 Task: Look for space in Pelotas, Brazil from 9th August, 2023 to 12th August, 2023 for 1 adult in price range Rs.6000 to Rs.15000. Place can be entire place with 1  bedroom having 1 bed and 1 bathroom. Property type can be house, flat, guest house. Booking option can be shelf check-in. Required host language is Spanish.
Action: Mouse moved to (488, 136)
Screenshot: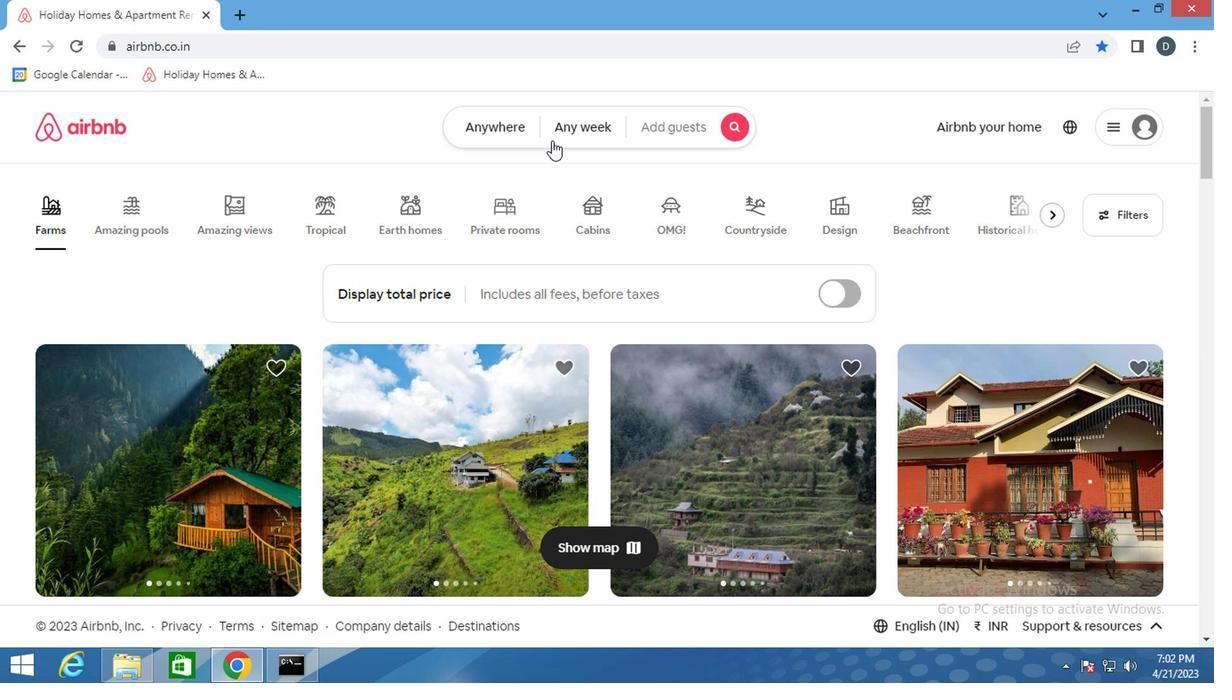 
Action: Mouse pressed left at (488, 136)
Screenshot: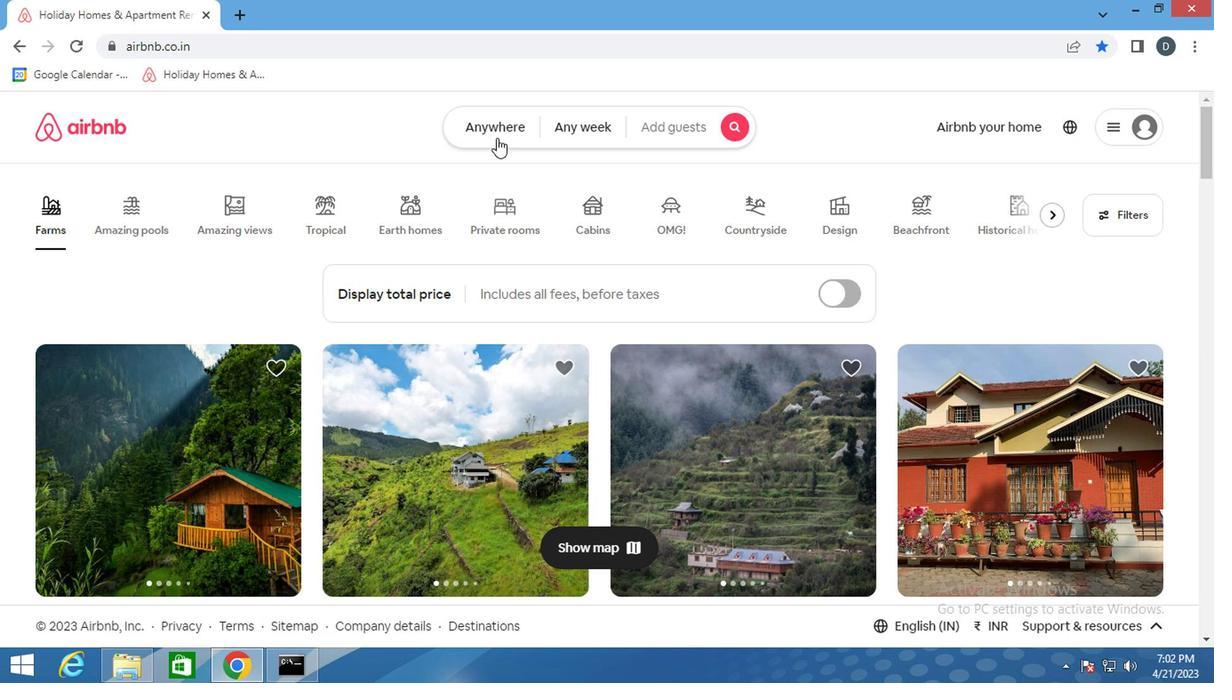 
Action: Mouse moved to (413, 194)
Screenshot: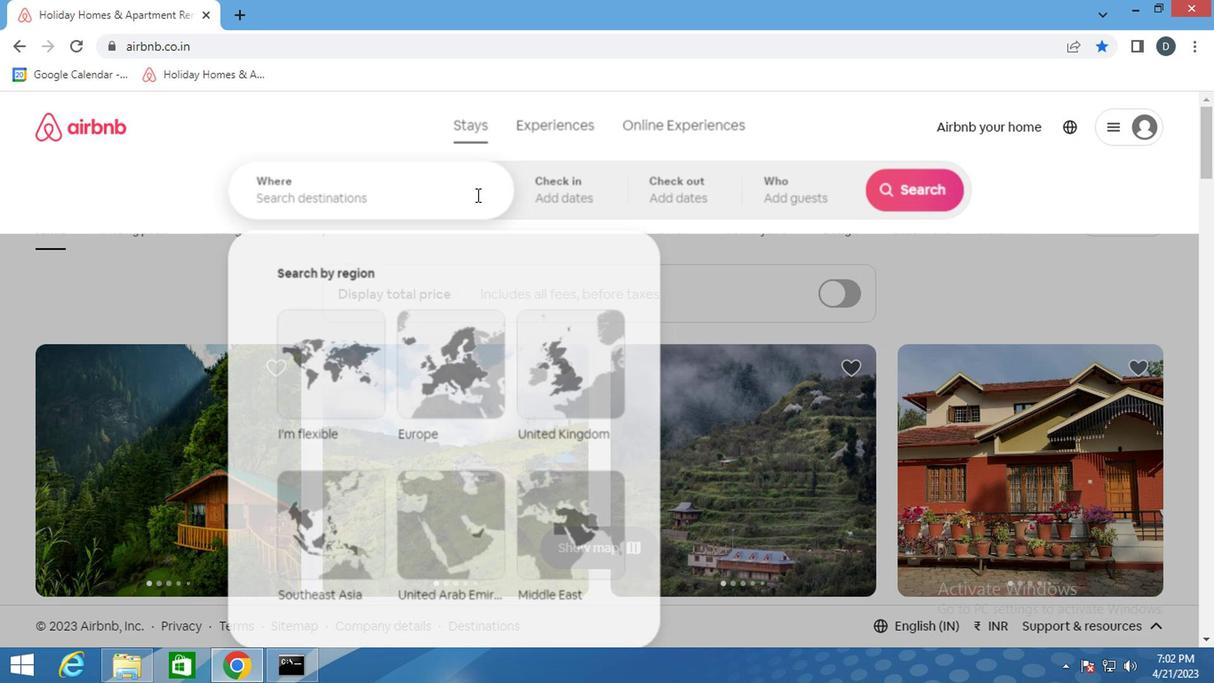 
Action: Mouse pressed left at (413, 194)
Screenshot: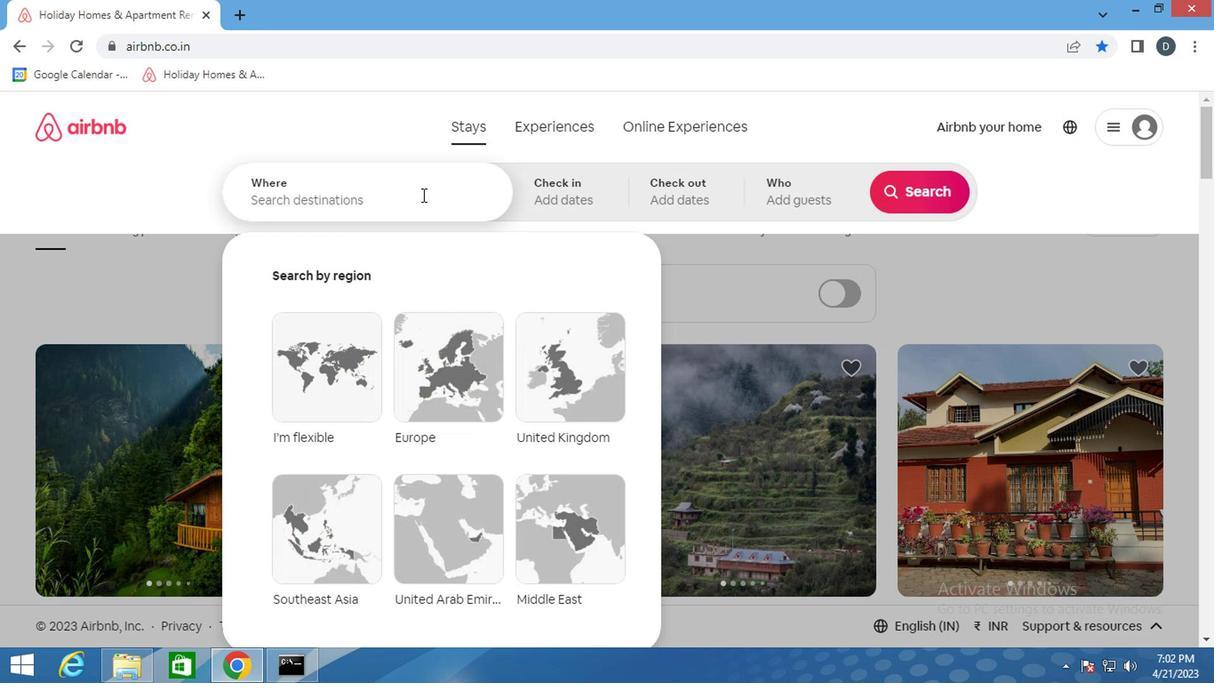 
Action: Key pressed <Key.shift>PELOTAS,<Key.shift>BRAZIL<Key.enter>
Screenshot: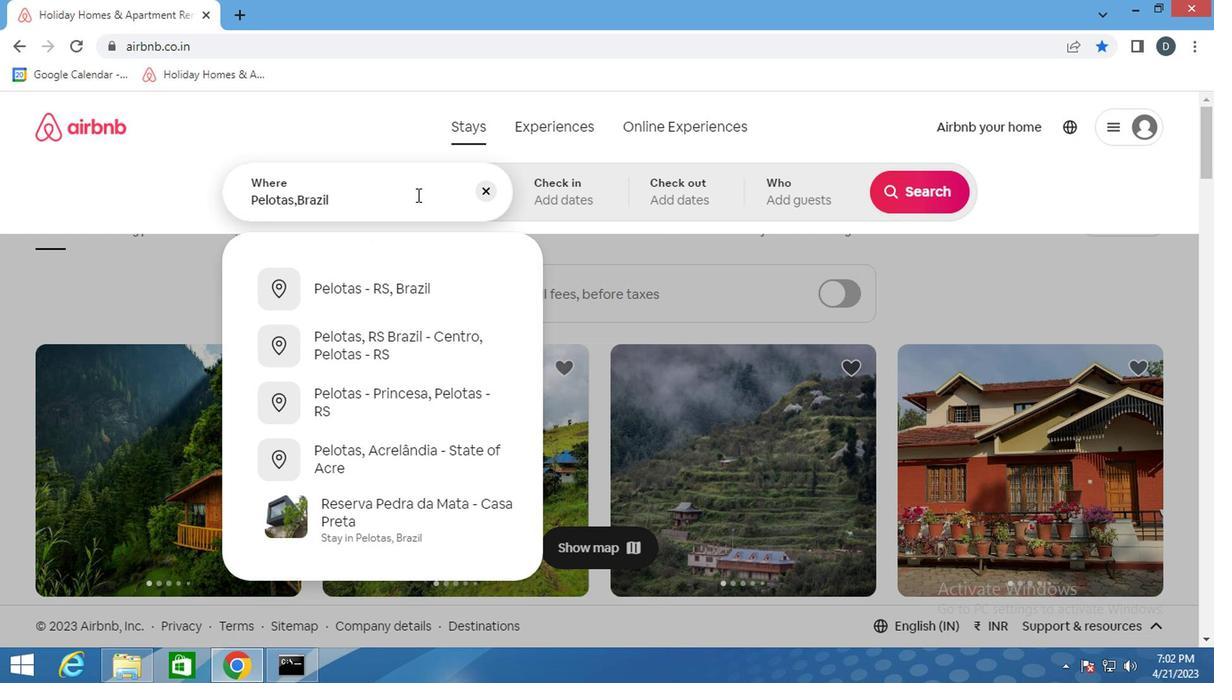 
Action: Mouse moved to (906, 341)
Screenshot: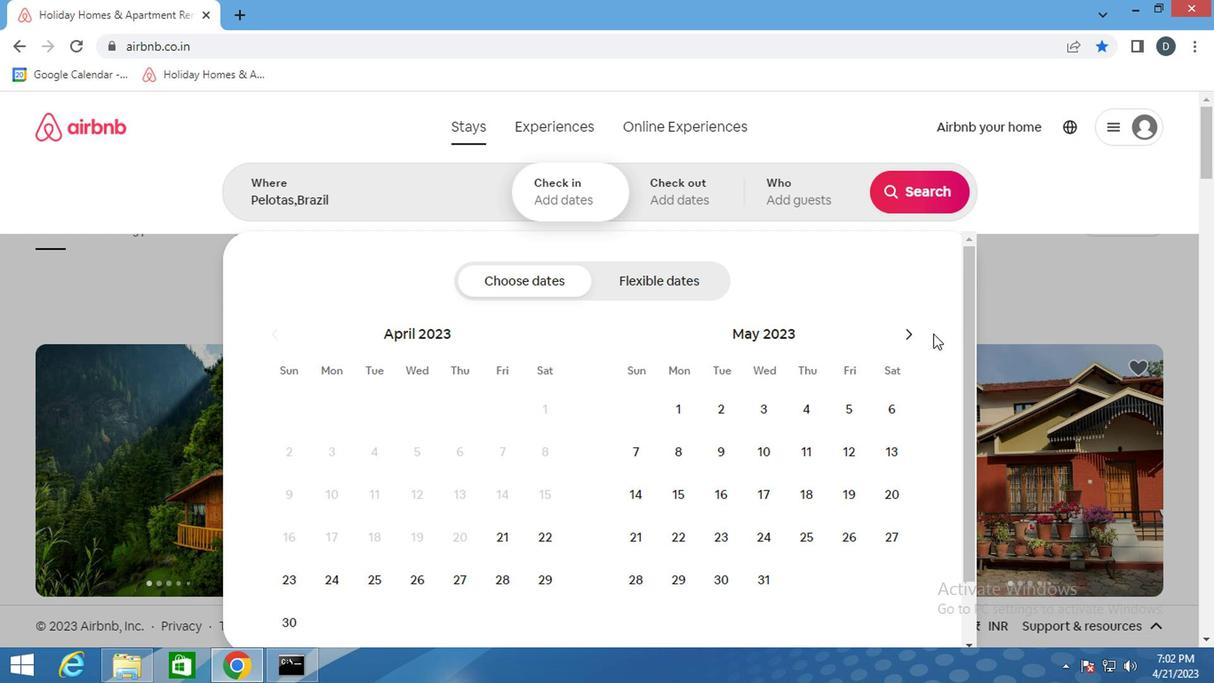 
Action: Mouse pressed left at (906, 341)
Screenshot: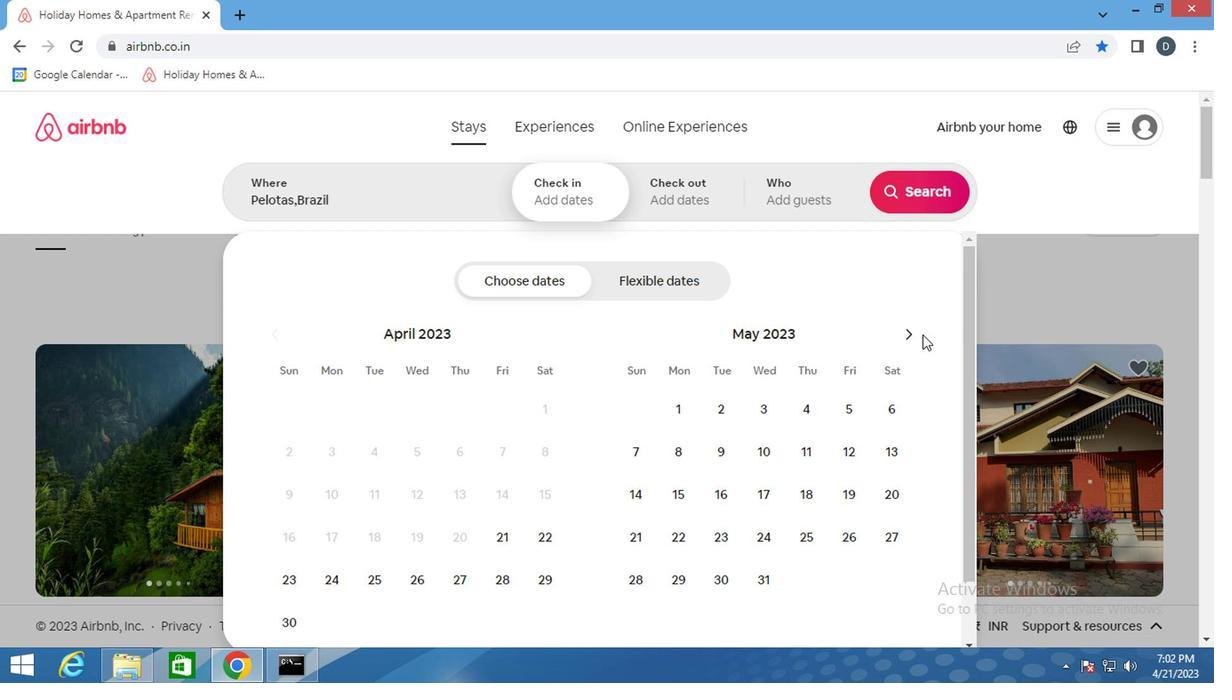 
Action: Mouse pressed left at (906, 341)
Screenshot: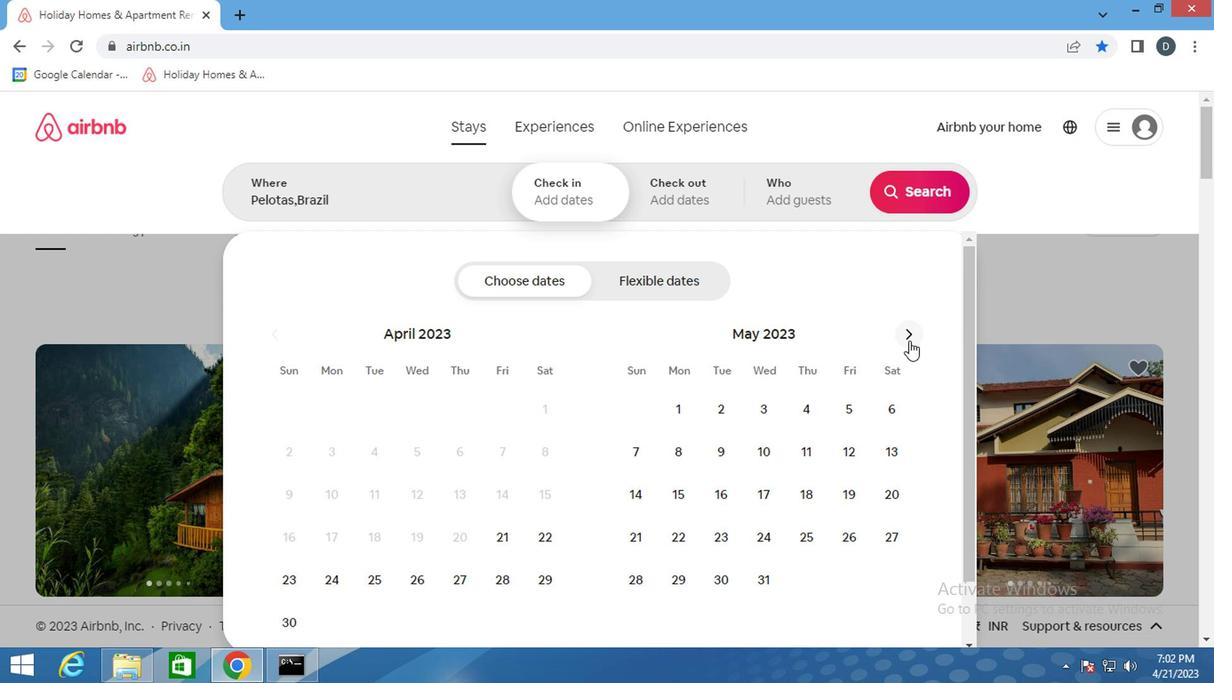 
Action: Mouse pressed left at (906, 341)
Screenshot: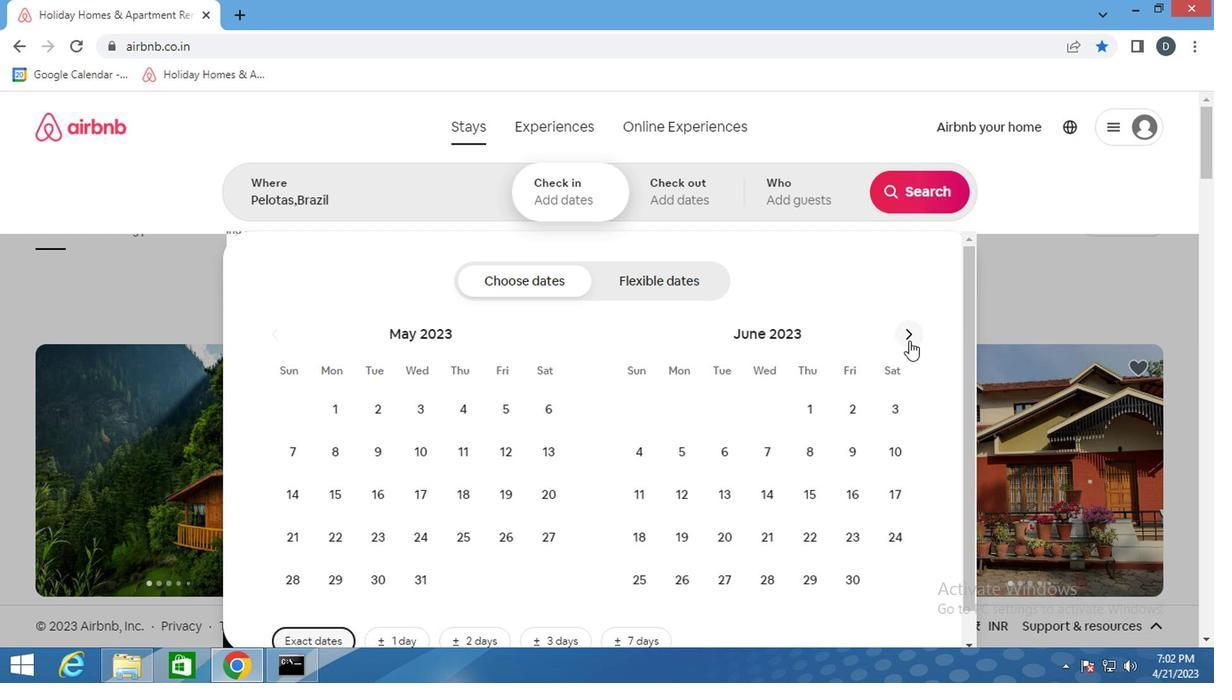 
Action: Mouse pressed left at (906, 341)
Screenshot: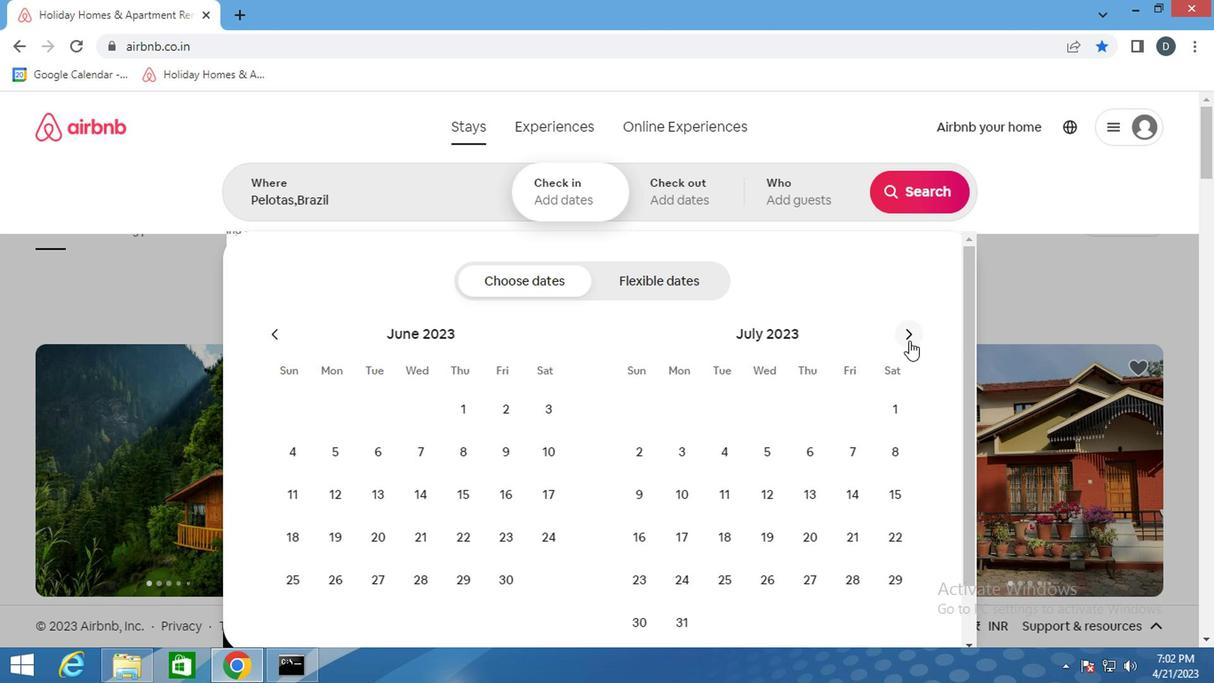 
Action: Mouse moved to (752, 451)
Screenshot: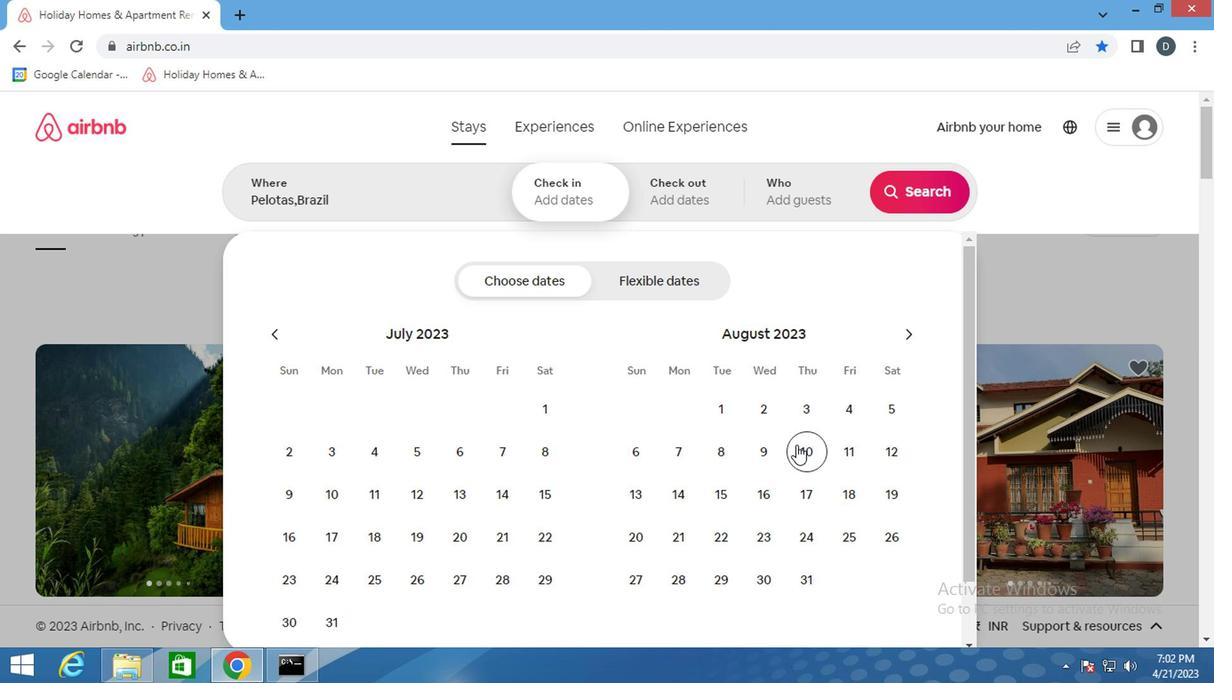 
Action: Mouse pressed left at (752, 451)
Screenshot: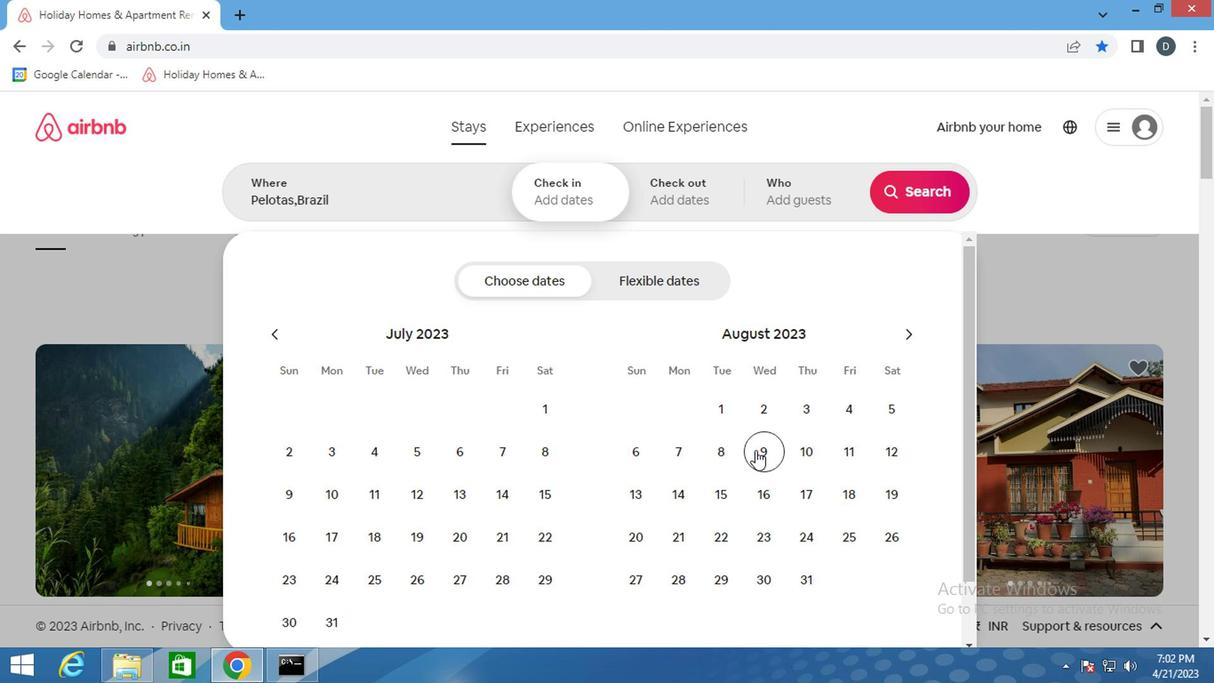 
Action: Mouse moved to (895, 453)
Screenshot: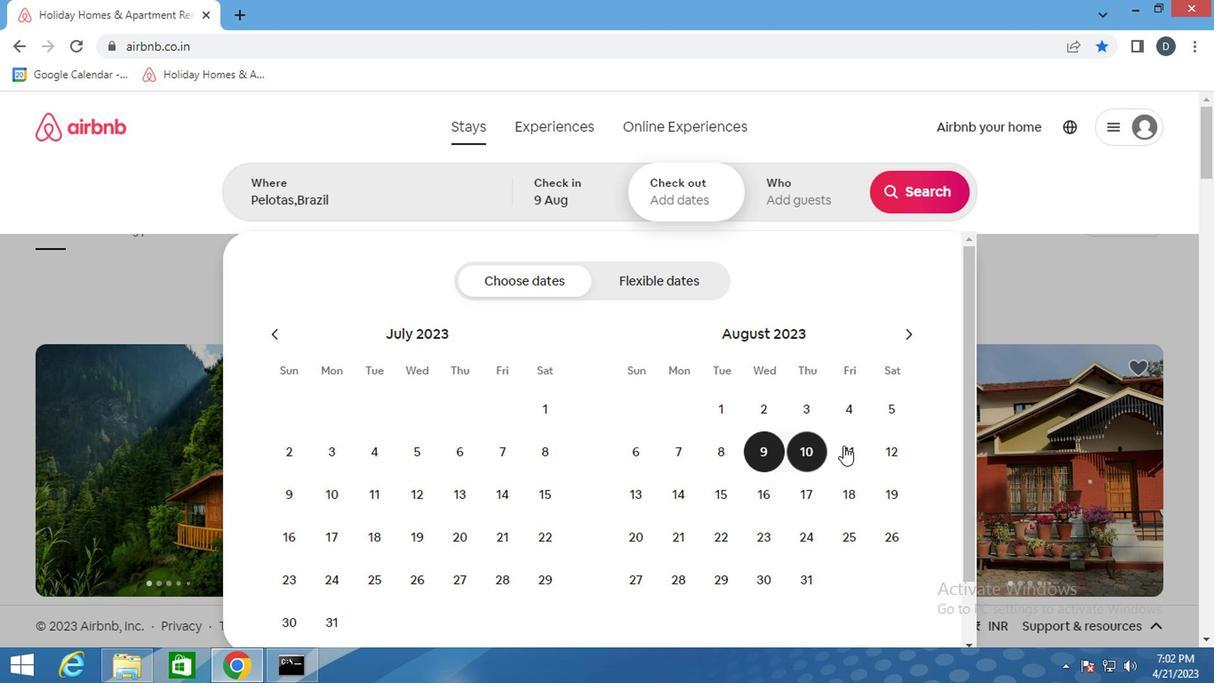 
Action: Mouse pressed left at (895, 453)
Screenshot: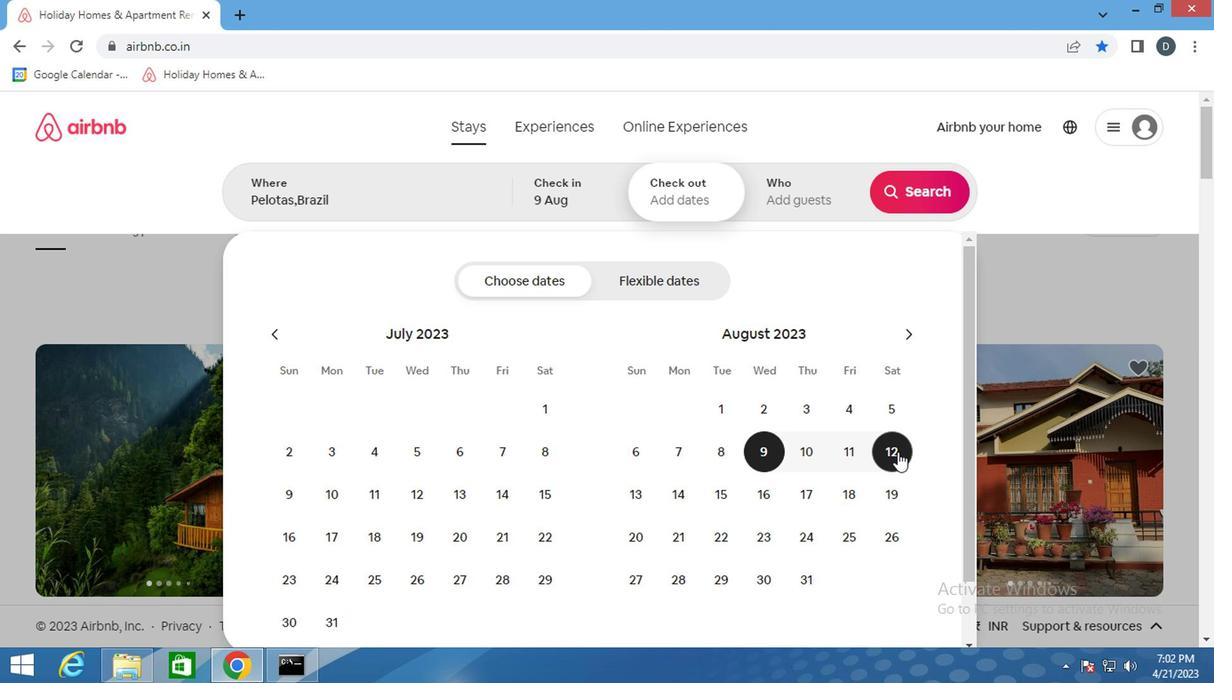
Action: Mouse moved to (763, 193)
Screenshot: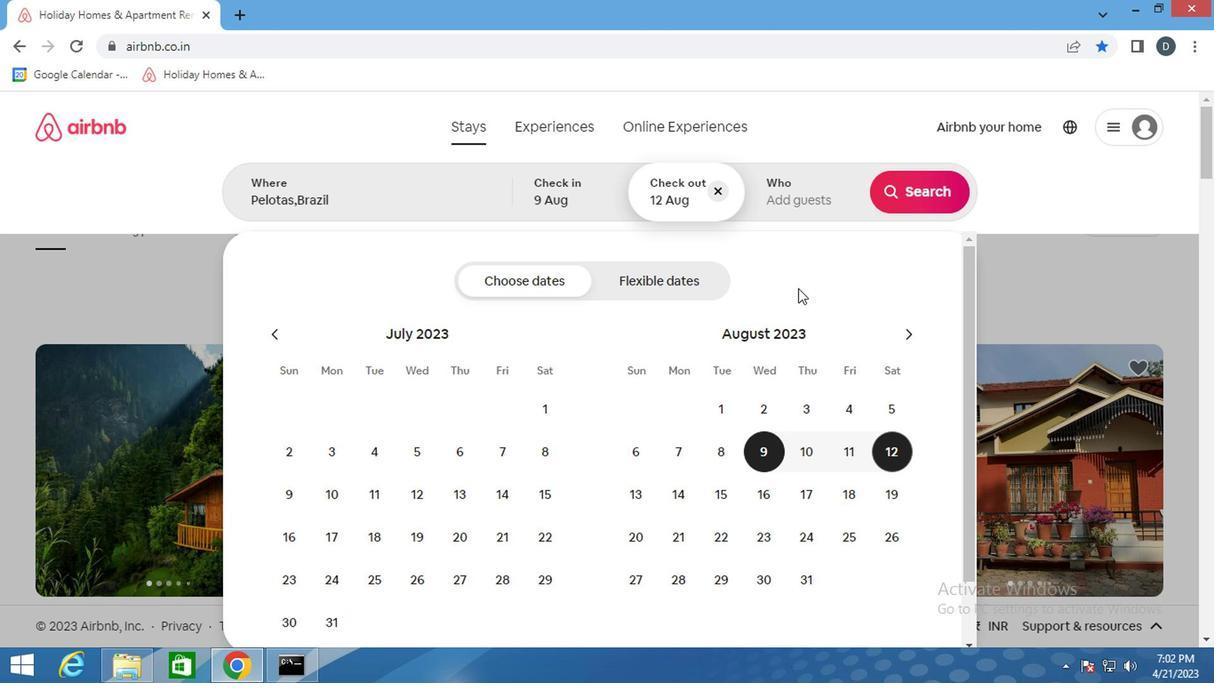 
Action: Mouse pressed left at (763, 193)
Screenshot: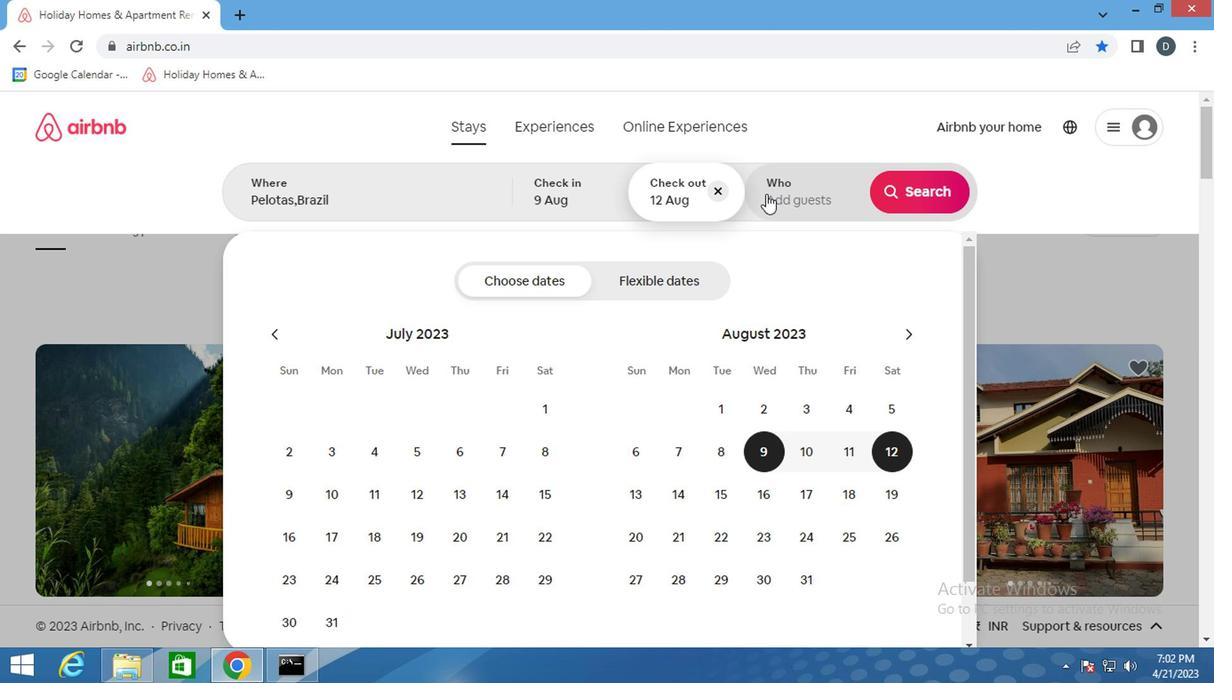 
Action: Mouse moved to (926, 283)
Screenshot: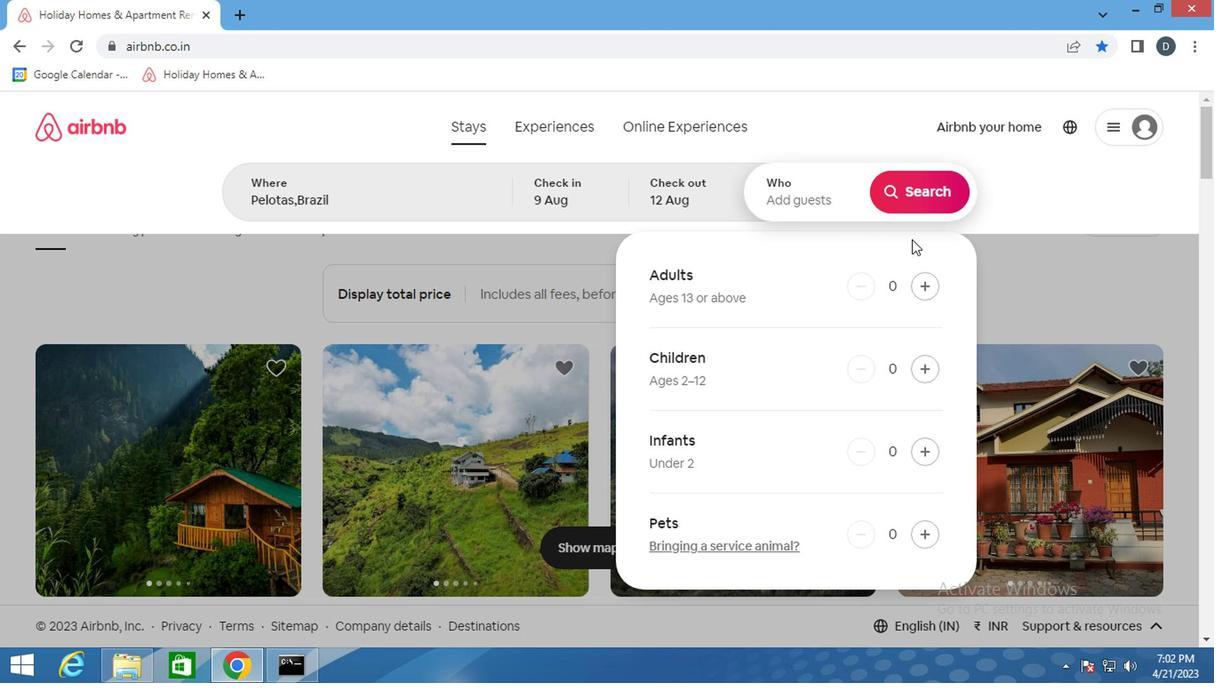 
Action: Mouse pressed left at (926, 283)
Screenshot: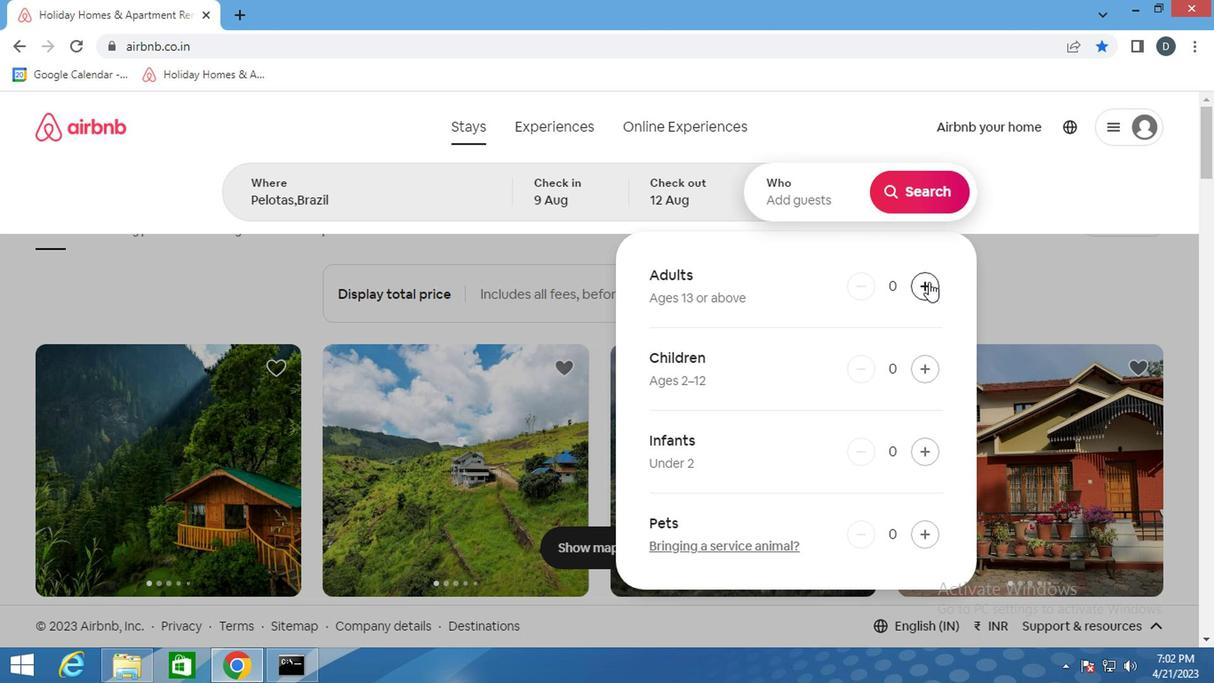 
Action: Mouse moved to (910, 195)
Screenshot: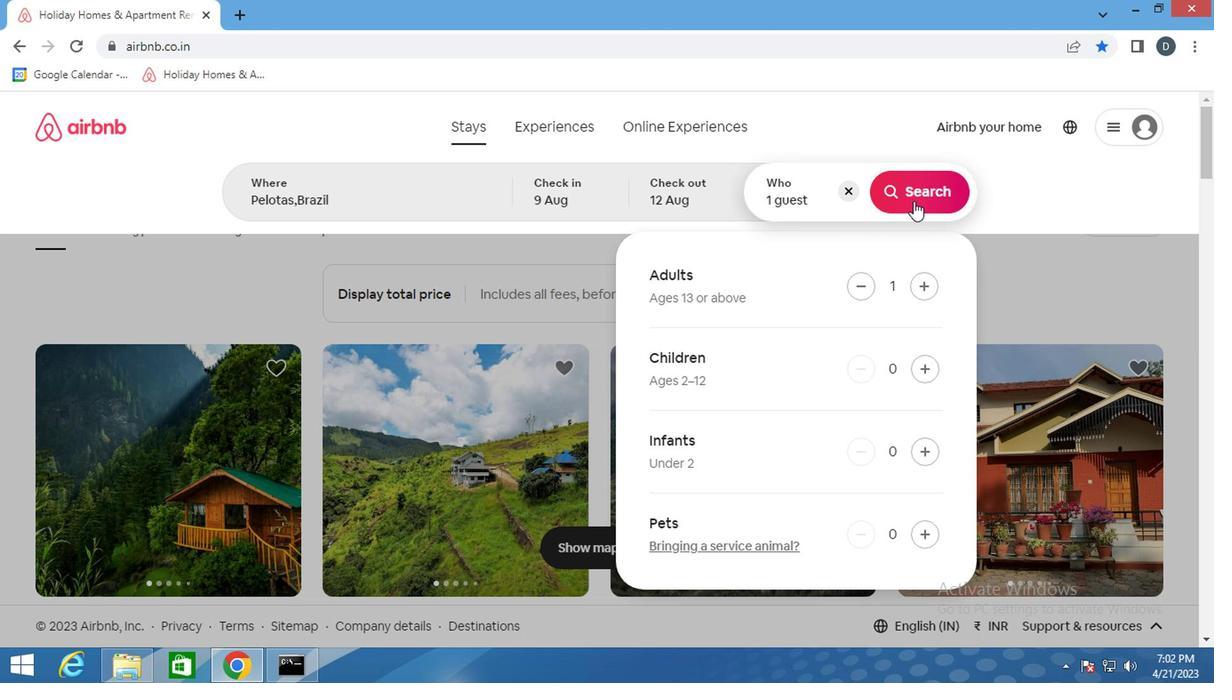 
Action: Mouse pressed left at (910, 195)
Screenshot: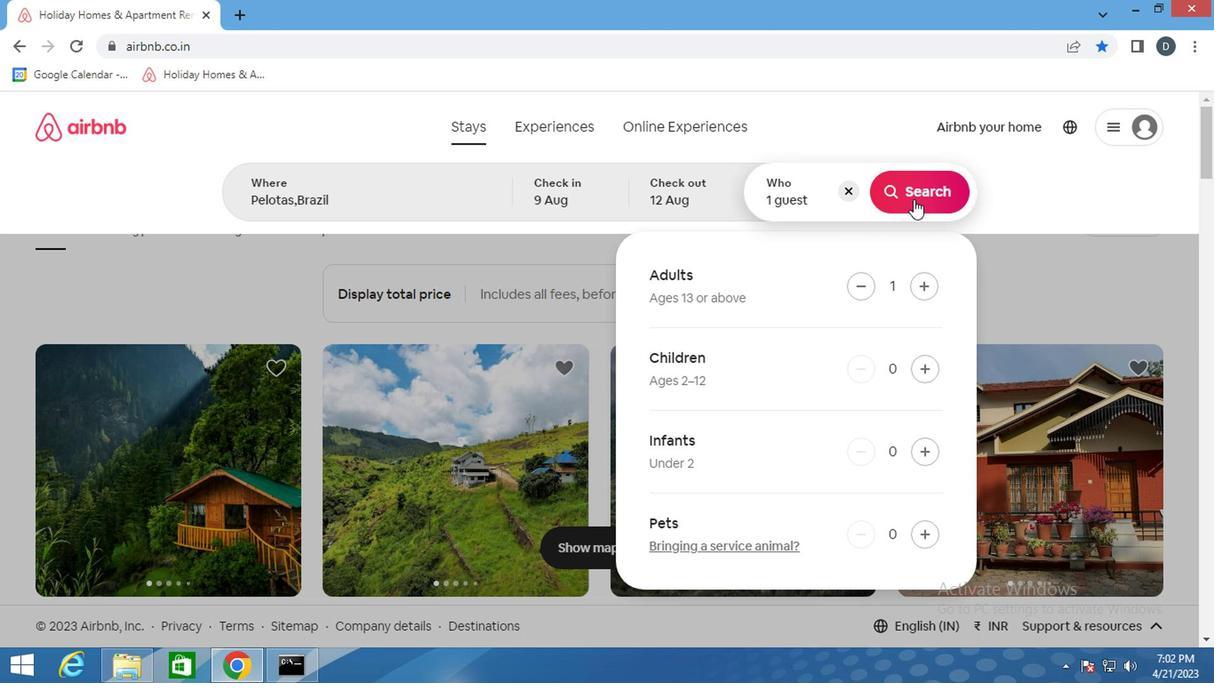 
Action: Mouse moved to (1118, 205)
Screenshot: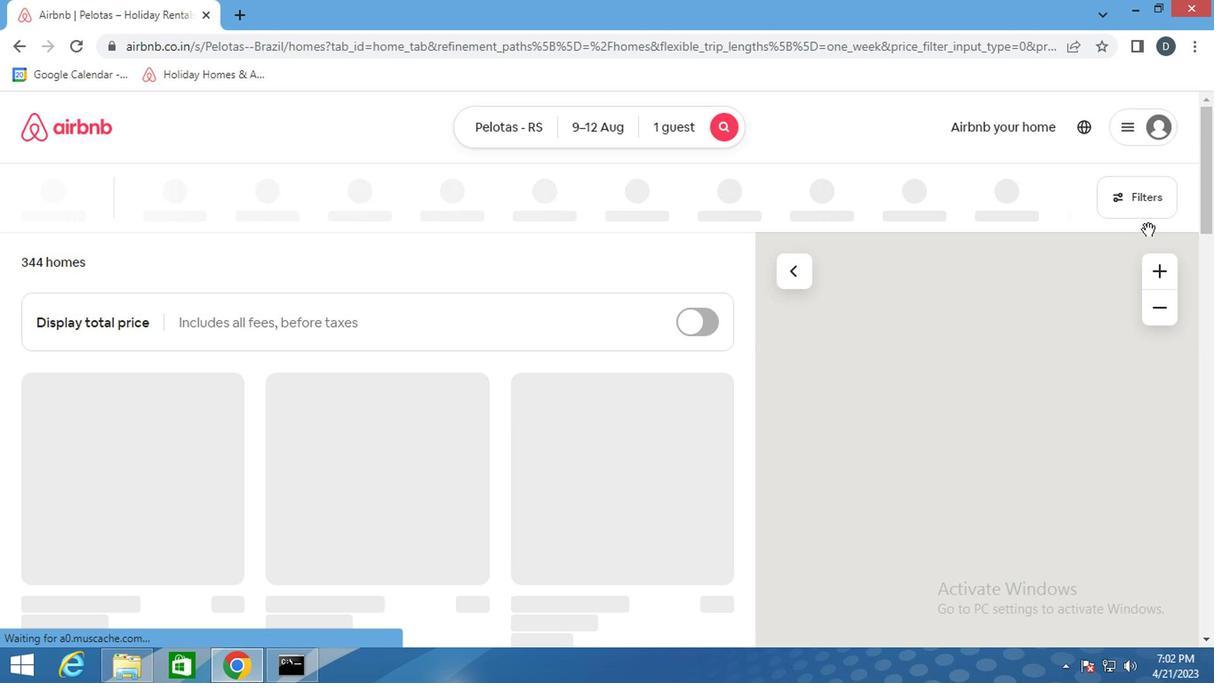
Action: Mouse pressed left at (1118, 205)
Screenshot: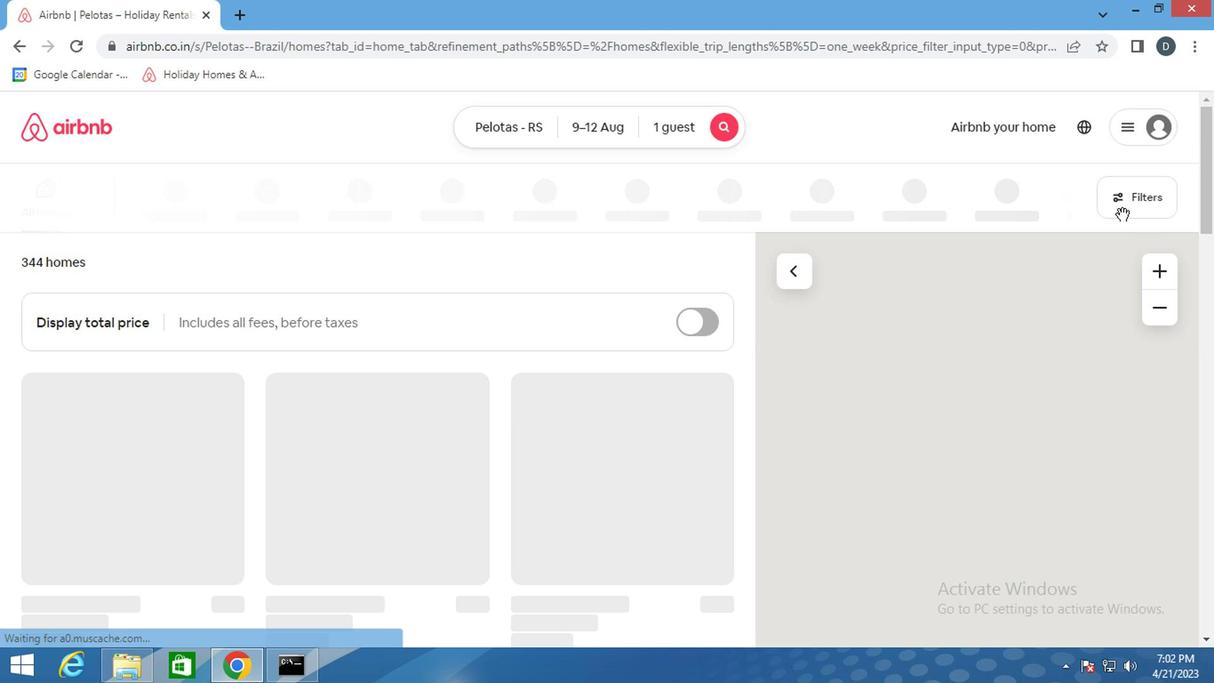 
Action: Mouse moved to (383, 421)
Screenshot: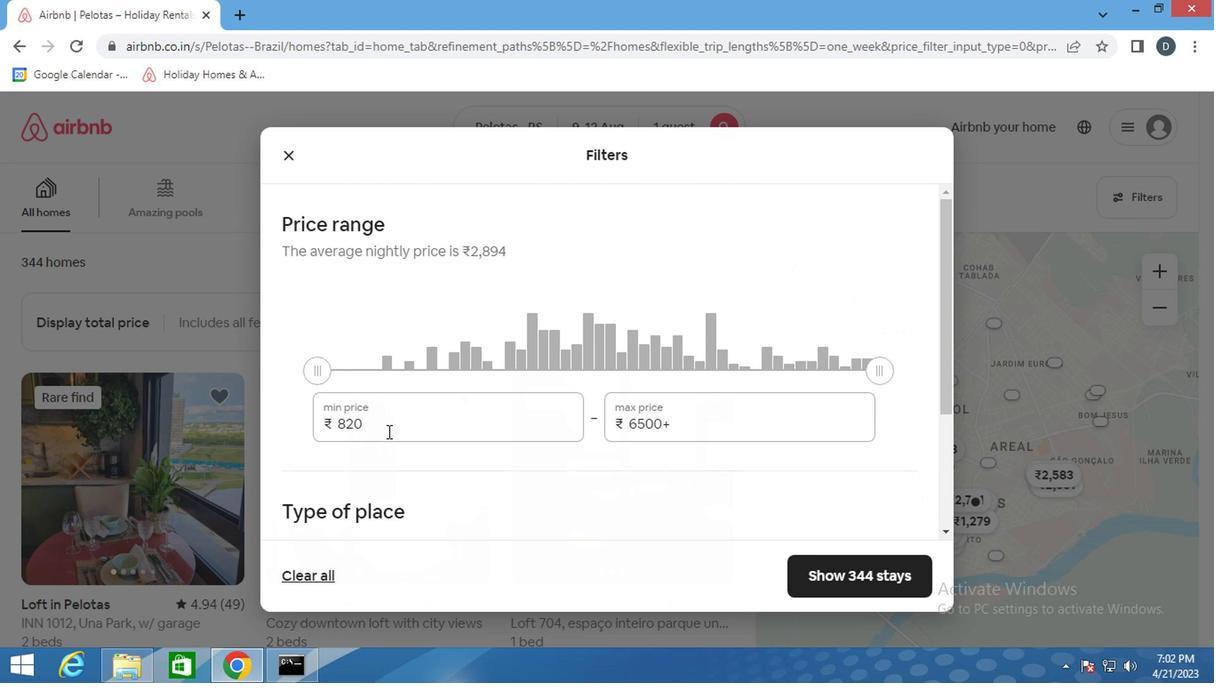 
Action: Mouse pressed left at (383, 421)
Screenshot: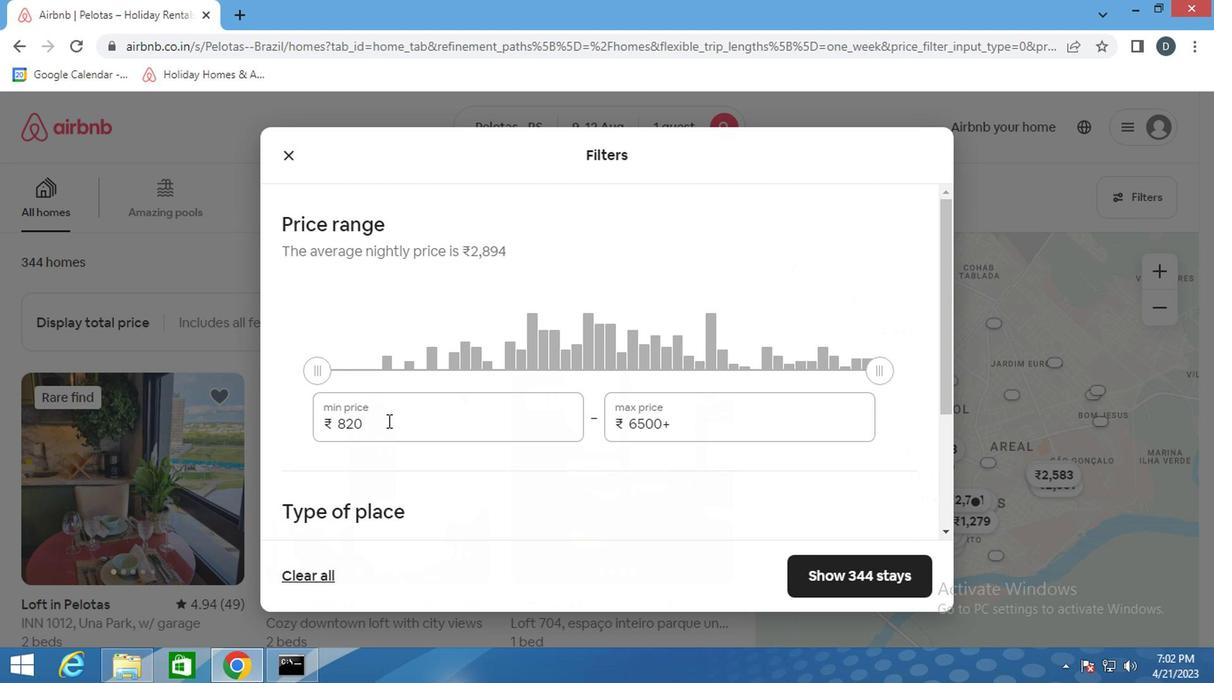 
Action: Mouse pressed left at (383, 421)
Screenshot: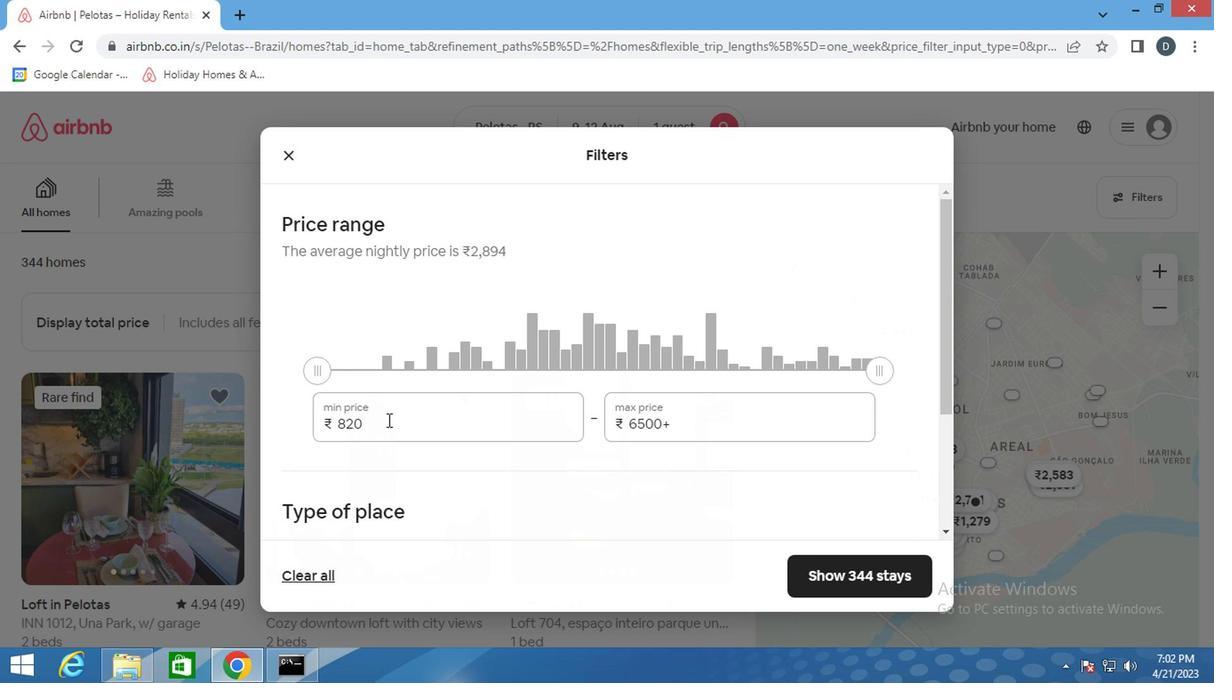 
Action: Key pressed 6000<Key.tab>ctrl+Actrl+12<Key.backspace>6<Key.backspace>500
Screenshot: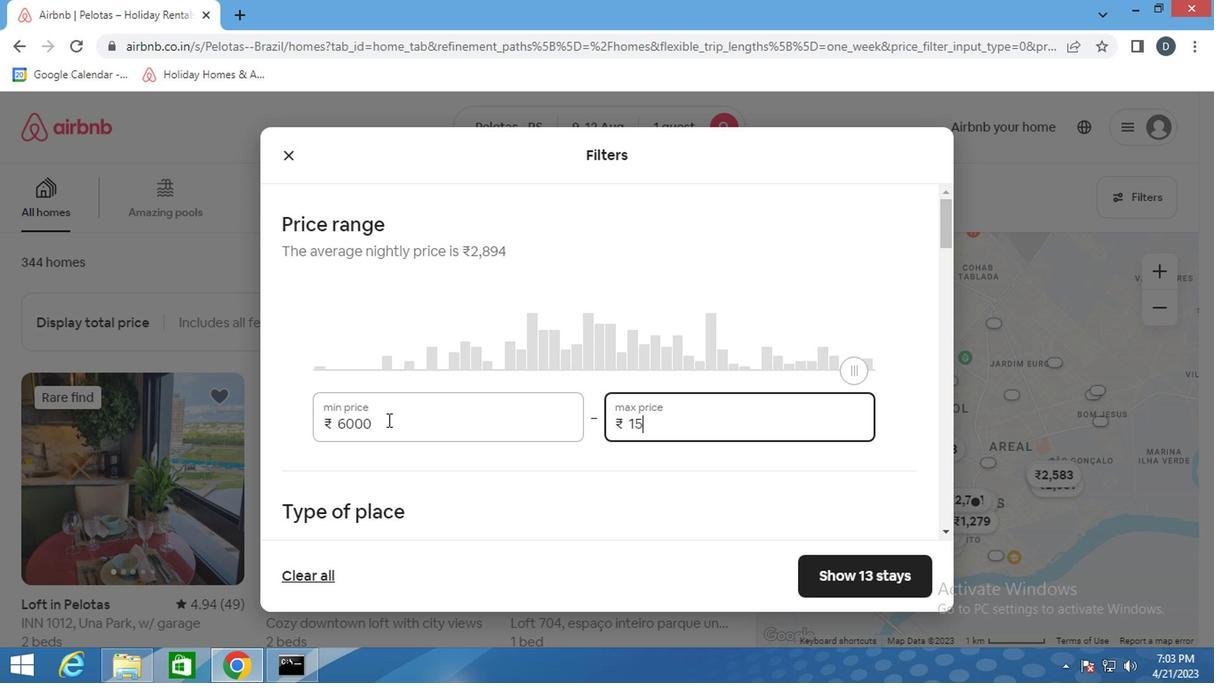 
Action: Mouse moved to (407, 423)
Screenshot: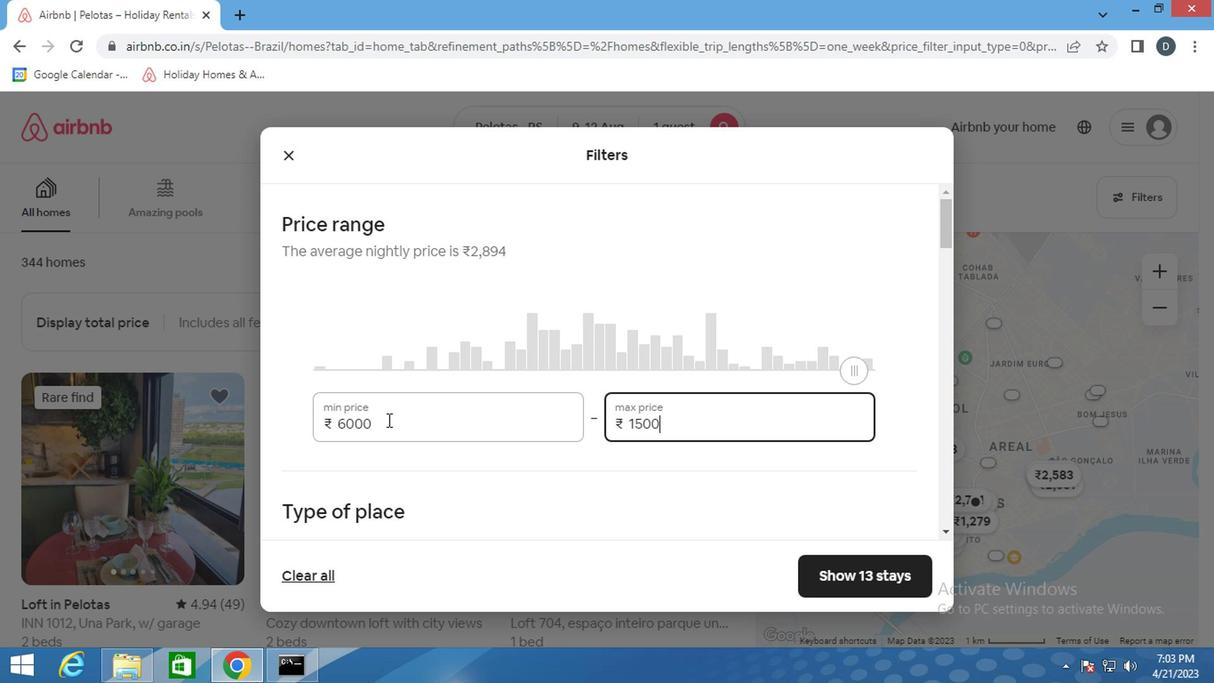 
Action: Key pressed 0
Screenshot: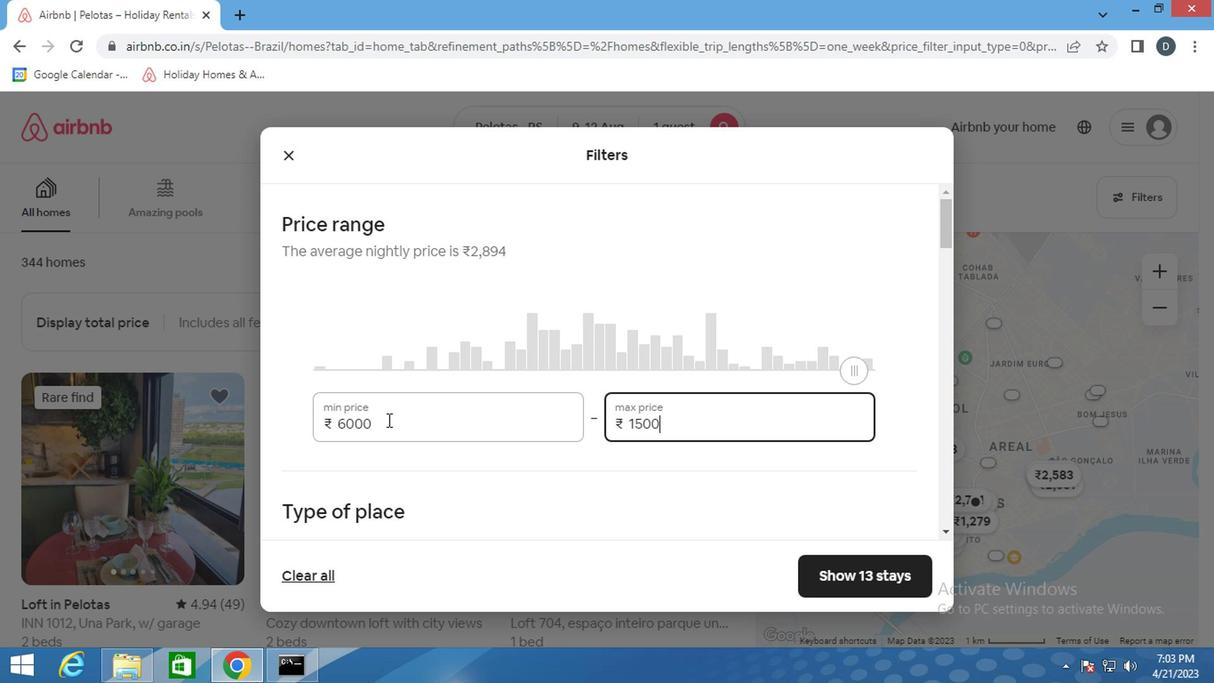 
Action: Mouse moved to (585, 423)
Screenshot: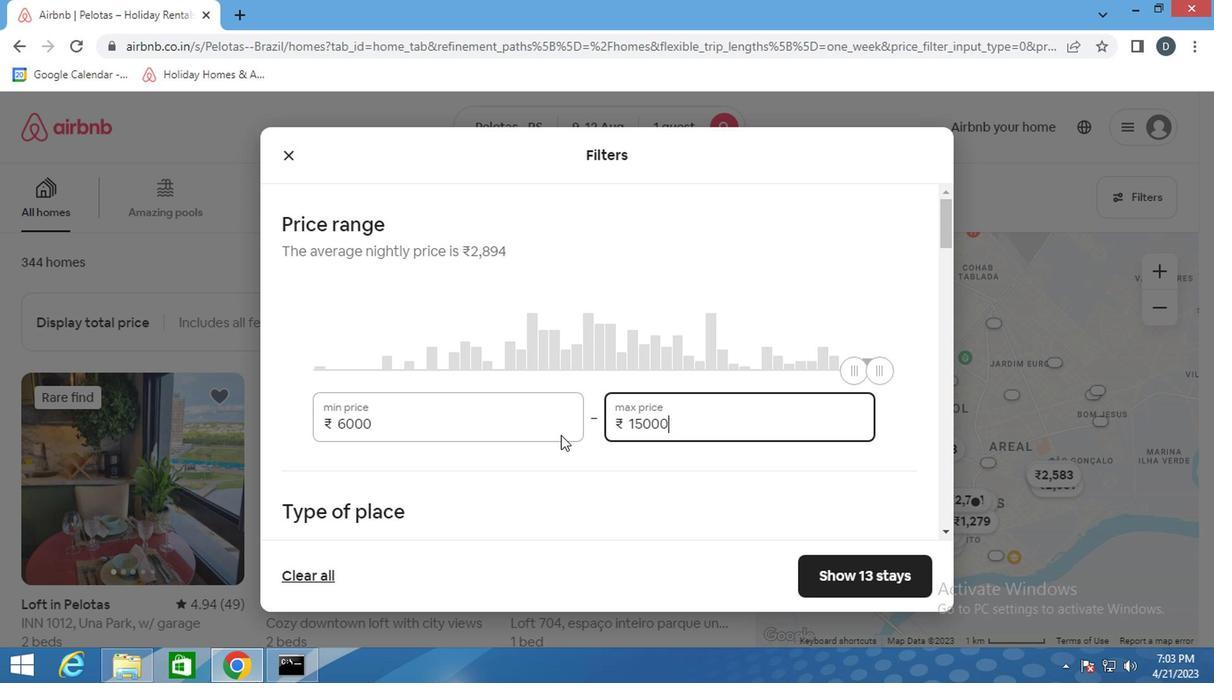 
Action: Mouse scrolled (585, 423) with delta (0, 0)
Screenshot: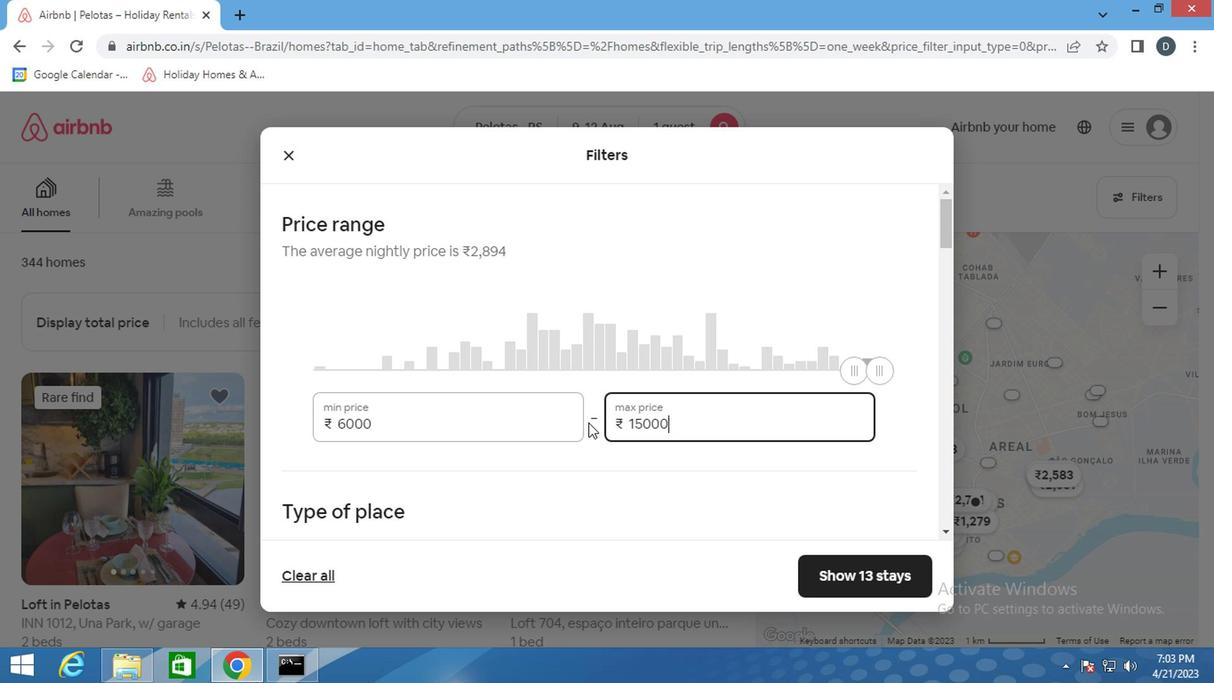 
Action: Mouse scrolled (585, 423) with delta (0, 0)
Screenshot: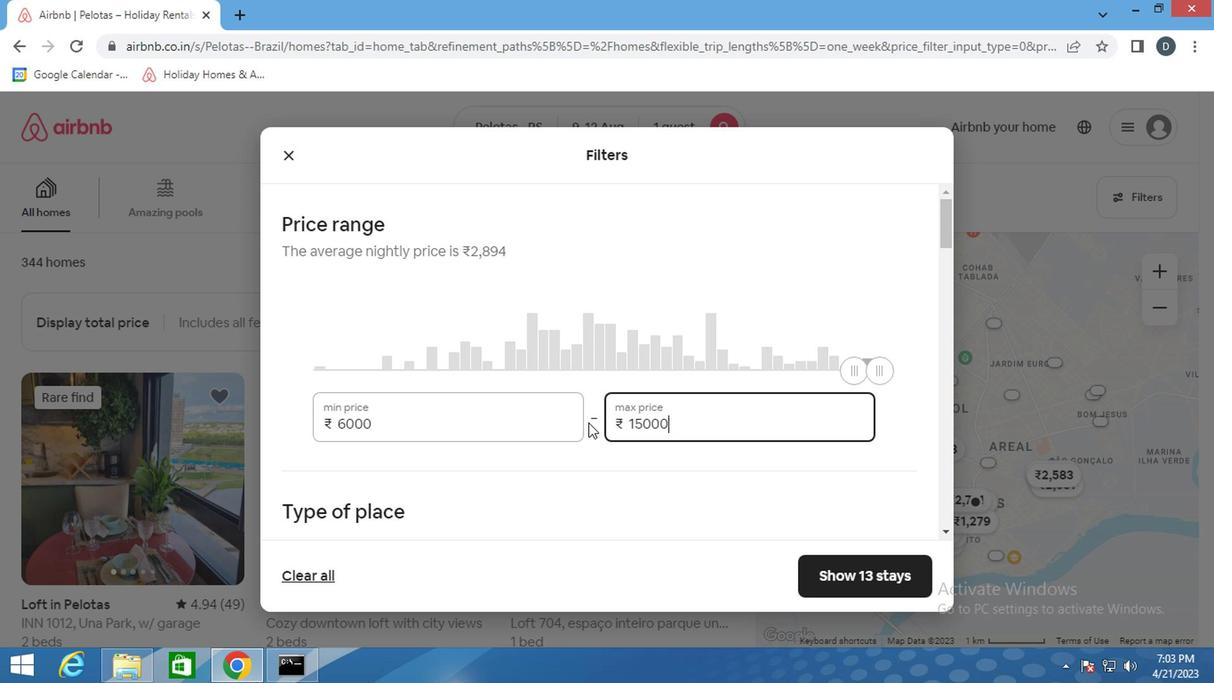 
Action: Mouse scrolled (585, 423) with delta (0, 0)
Screenshot: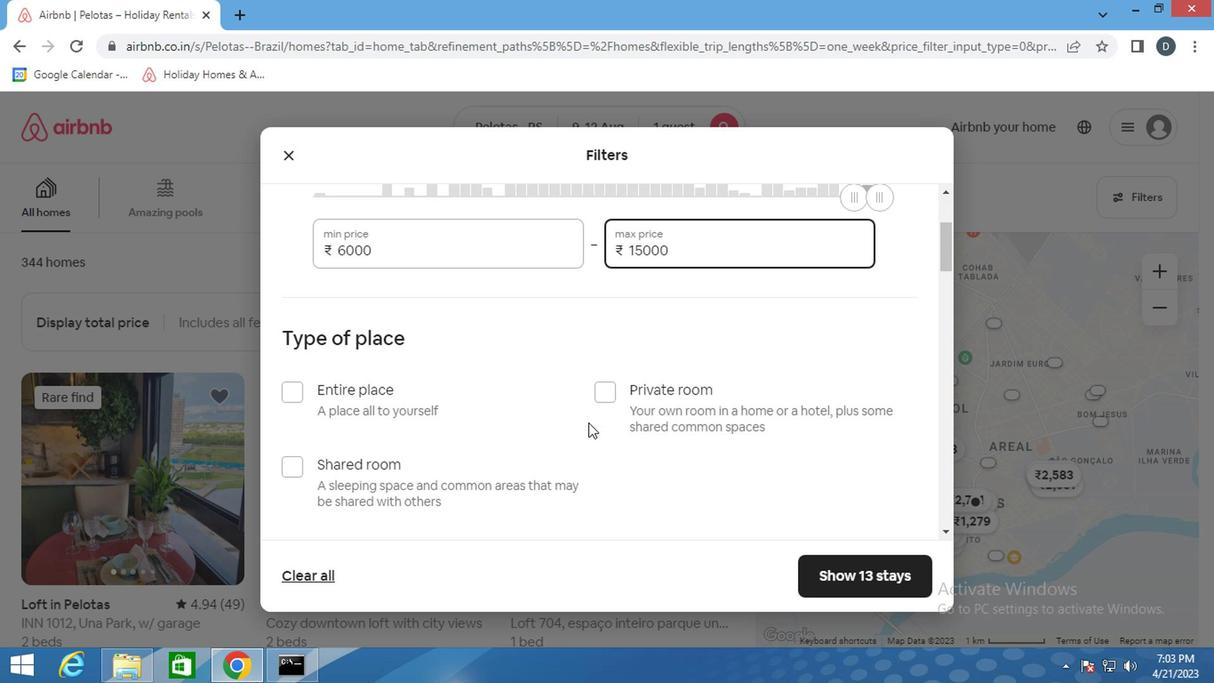 
Action: Mouse moved to (359, 302)
Screenshot: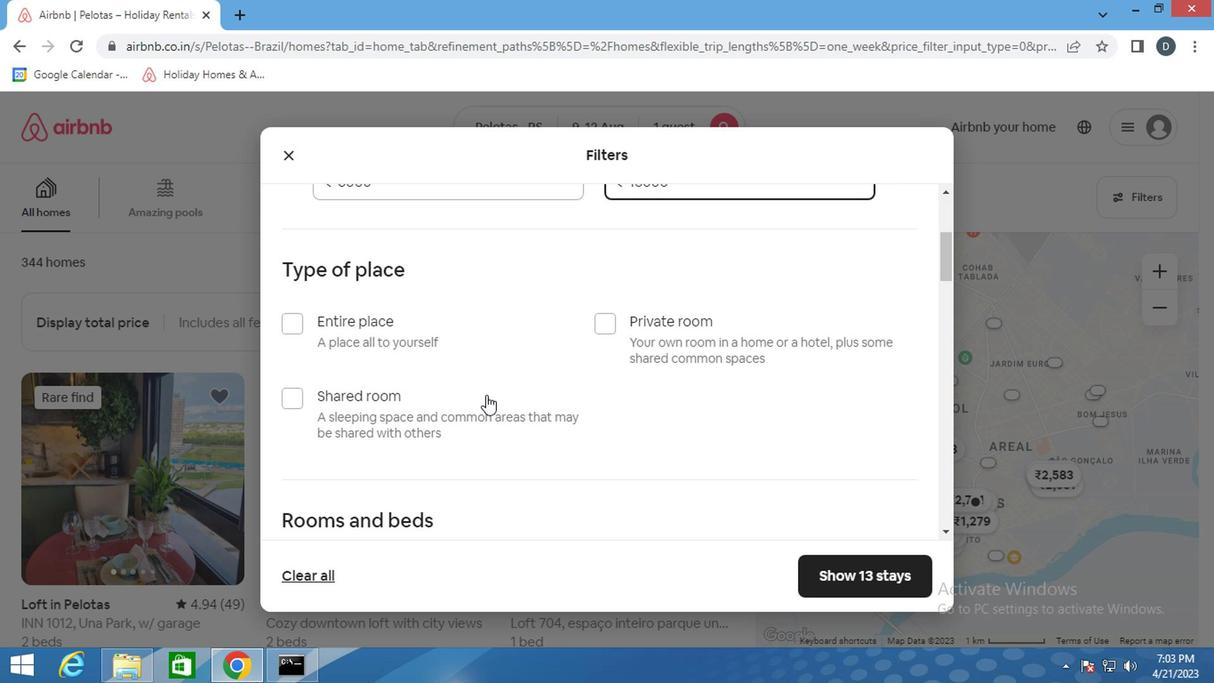 
Action: Mouse pressed left at (359, 302)
Screenshot: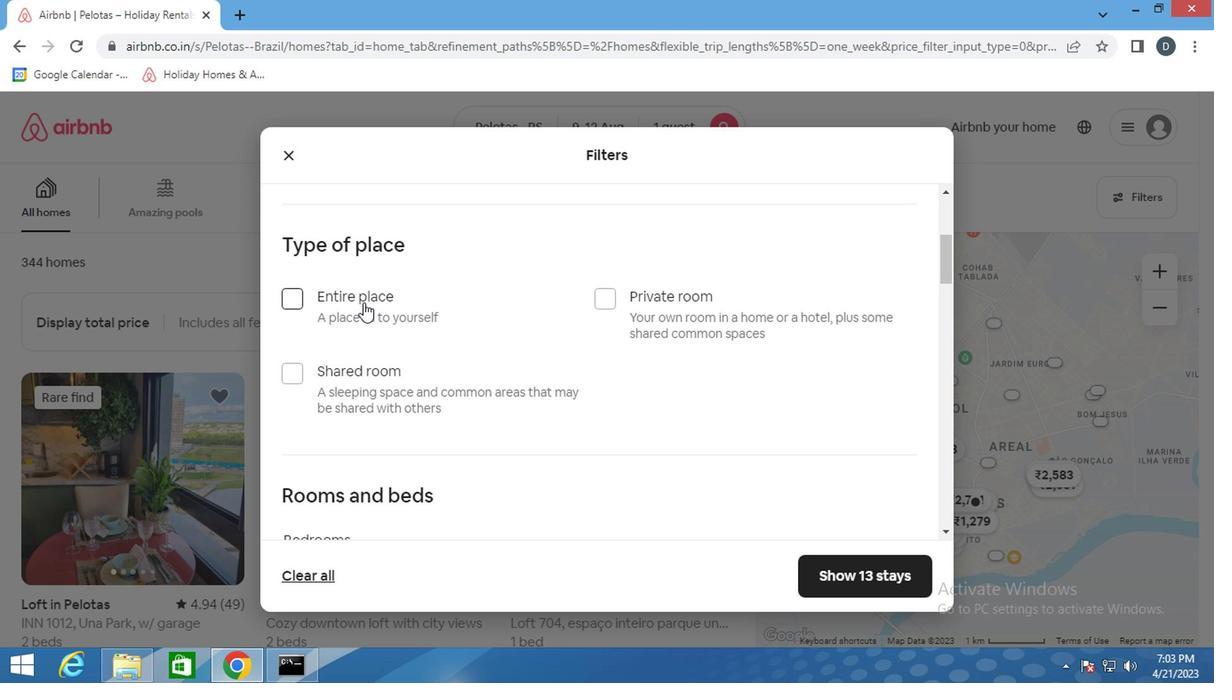 
Action: Mouse moved to (471, 348)
Screenshot: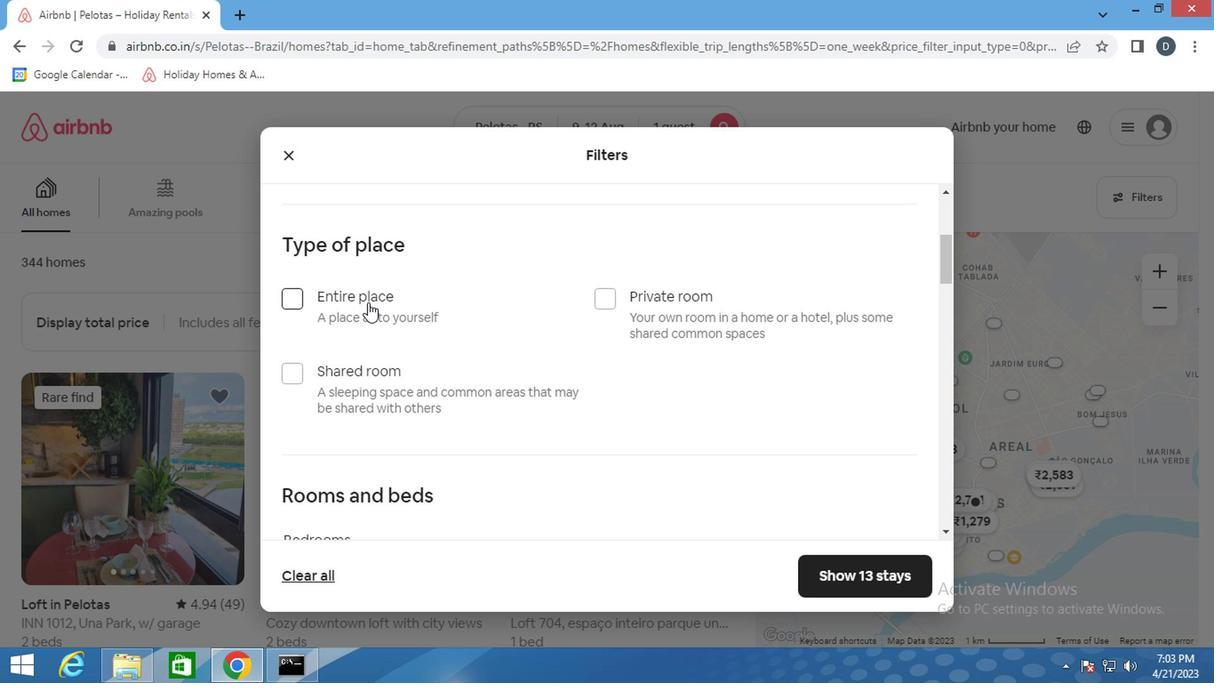 
Action: Mouse scrolled (471, 347) with delta (0, 0)
Screenshot: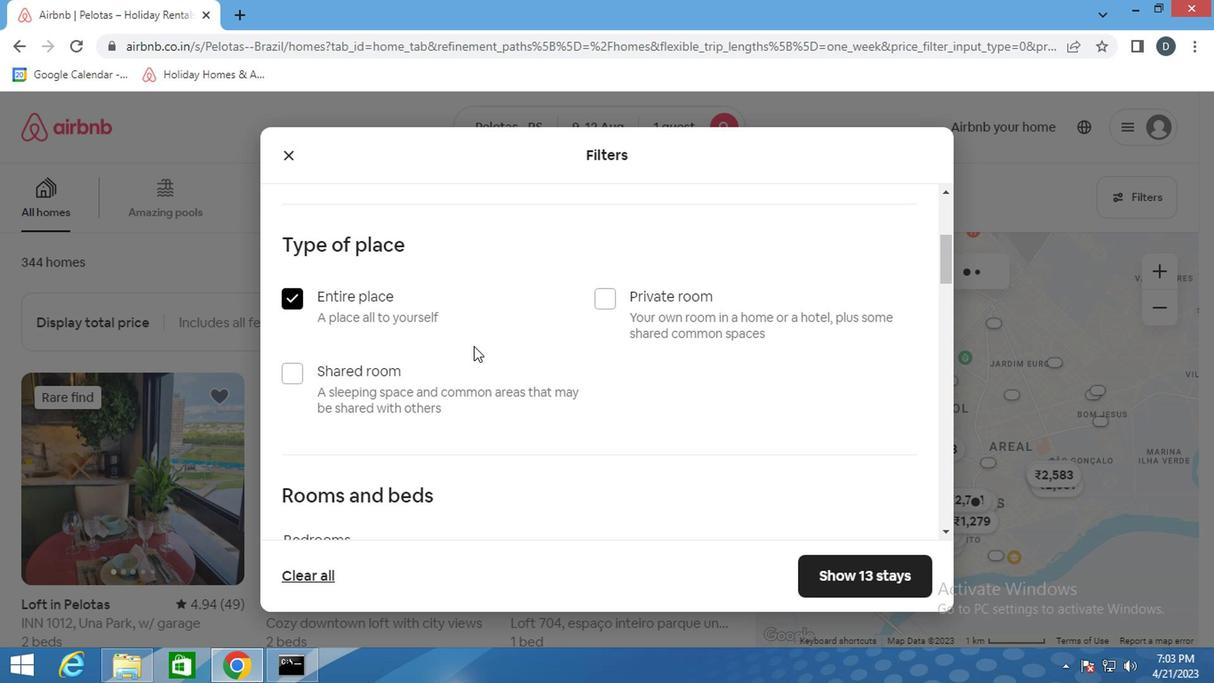 
Action: Mouse scrolled (471, 347) with delta (0, 0)
Screenshot: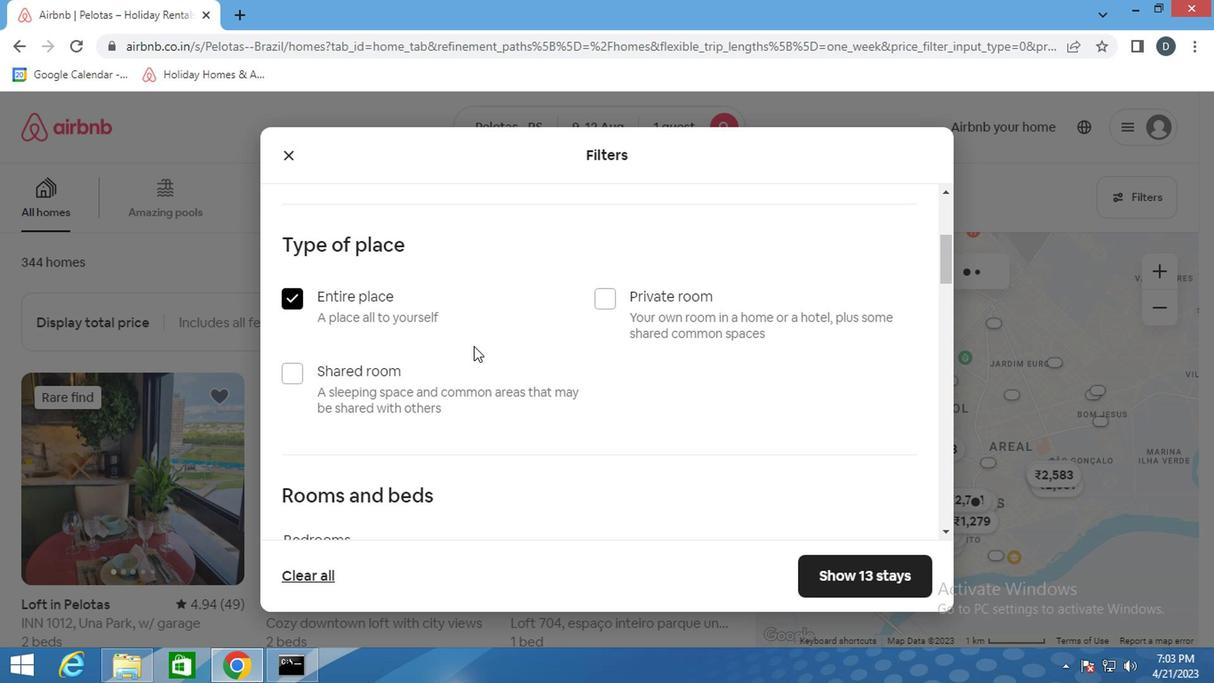 
Action: Mouse scrolled (471, 347) with delta (0, 0)
Screenshot: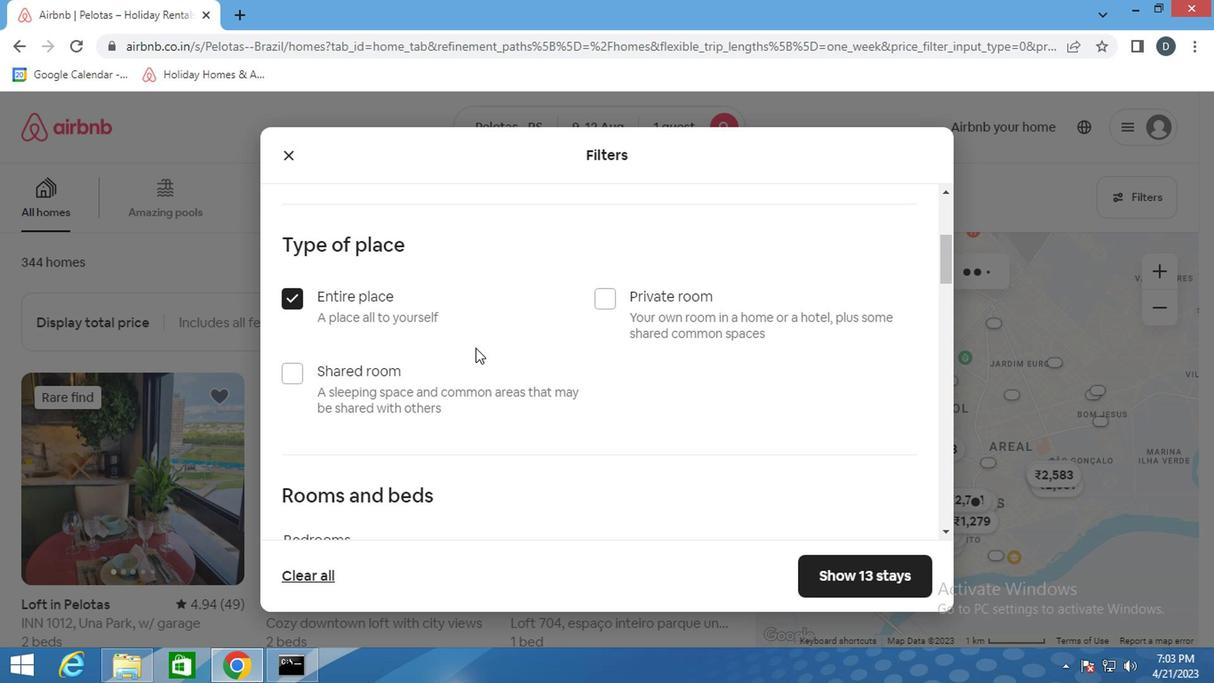 
Action: Mouse moved to (469, 346)
Screenshot: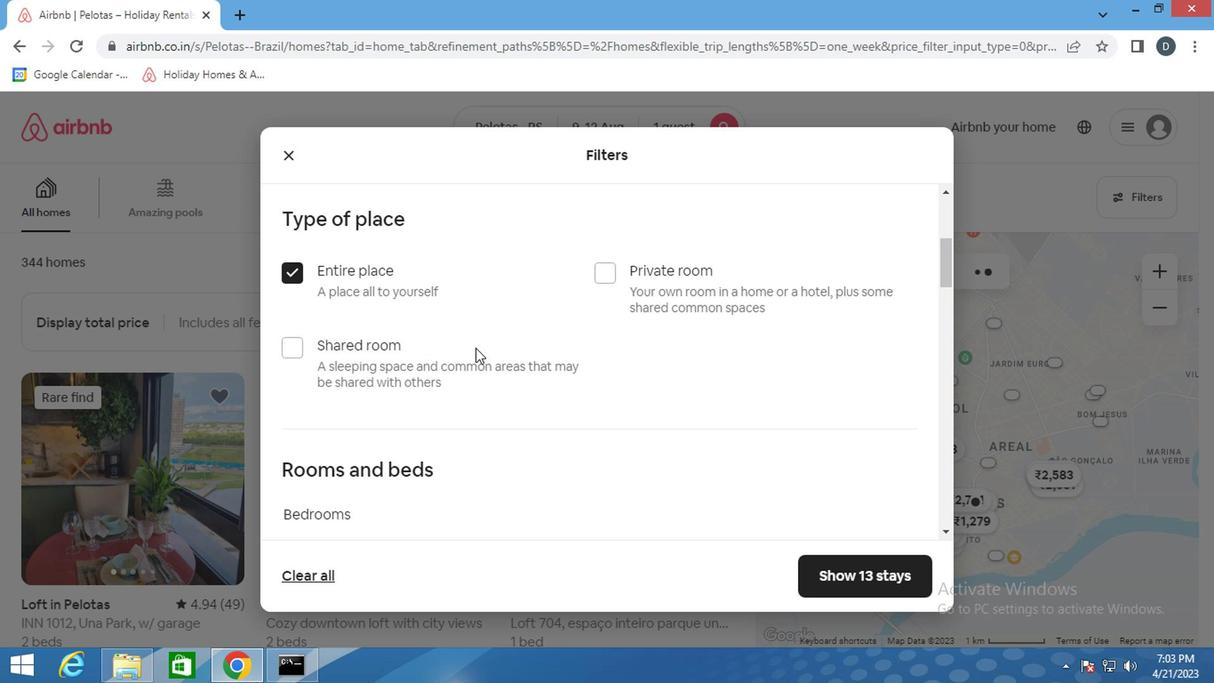 
Action: Mouse scrolled (469, 345) with delta (0, 0)
Screenshot: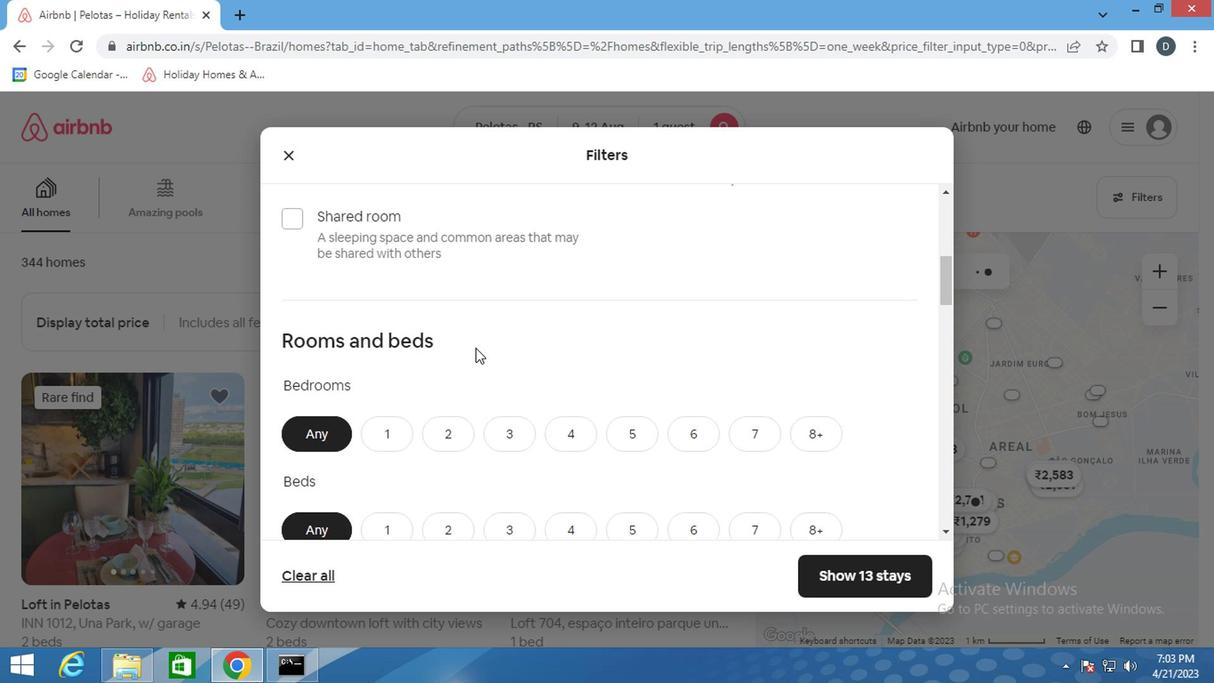 
Action: Mouse moved to (382, 237)
Screenshot: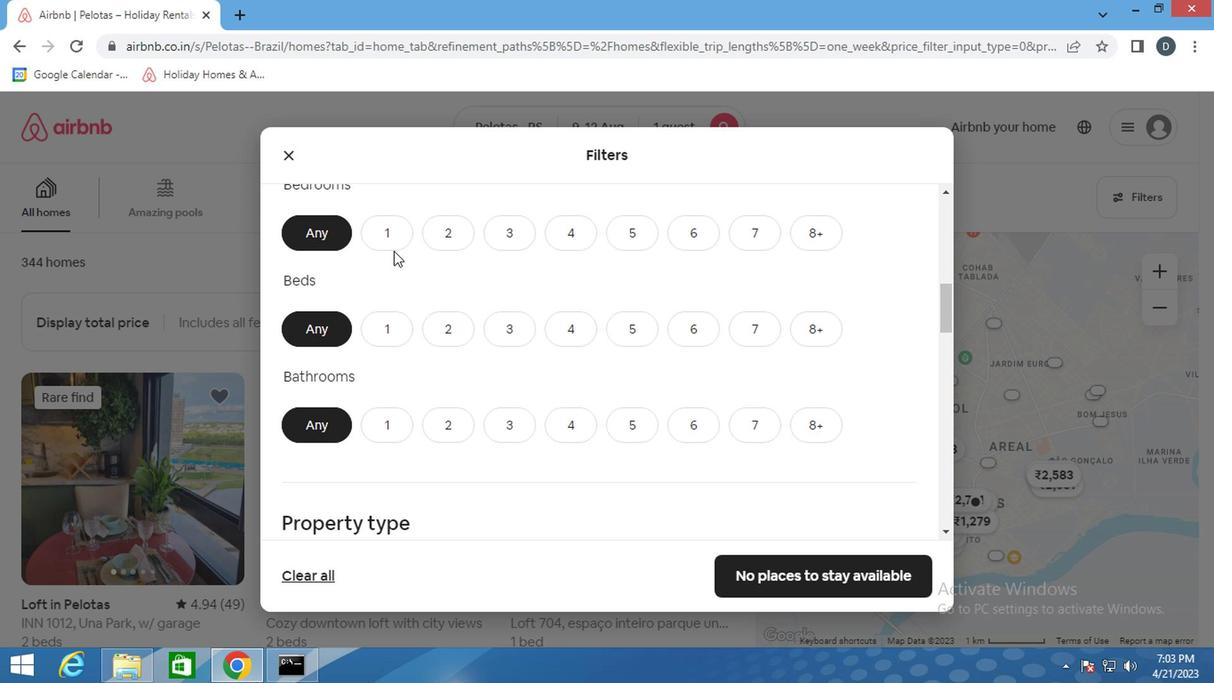 
Action: Mouse pressed left at (382, 237)
Screenshot: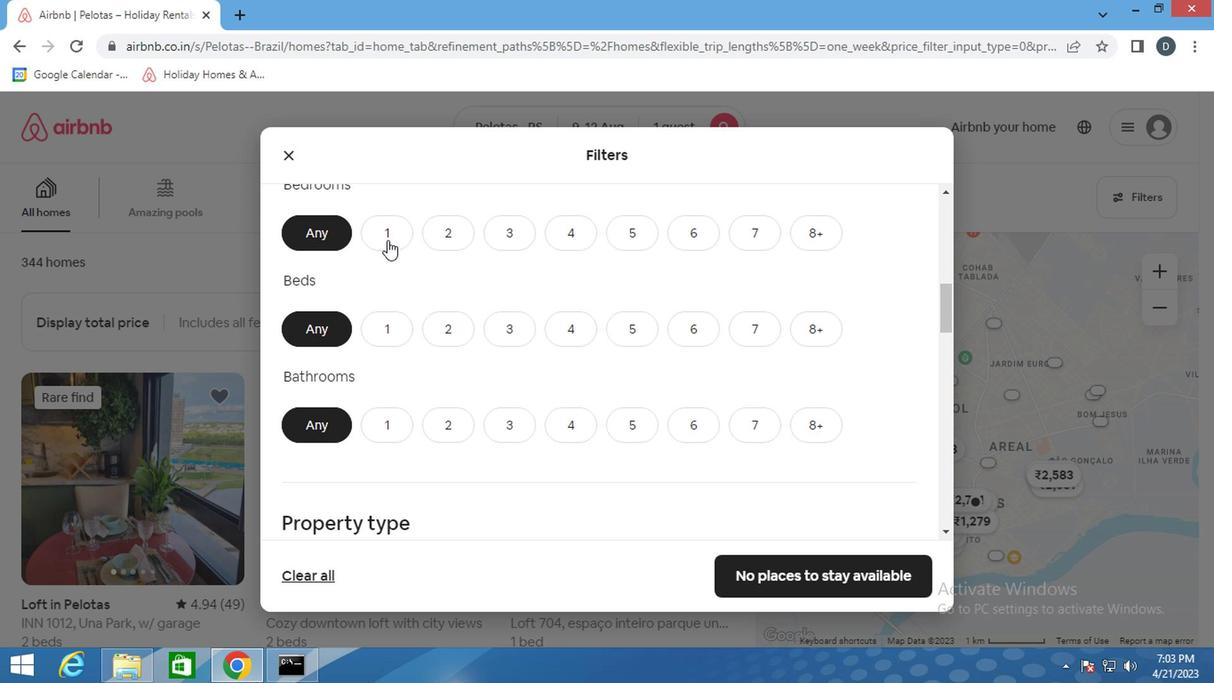
Action: Mouse moved to (388, 337)
Screenshot: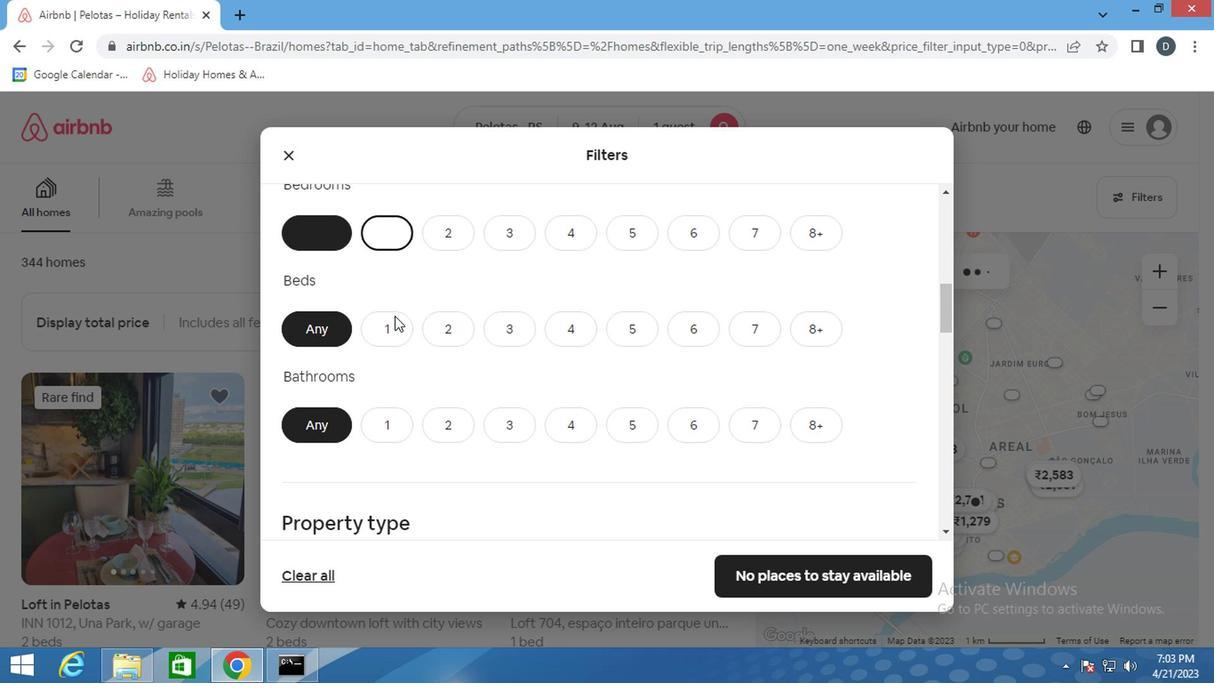 
Action: Mouse pressed left at (388, 337)
Screenshot: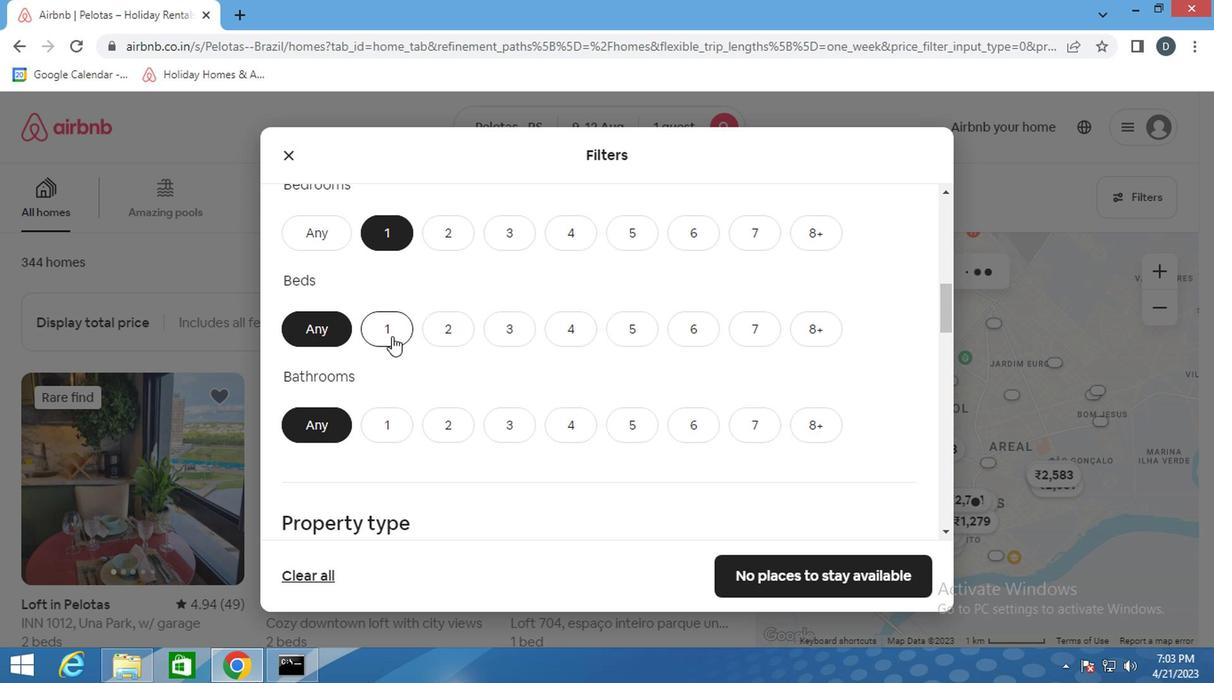 
Action: Mouse moved to (392, 423)
Screenshot: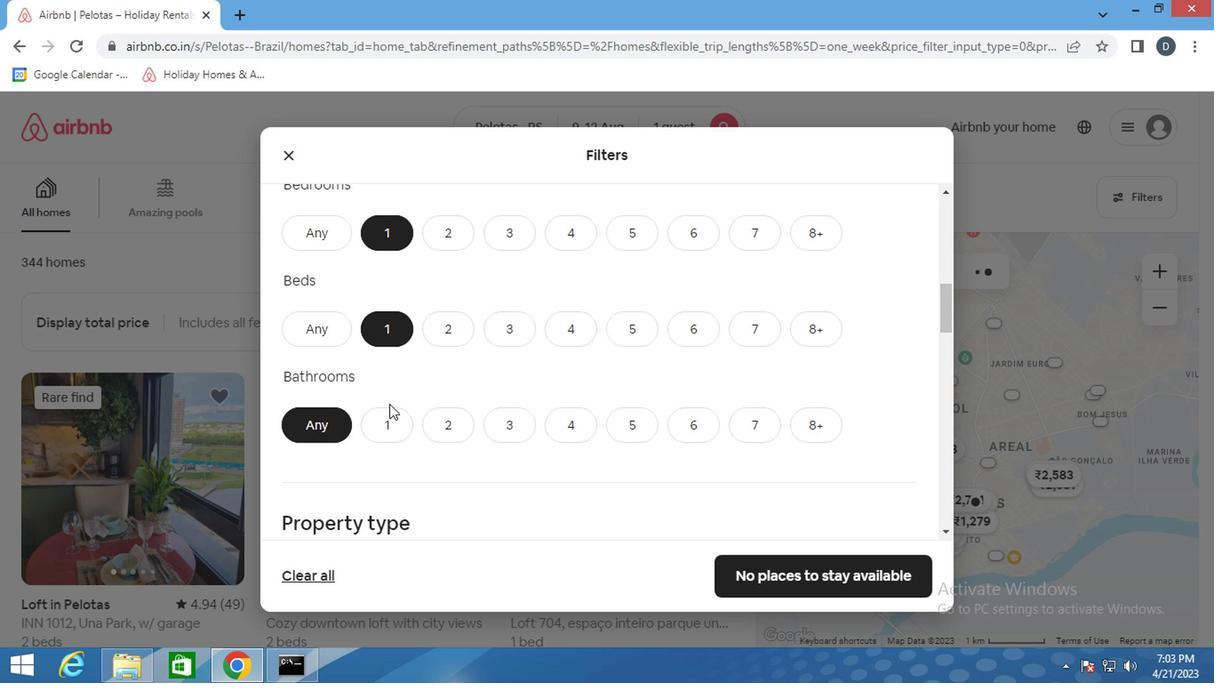 
Action: Mouse pressed left at (392, 423)
Screenshot: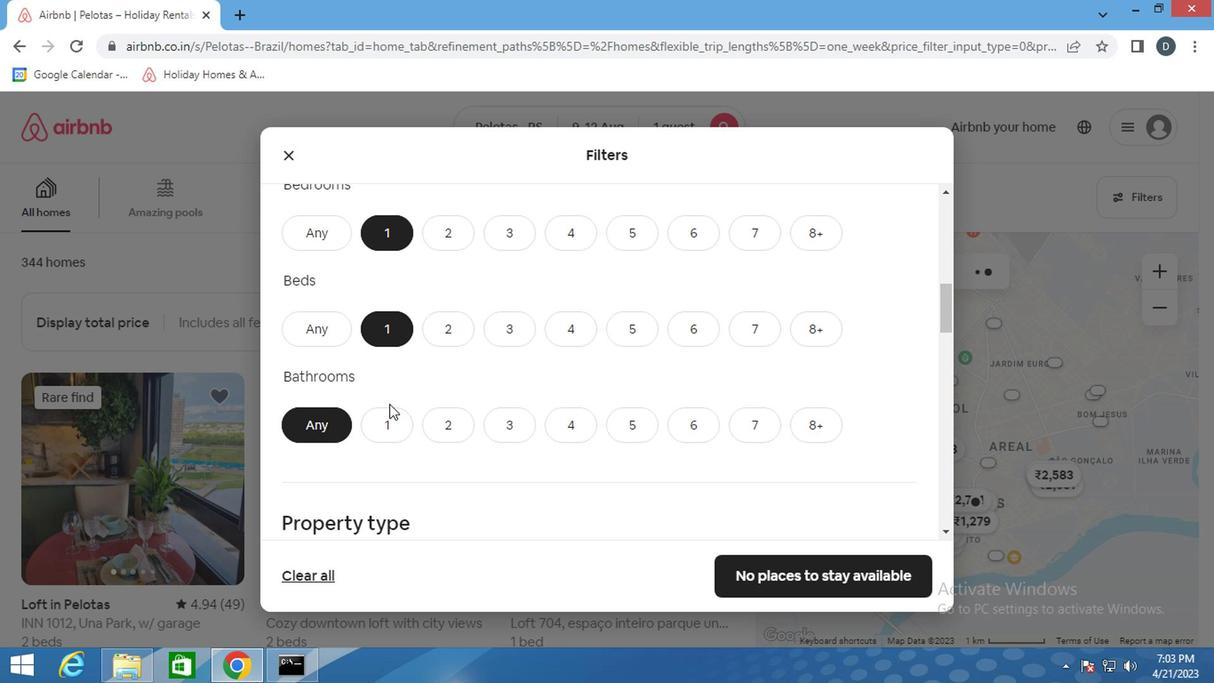 
Action: Mouse scrolled (392, 421) with delta (0, -1)
Screenshot: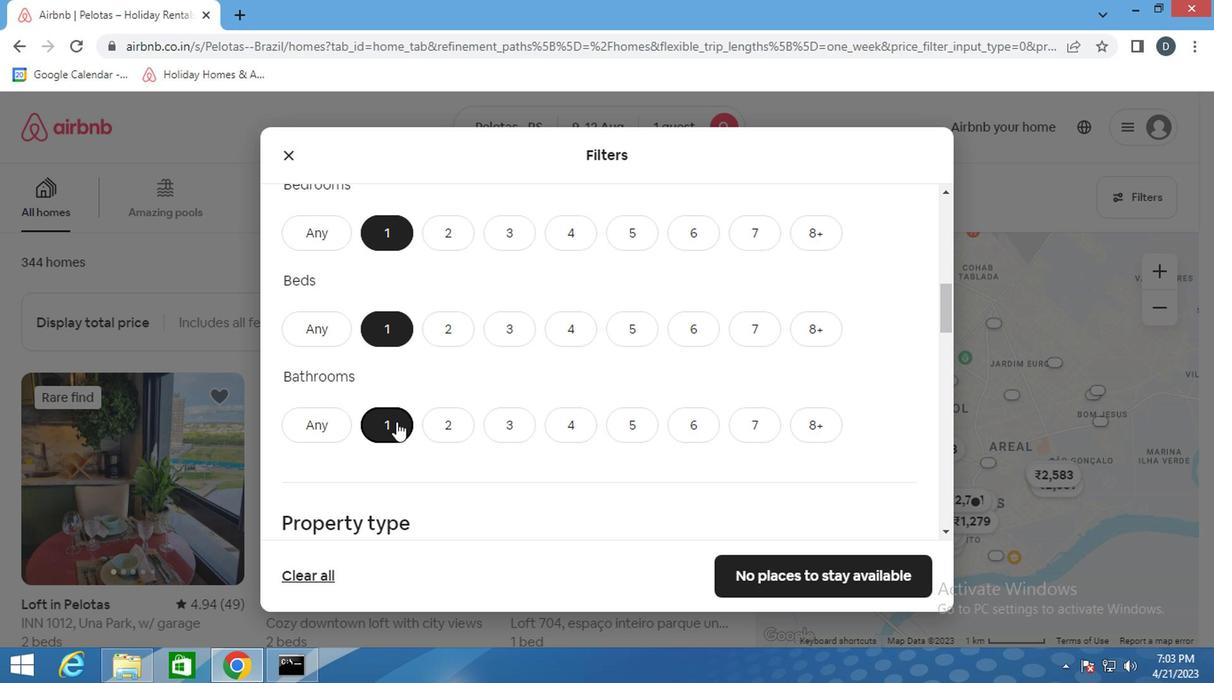
Action: Mouse scrolled (392, 421) with delta (0, -1)
Screenshot: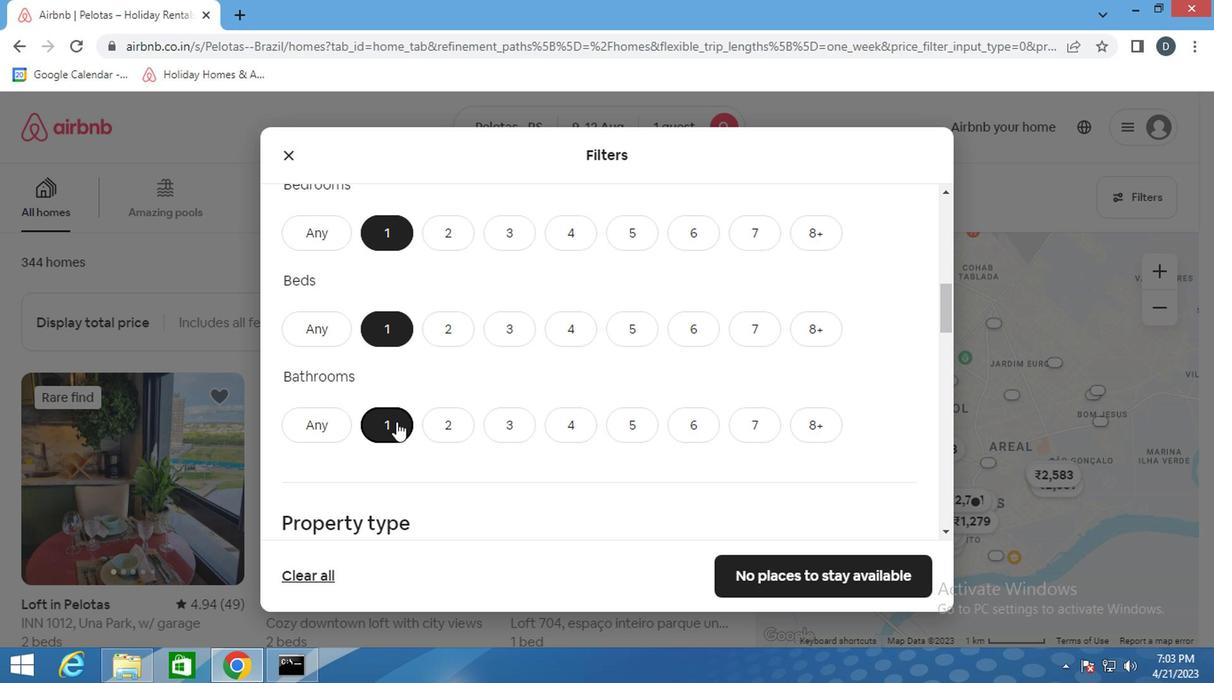 
Action: Mouse scrolled (392, 421) with delta (0, -1)
Screenshot: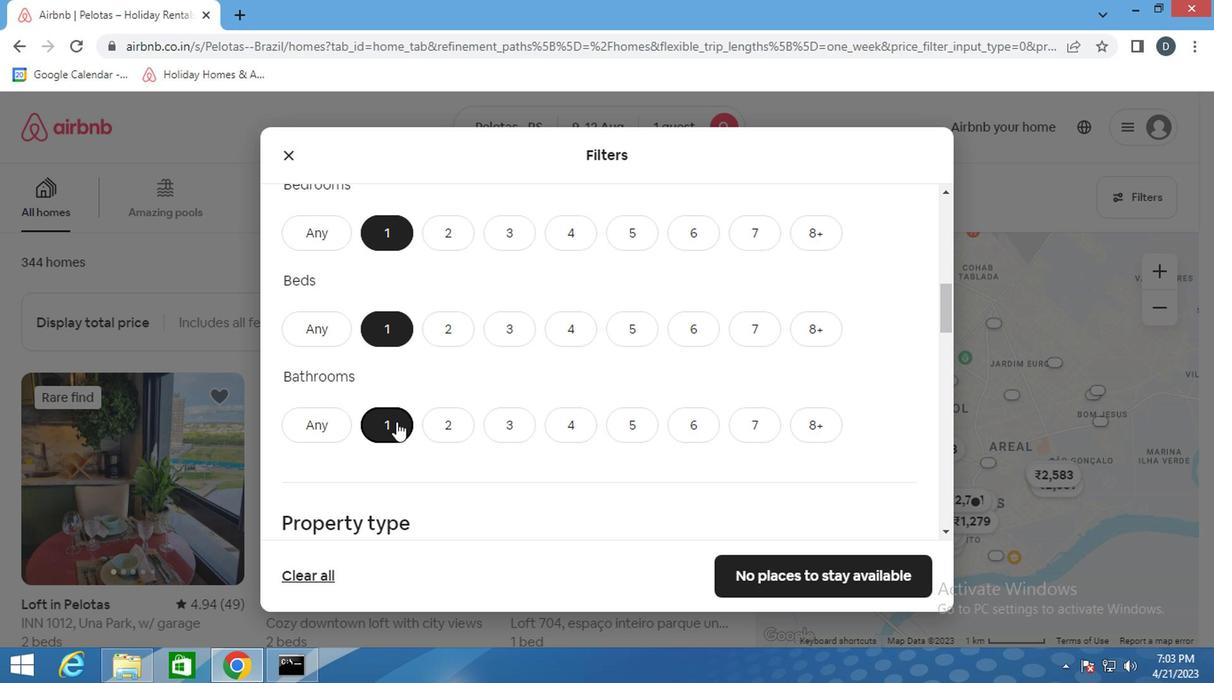 
Action: Mouse moved to (339, 366)
Screenshot: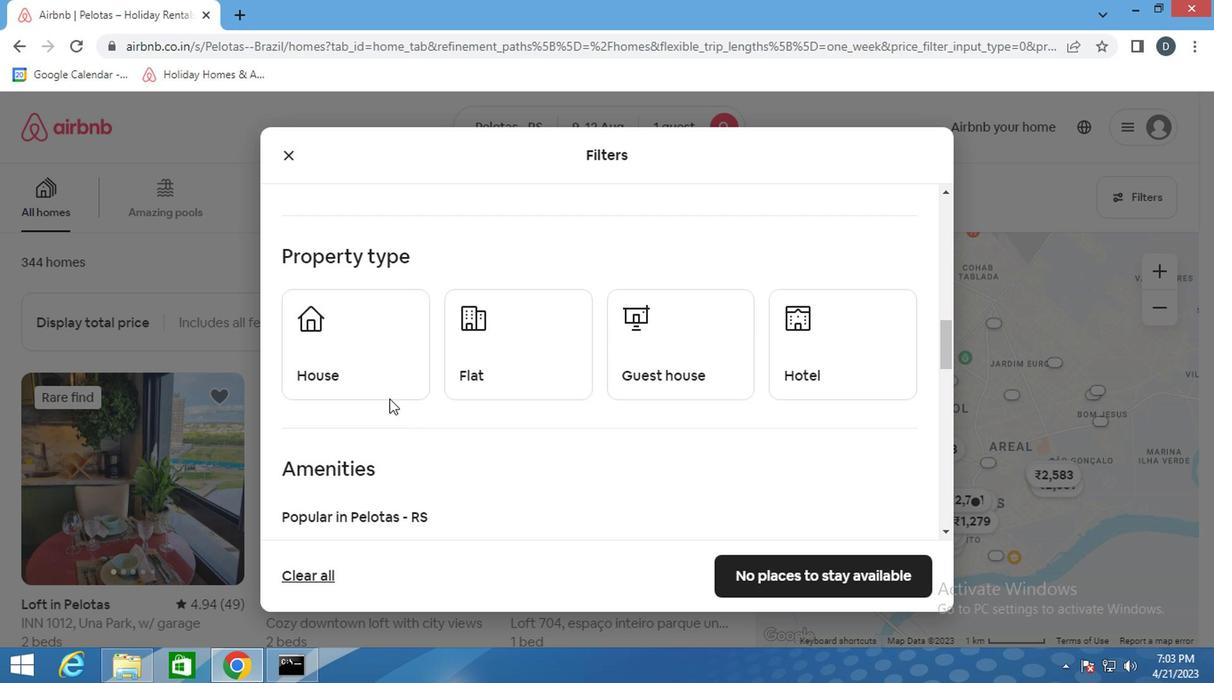 
Action: Mouse pressed left at (339, 366)
Screenshot: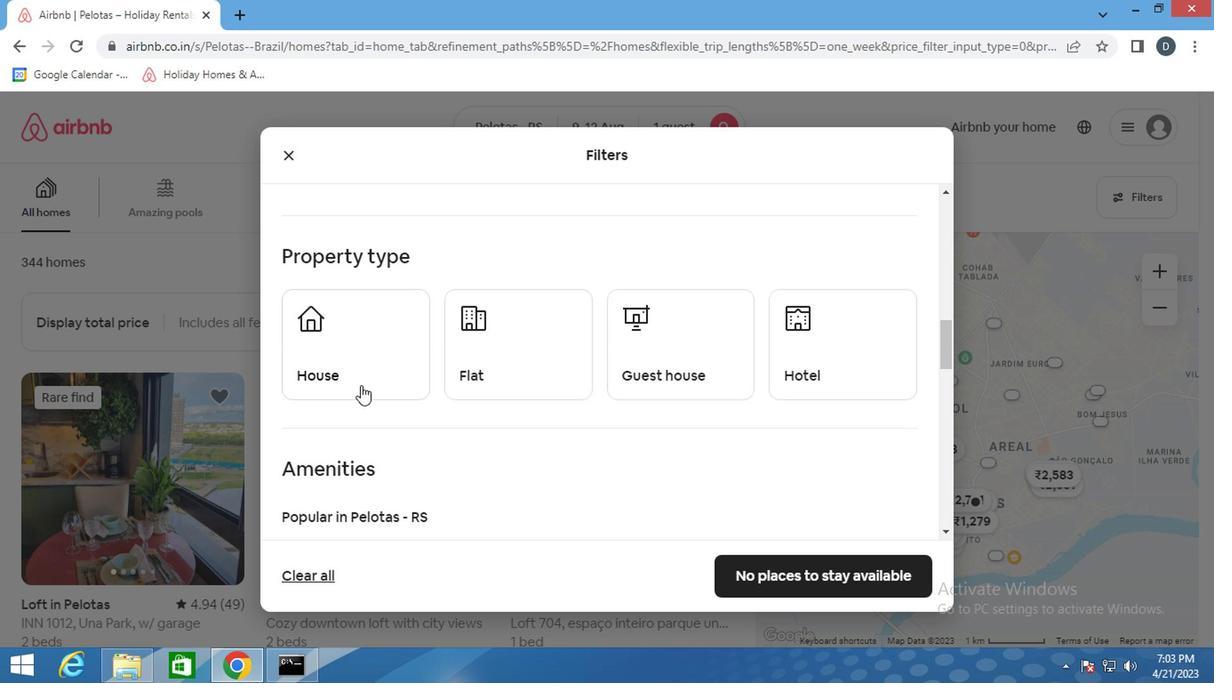 
Action: Mouse moved to (520, 350)
Screenshot: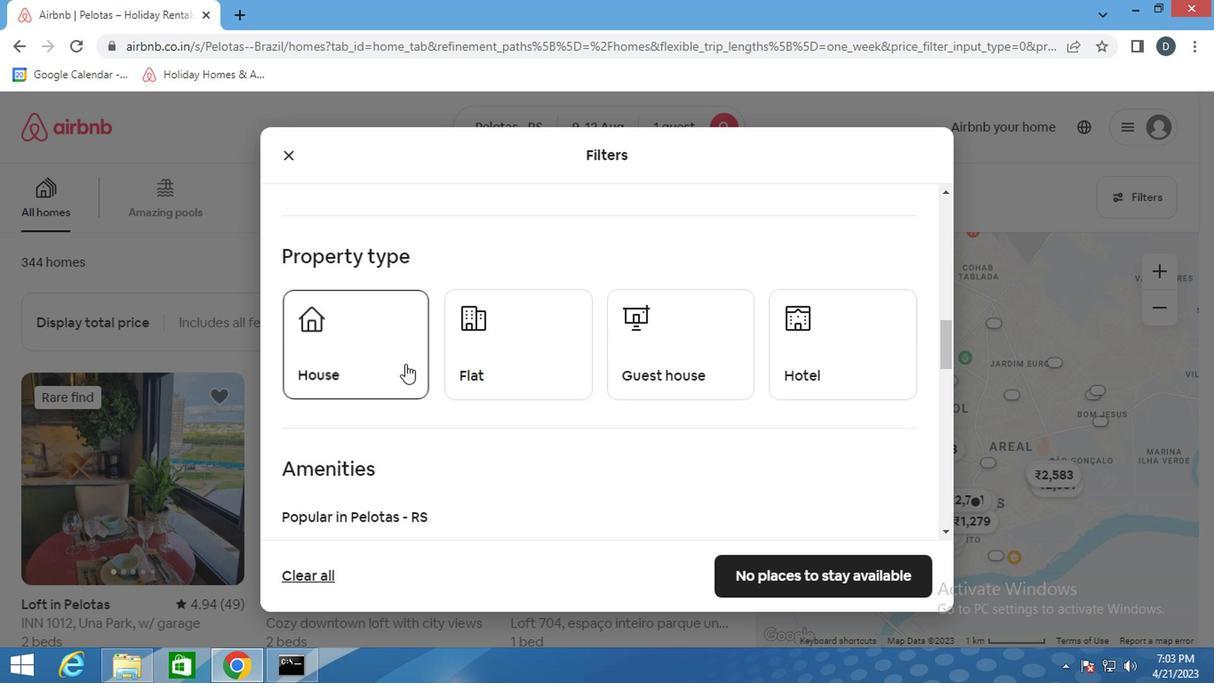 
Action: Mouse pressed left at (520, 350)
Screenshot: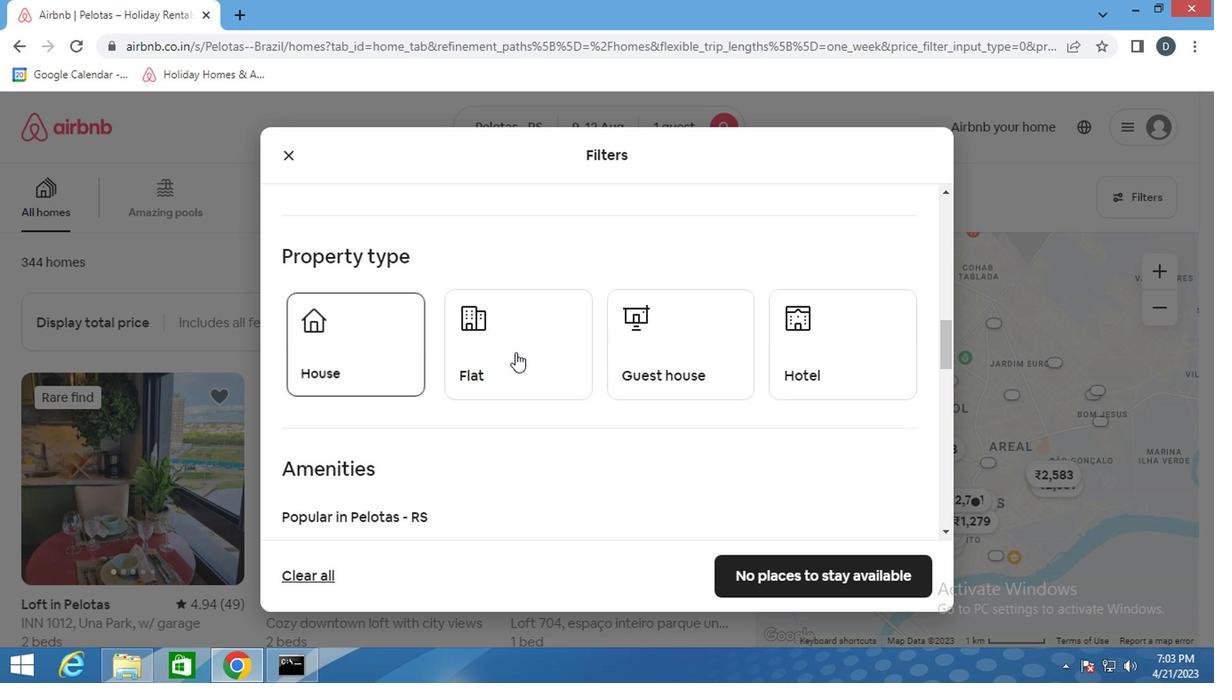 
Action: Mouse moved to (709, 335)
Screenshot: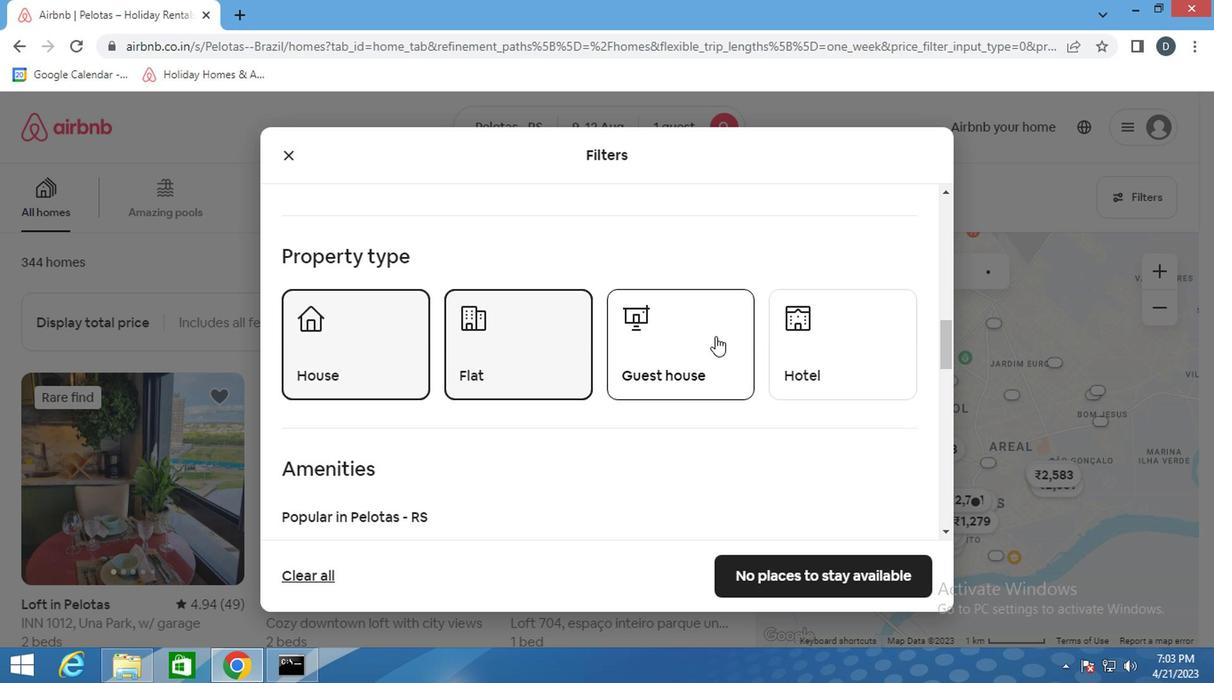 
Action: Mouse pressed left at (709, 335)
Screenshot: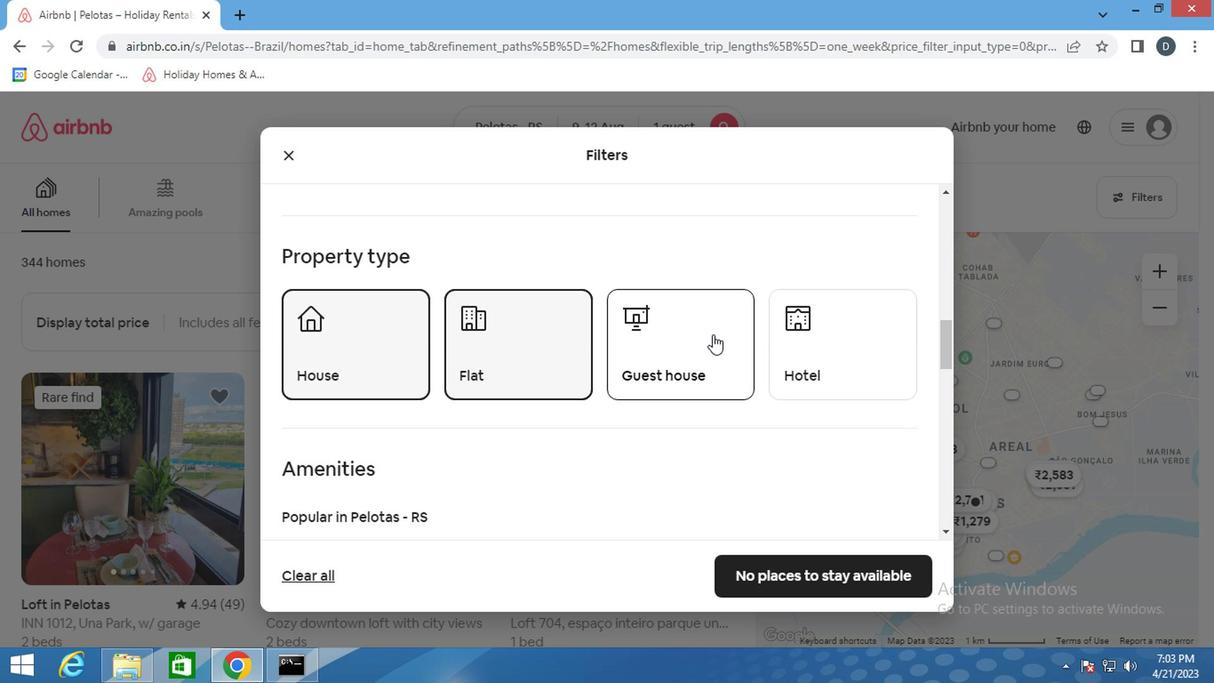 
Action: Mouse moved to (707, 335)
Screenshot: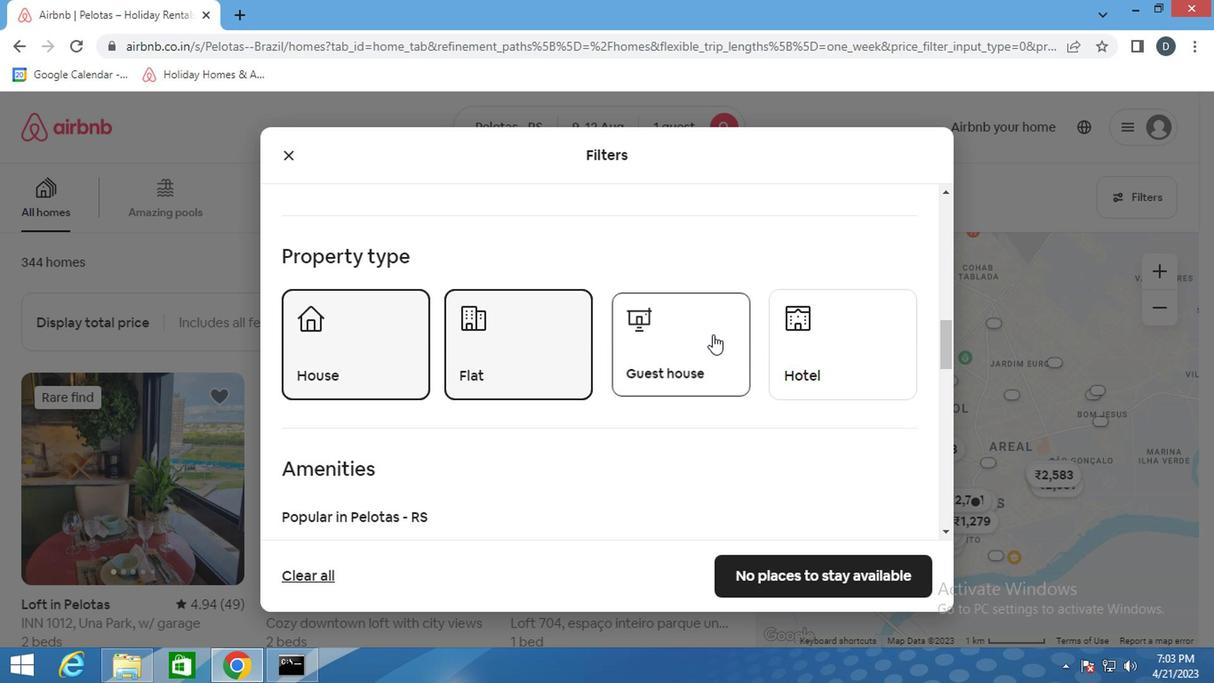 
Action: Mouse scrolled (707, 335) with delta (0, 0)
Screenshot: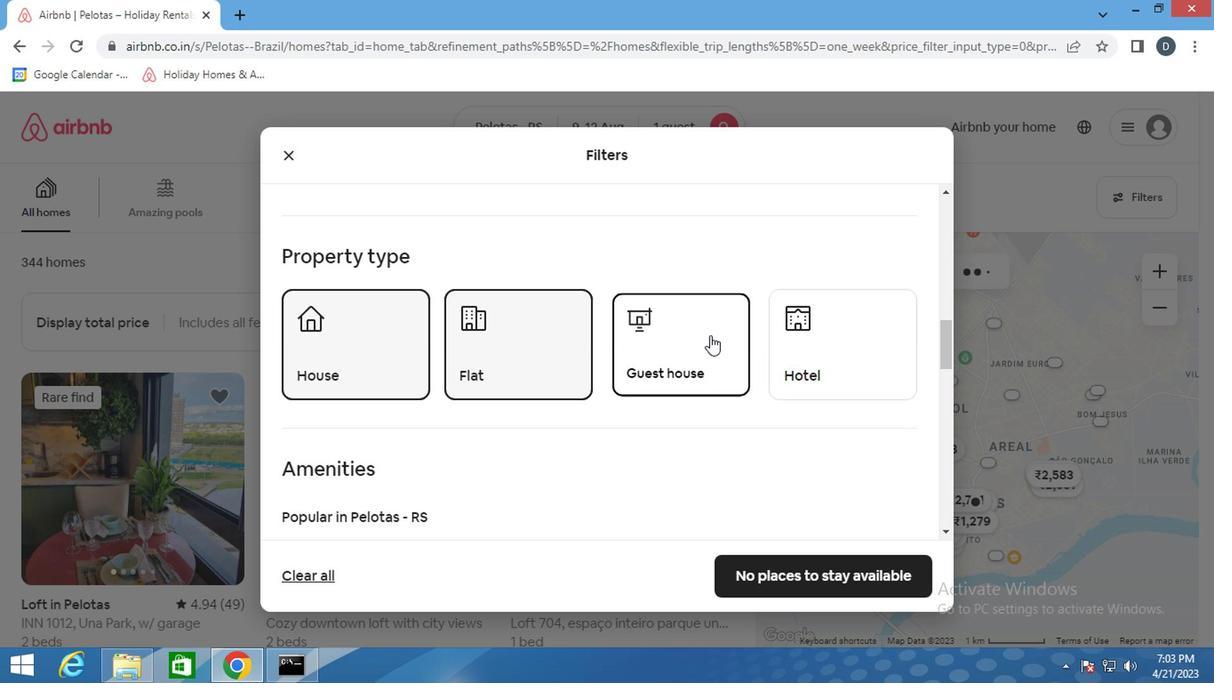 
Action: Mouse scrolled (707, 335) with delta (0, 0)
Screenshot: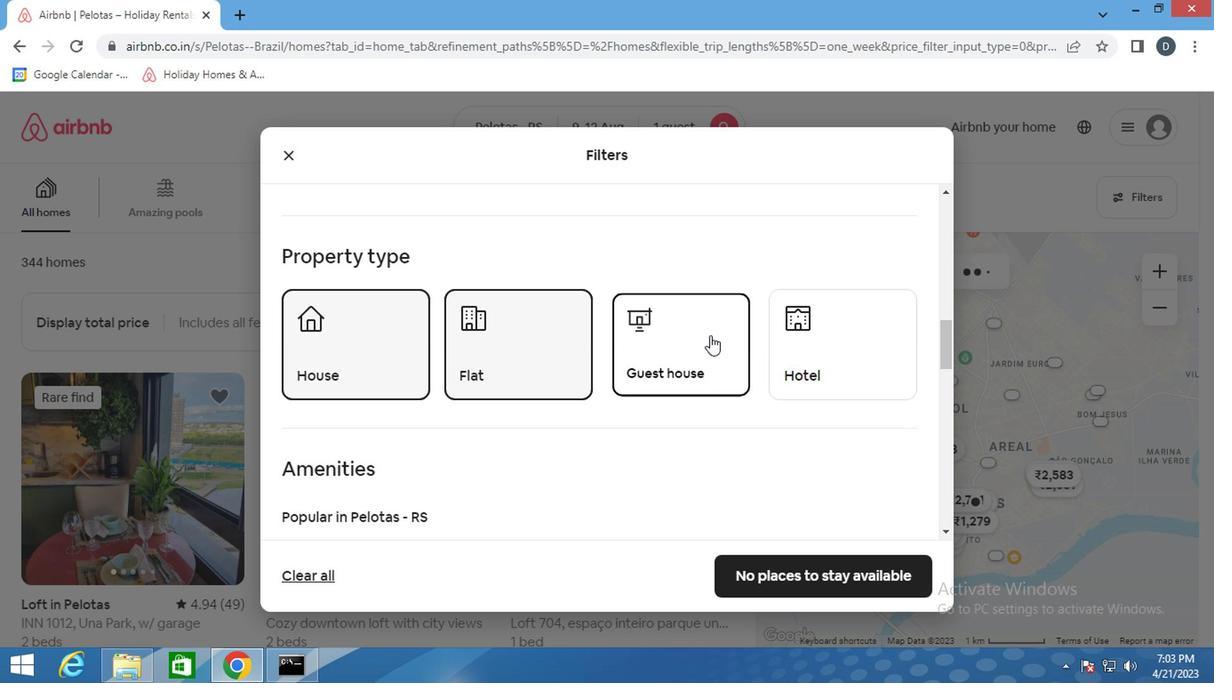 
Action: Mouse scrolled (707, 335) with delta (0, 0)
Screenshot: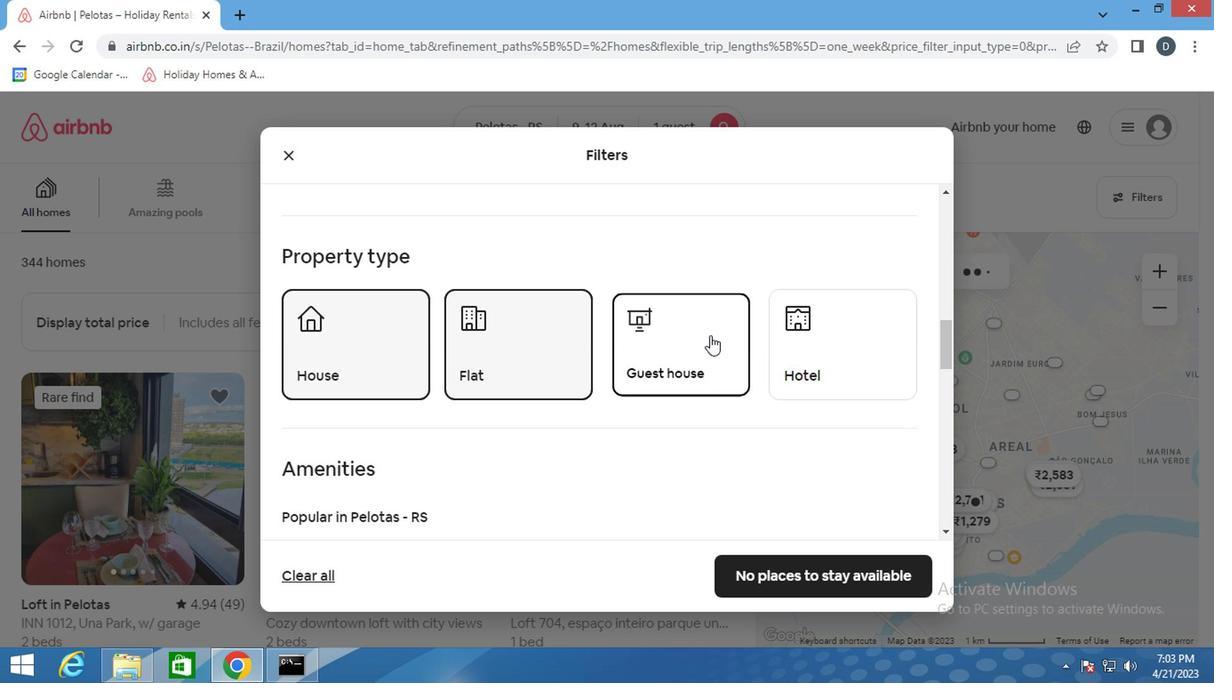 
Action: Mouse moved to (469, 335)
Screenshot: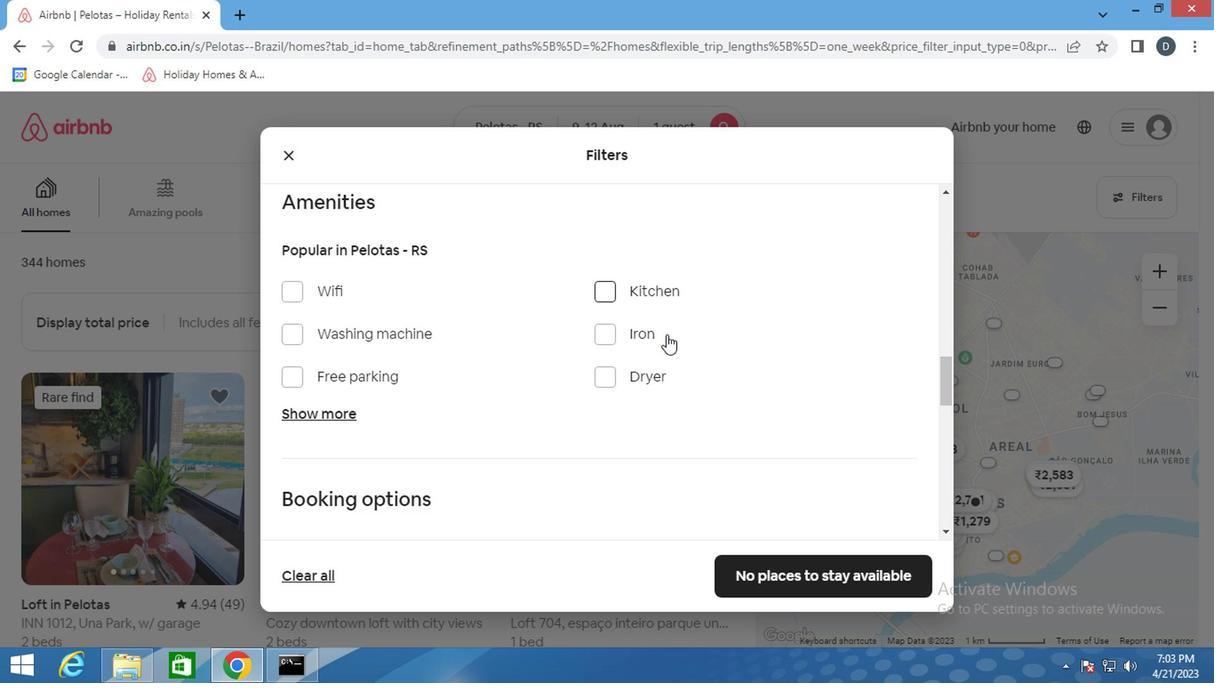 
Action: Mouse scrolled (469, 334) with delta (0, 0)
Screenshot: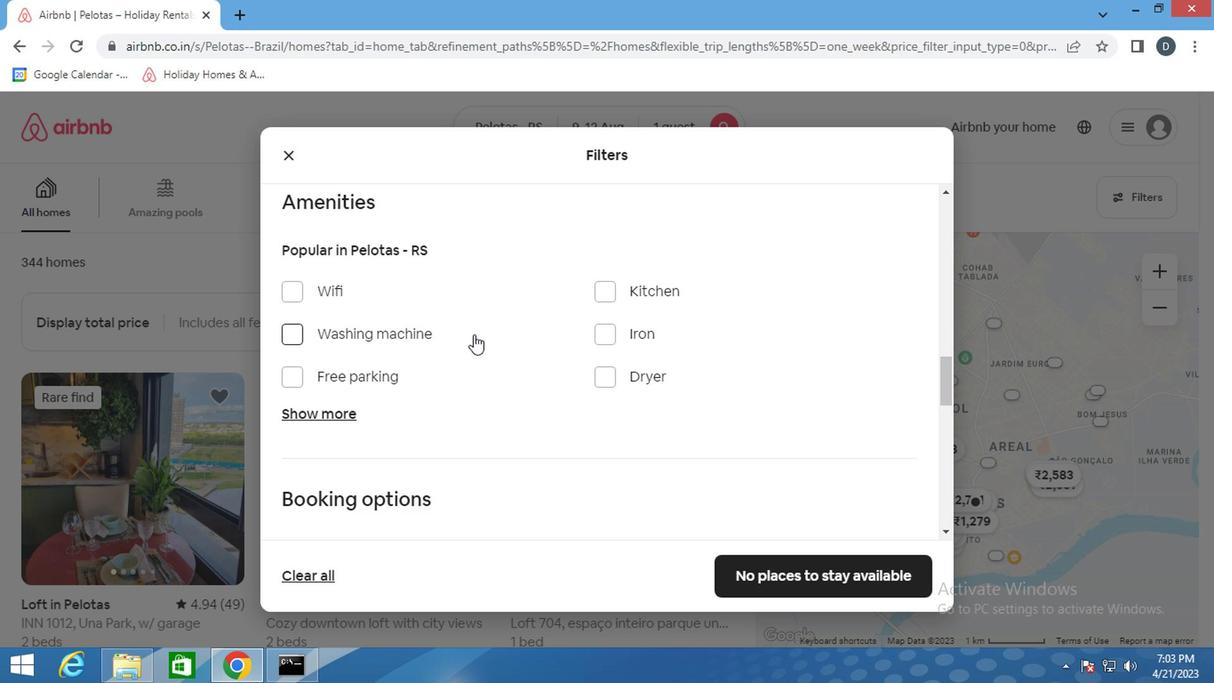 
Action: Mouse scrolled (469, 334) with delta (0, 0)
Screenshot: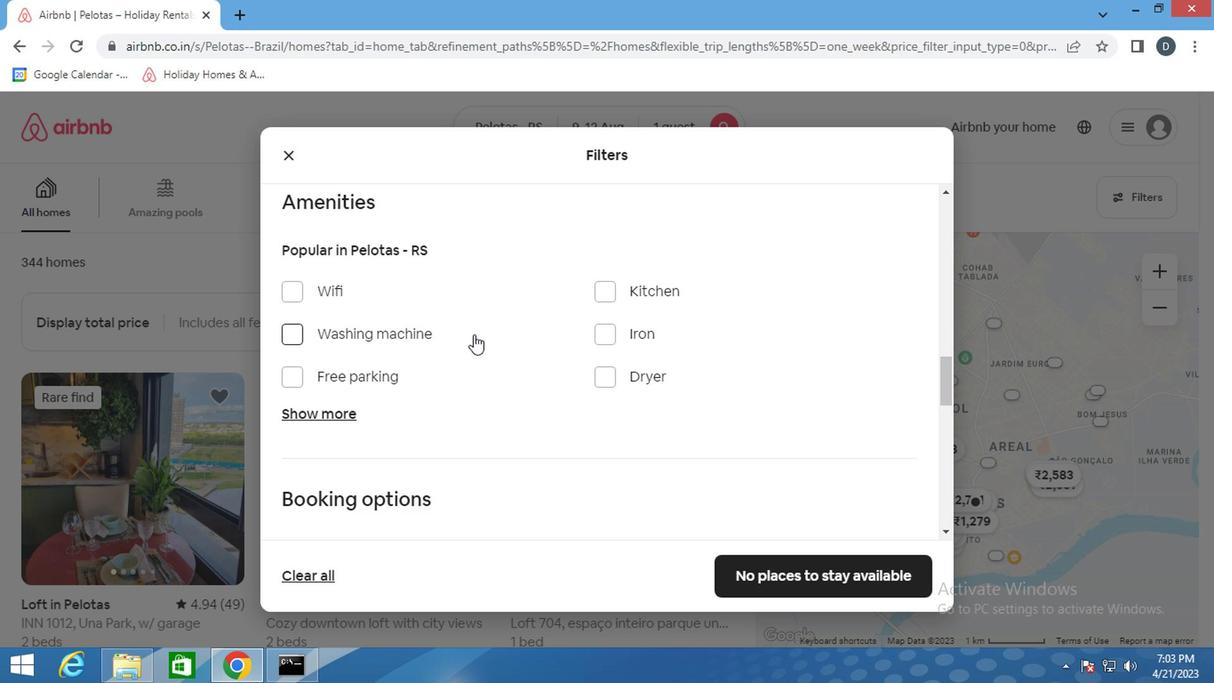 
Action: Mouse scrolled (469, 334) with delta (0, 0)
Screenshot: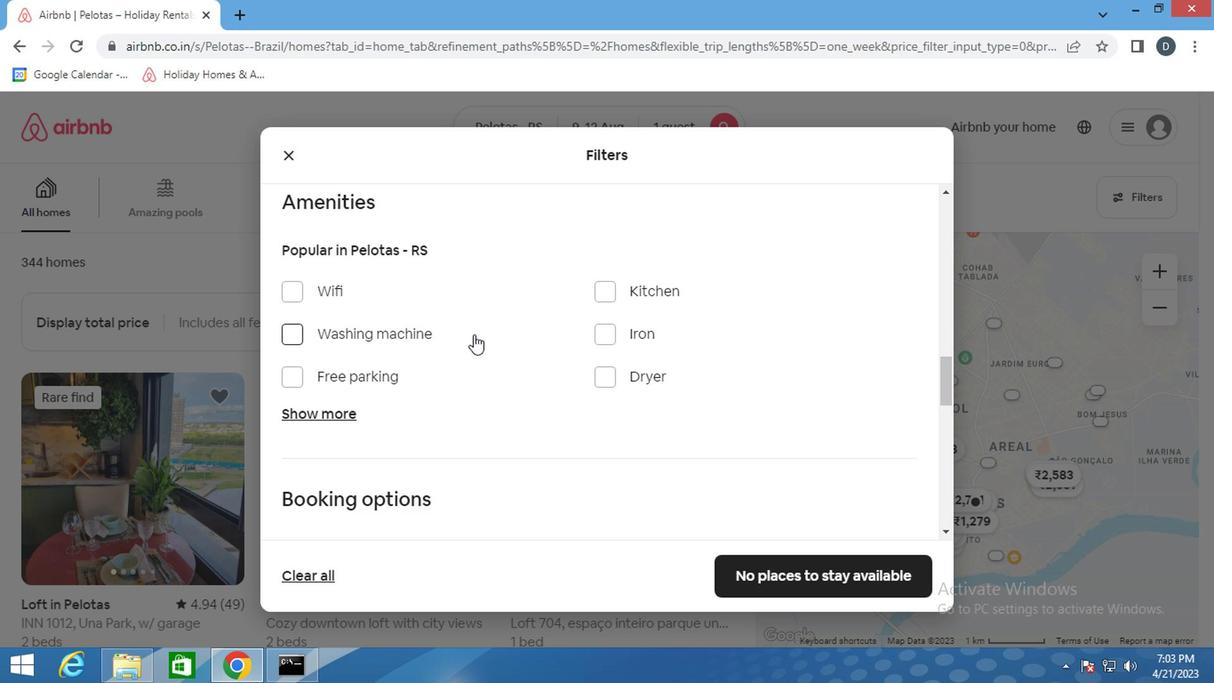 
Action: Mouse scrolled (469, 334) with delta (0, 0)
Screenshot: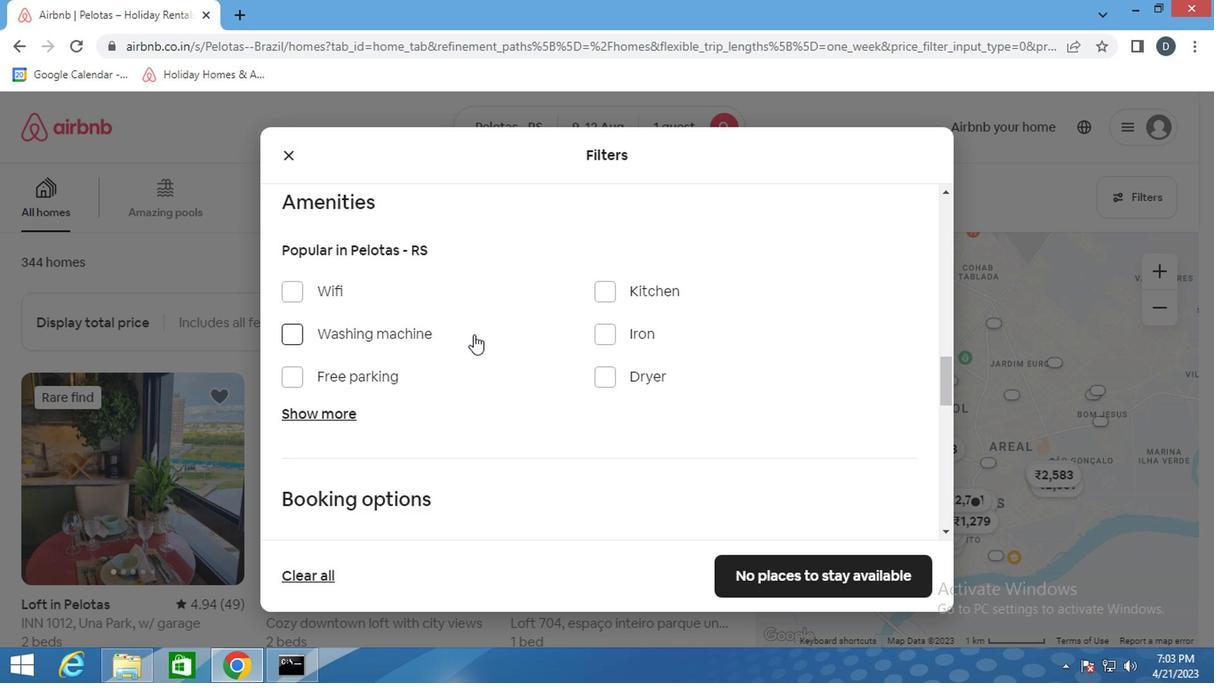 
Action: Mouse moved to (872, 265)
Screenshot: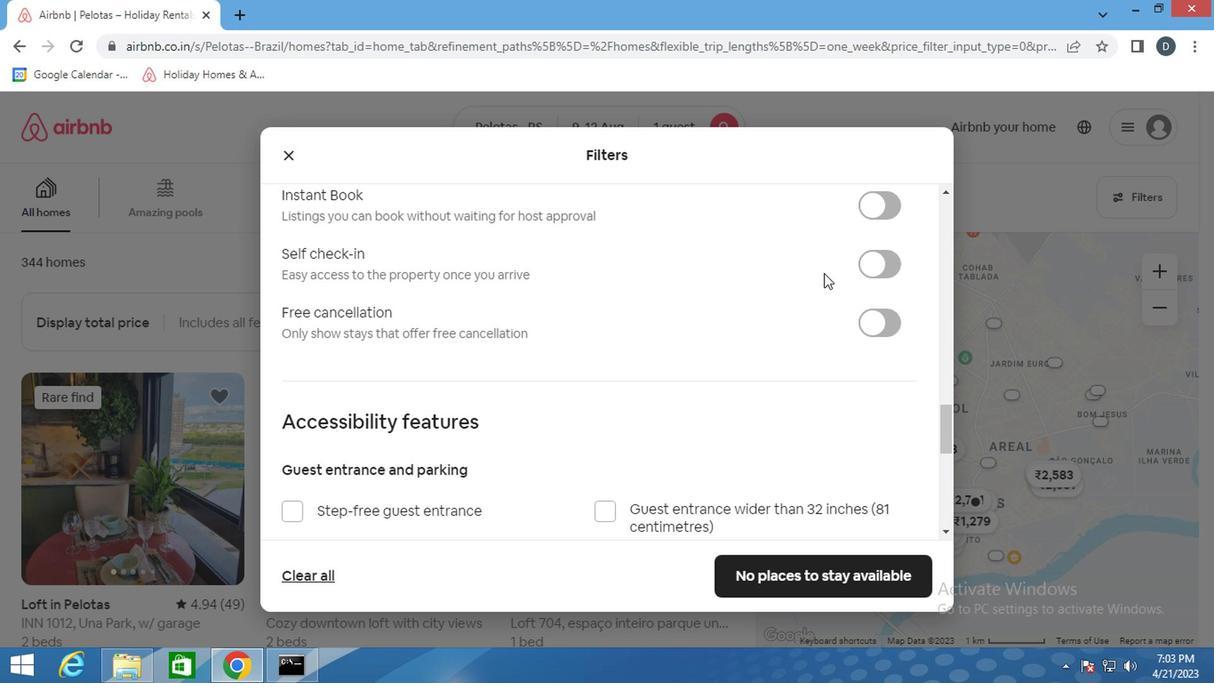 
Action: Mouse pressed left at (872, 265)
Screenshot: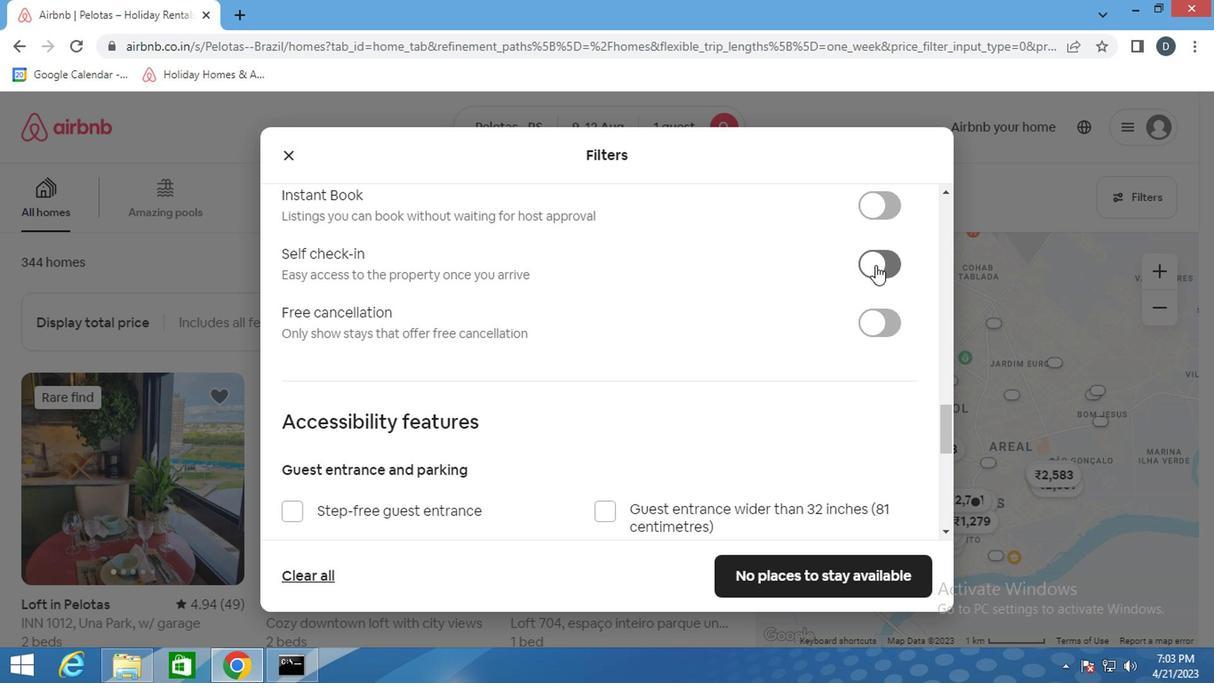 
Action: Mouse moved to (748, 300)
Screenshot: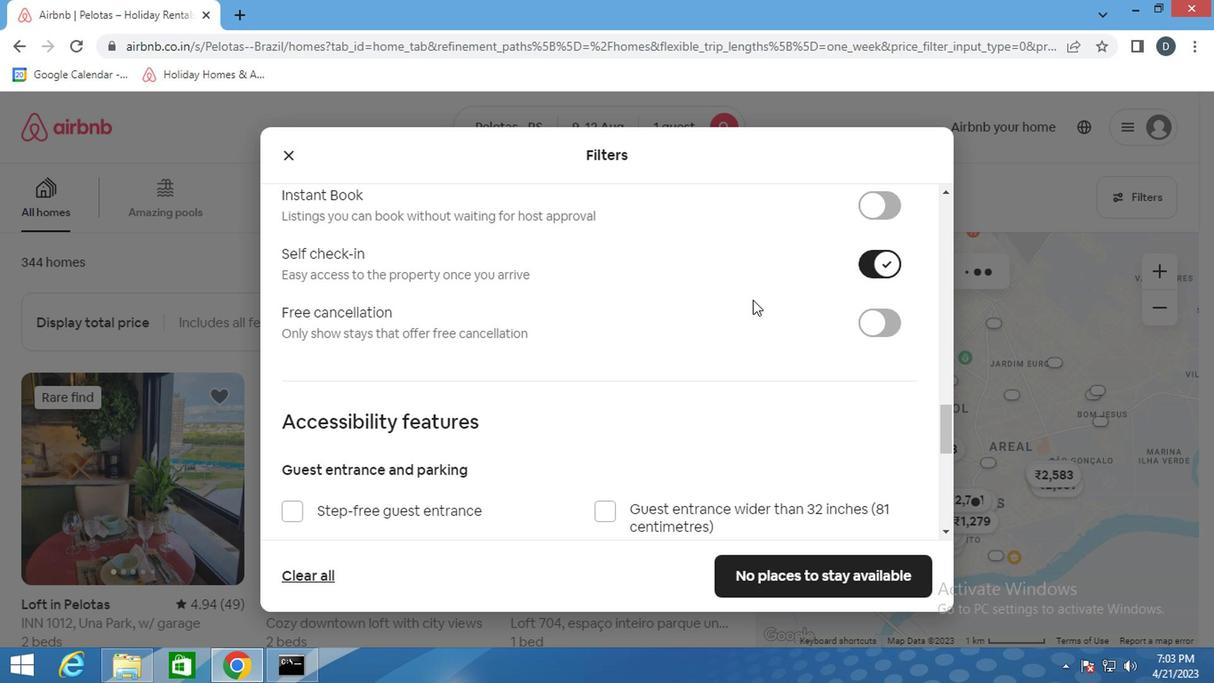 
Action: Mouse scrolled (748, 299) with delta (0, -1)
Screenshot: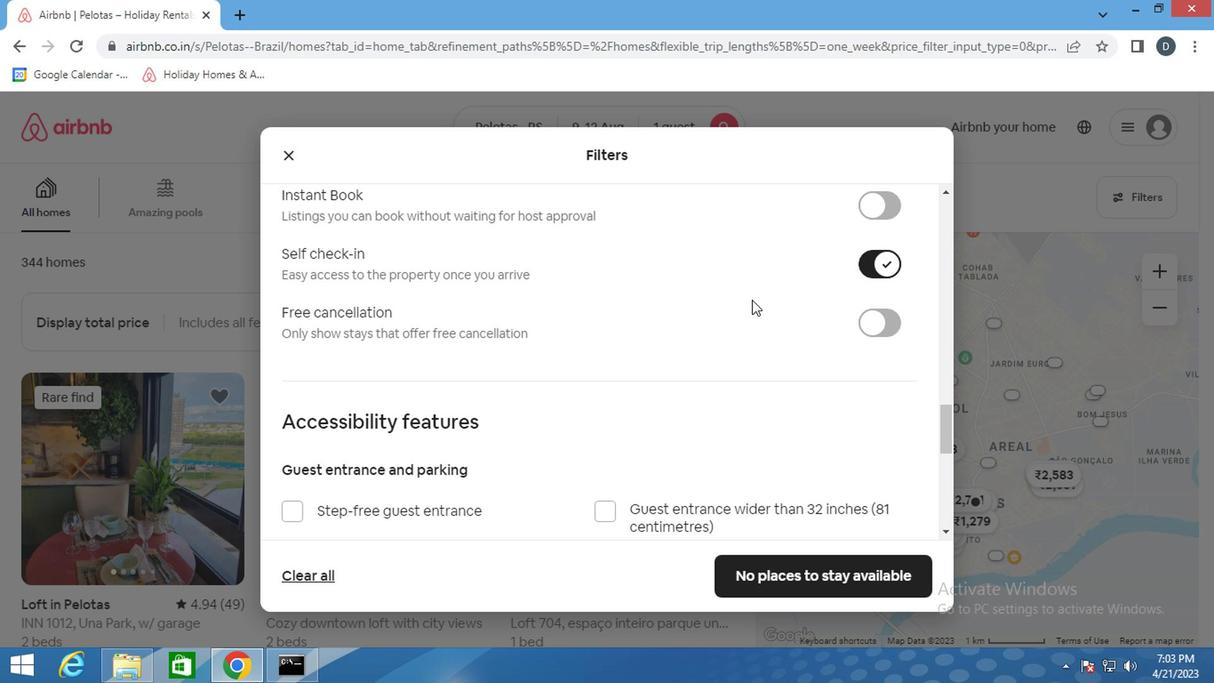 
Action: Mouse scrolled (748, 299) with delta (0, -1)
Screenshot: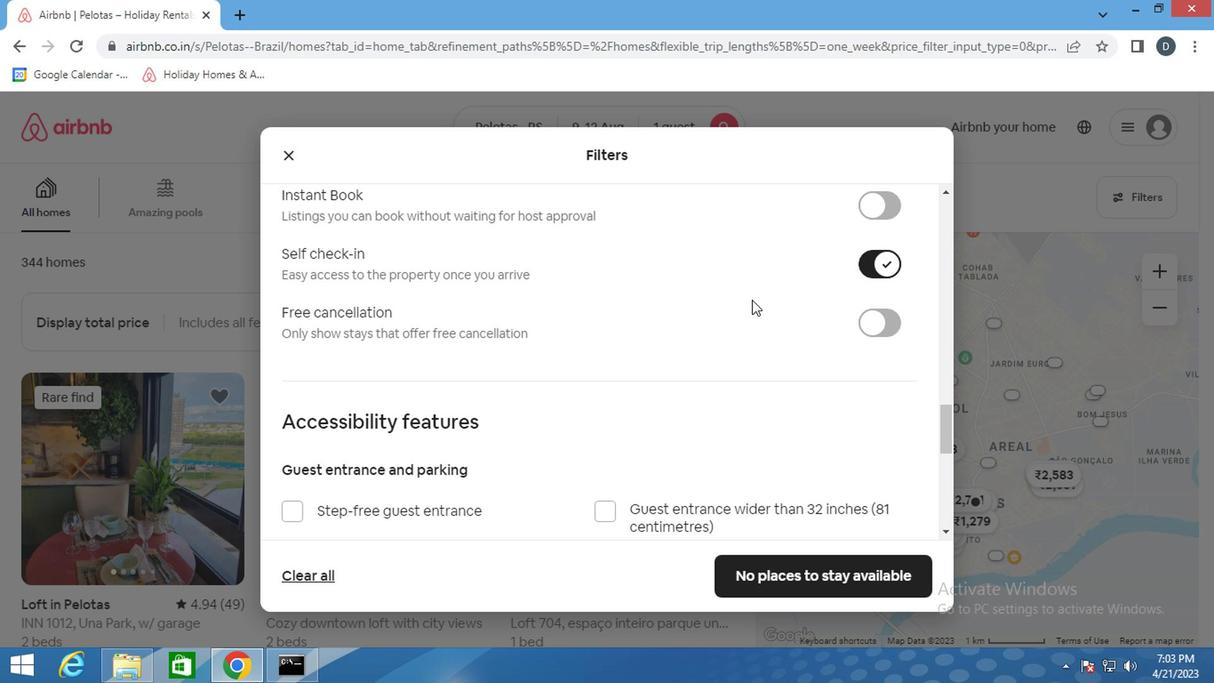 
Action: Mouse scrolled (748, 299) with delta (0, -1)
Screenshot: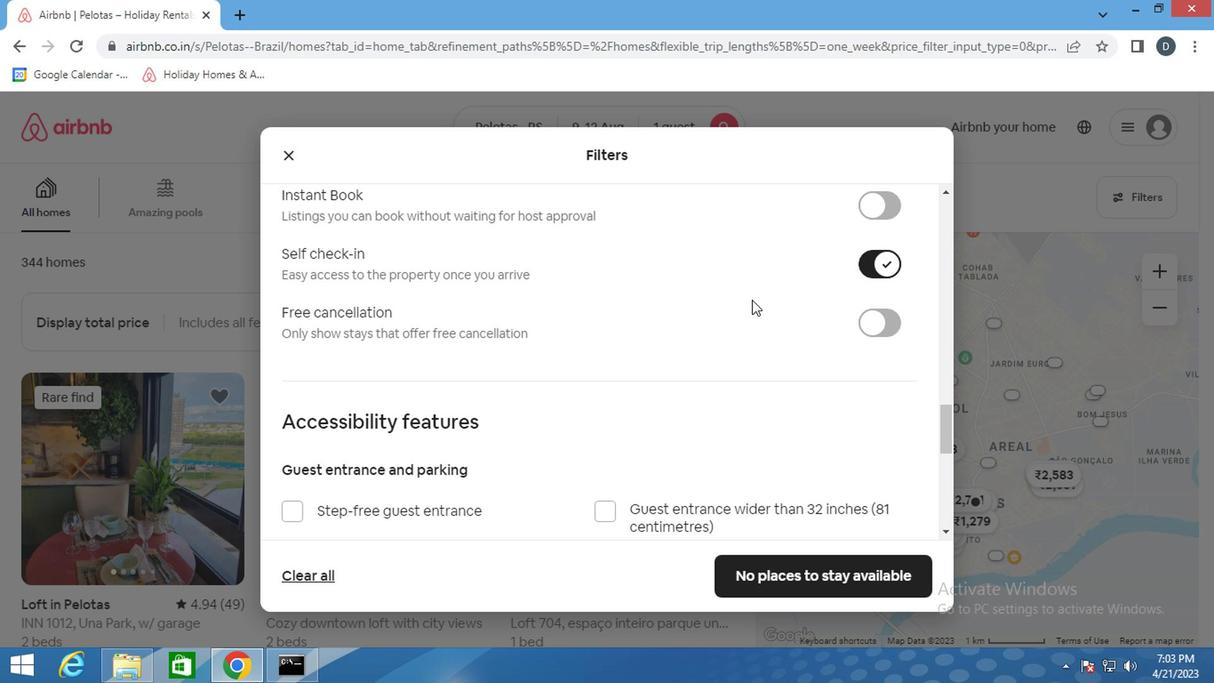 
Action: Mouse scrolled (748, 299) with delta (0, -1)
Screenshot: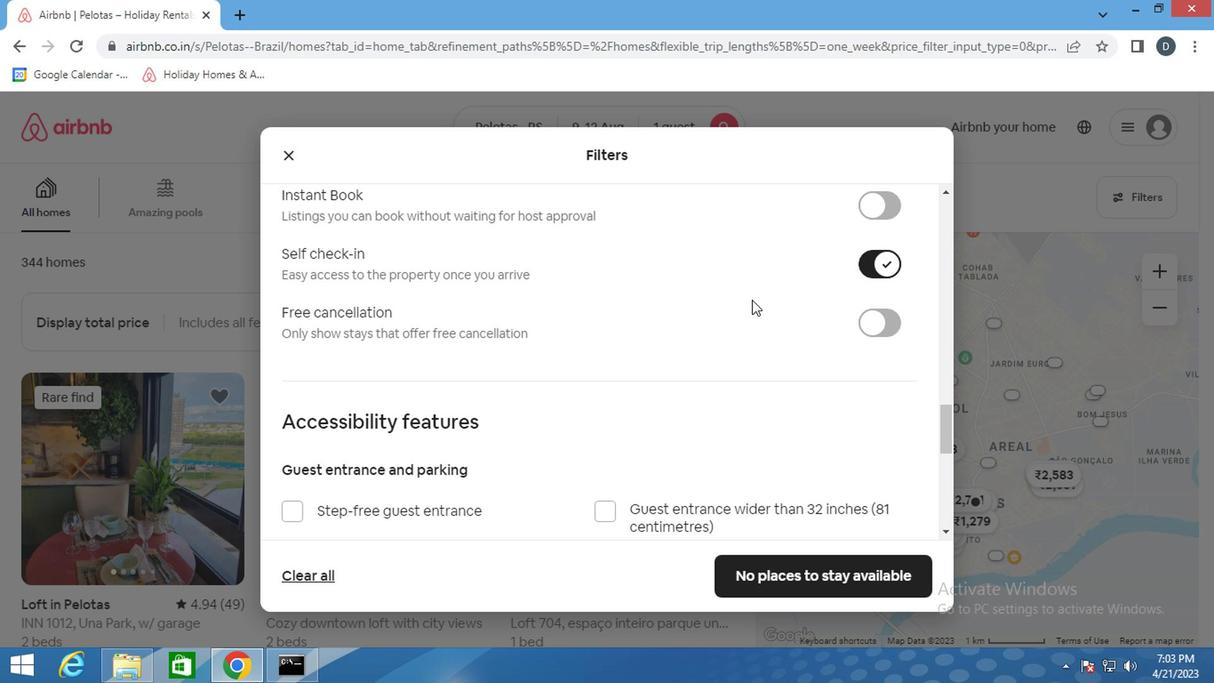 
Action: Mouse scrolled (748, 299) with delta (0, -1)
Screenshot: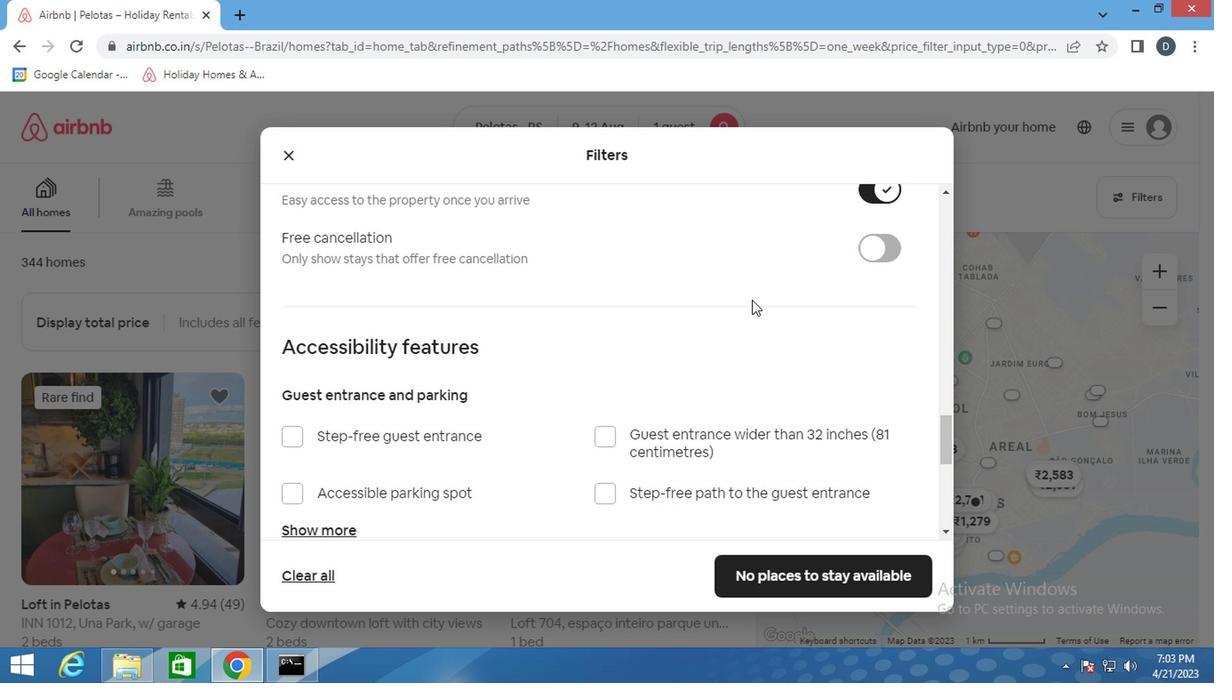 
Action: Mouse scrolled (748, 299) with delta (0, -1)
Screenshot: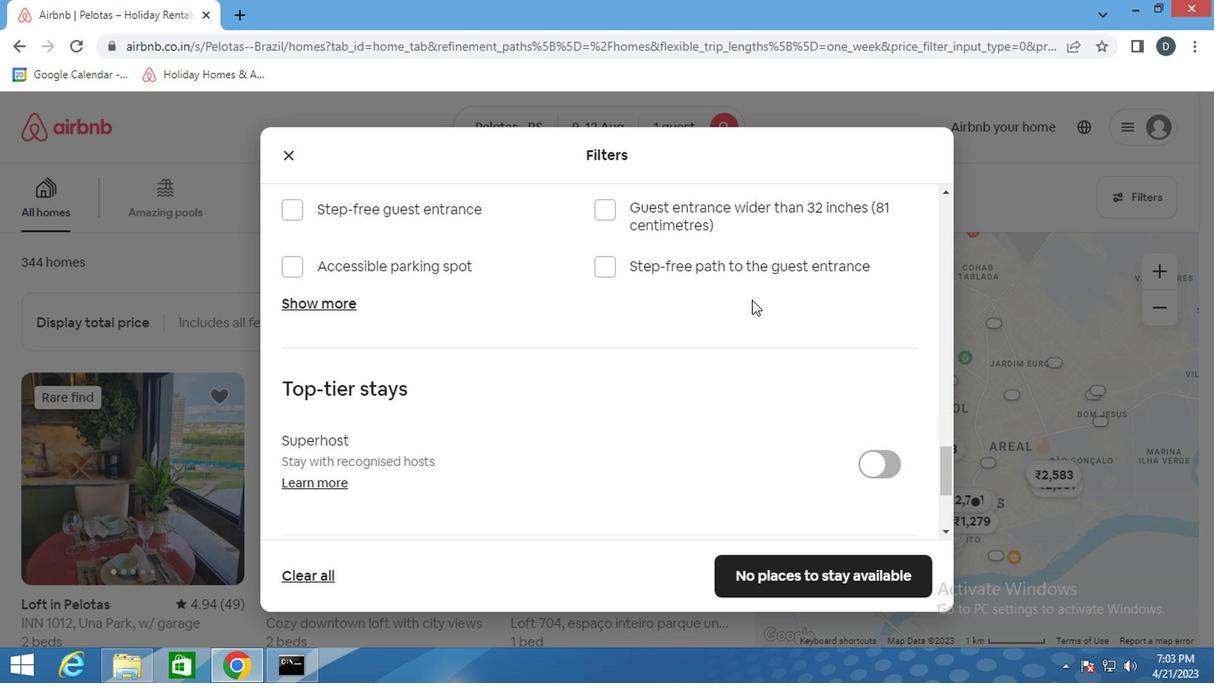 
Action: Mouse scrolled (748, 299) with delta (0, -1)
Screenshot: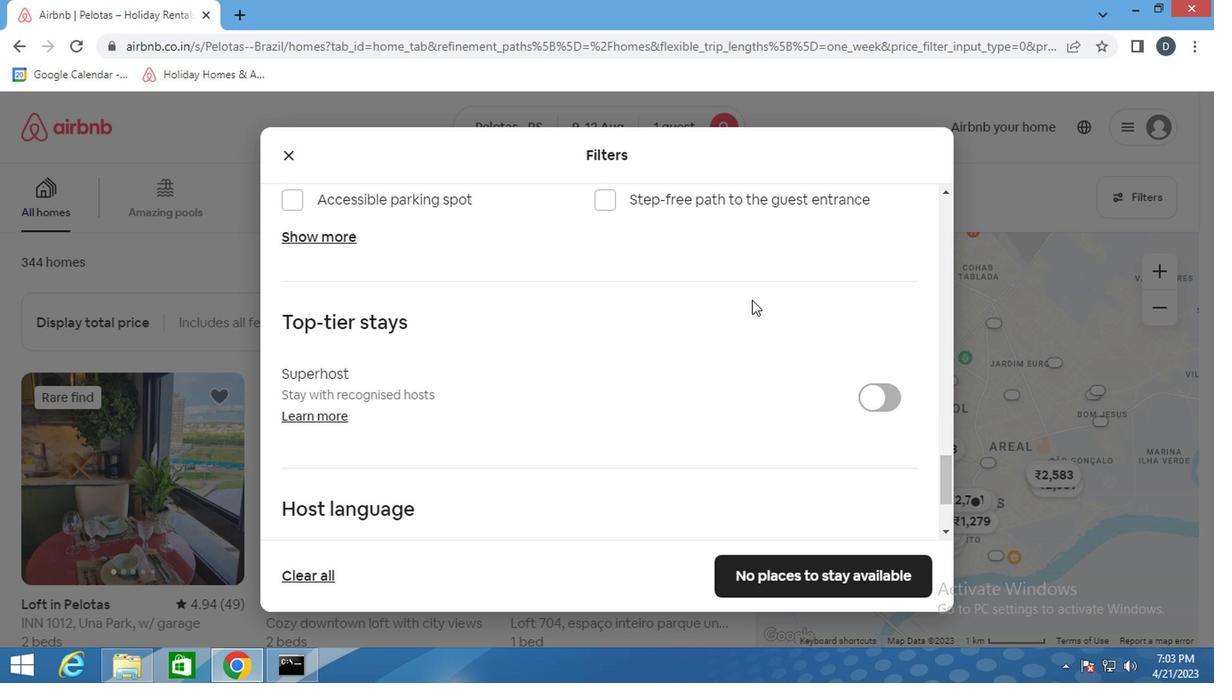 
Action: Mouse scrolled (748, 299) with delta (0, -1)
Screenshot: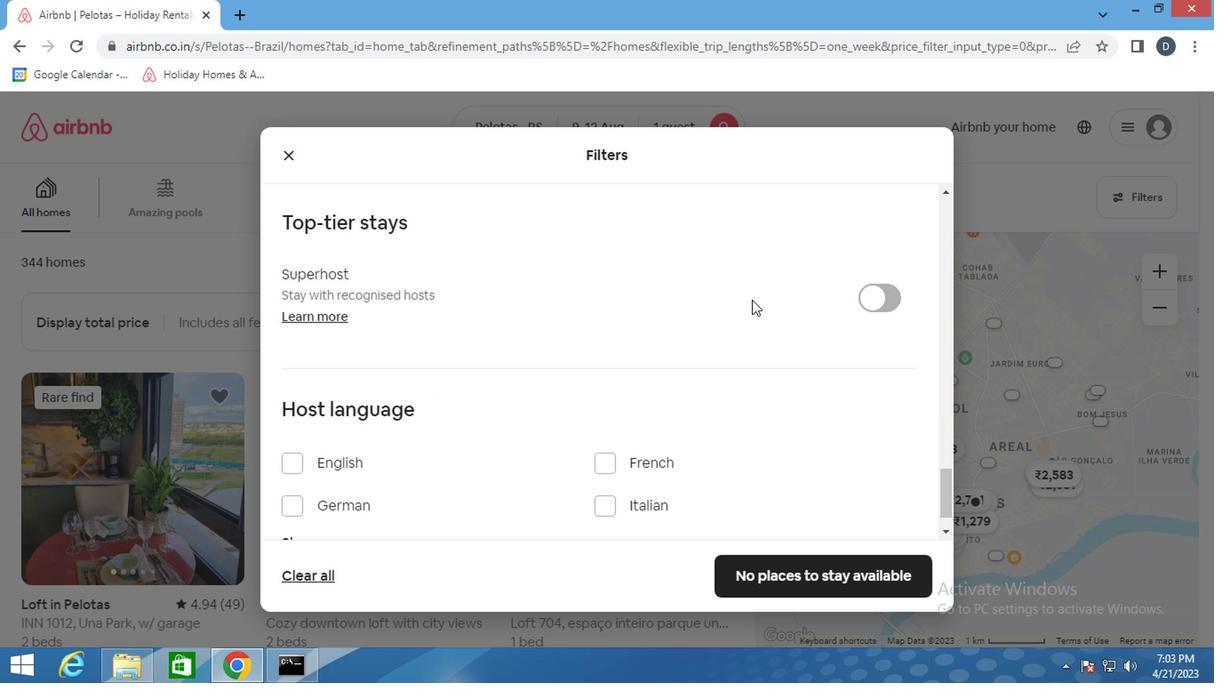 
Action: Mouse scrolled (748, 299) with delta (0, -1)
Screenshot: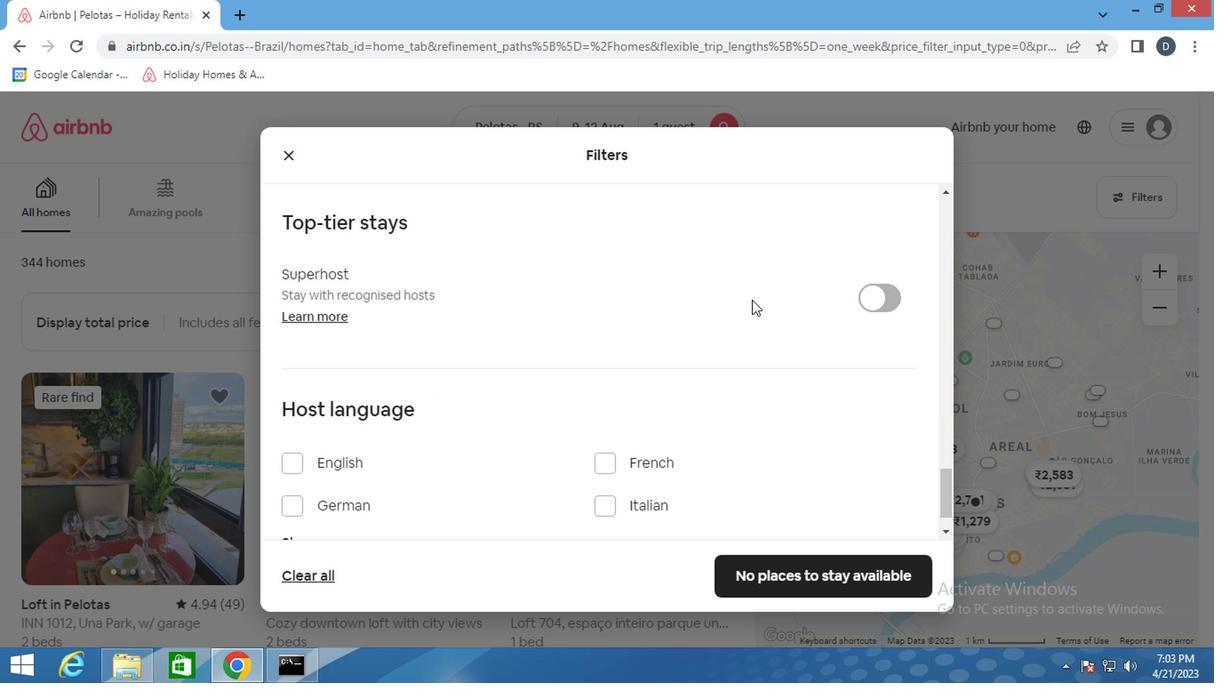 
Action: Mouse scrolled (748, 299) with delta (0, -1)
Screenshot: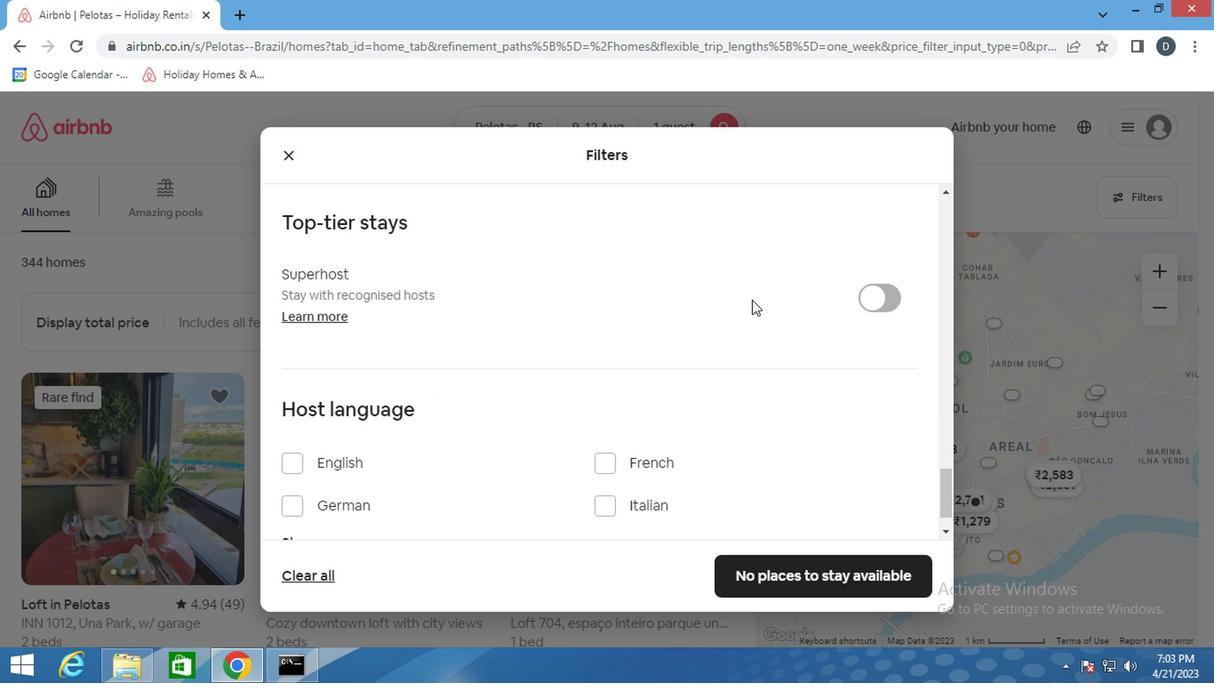 
Action: Mouse moved to (464, 357)
Screenshot: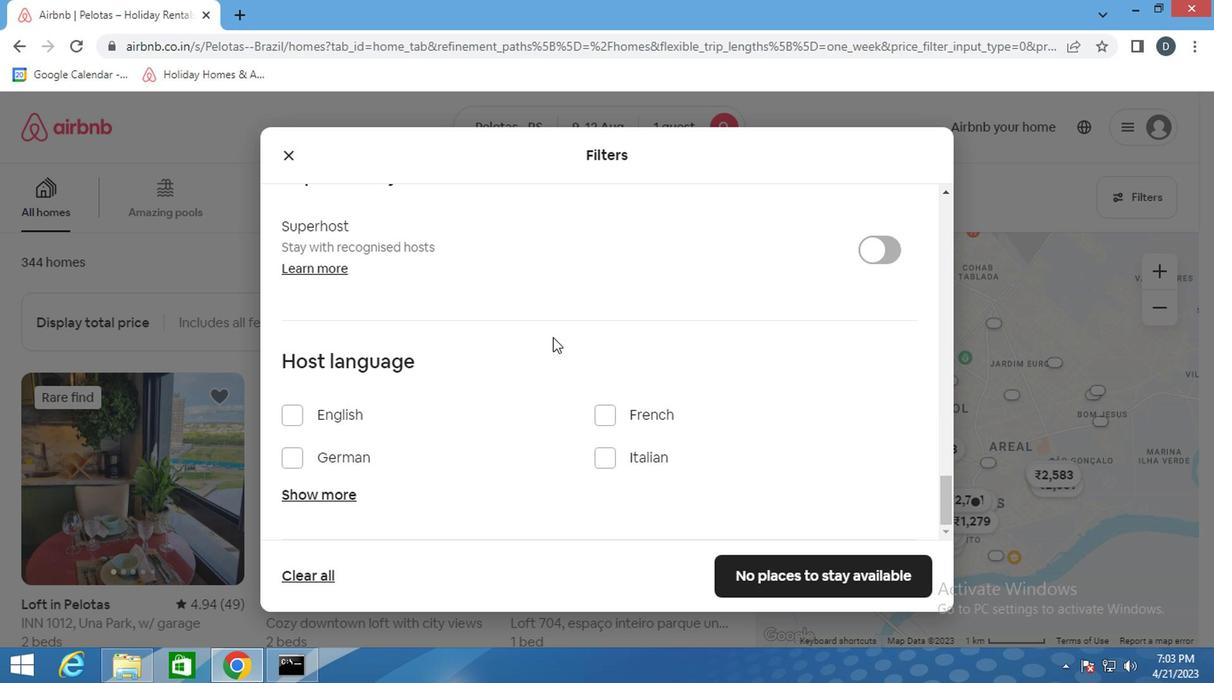 
Action: Mouse scrolled (464, 356) with delta (0, 0)
Screenshot: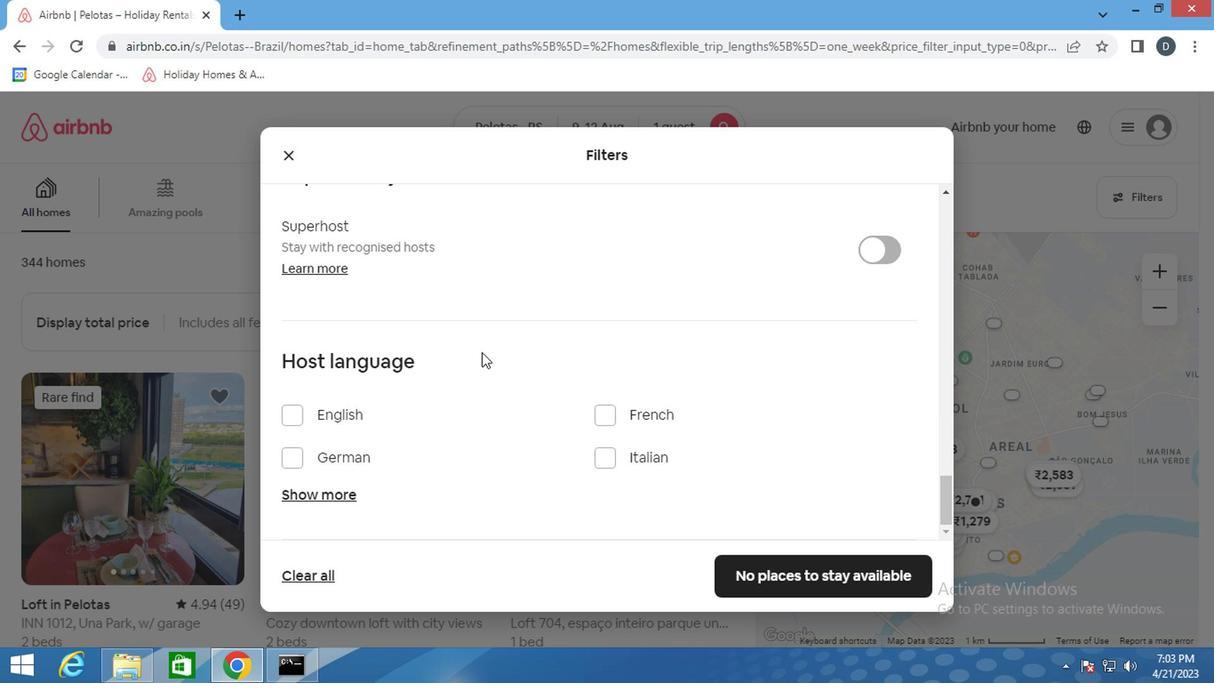
Action: Mouse scrolled (464, 356) with delta (0, 0)
Screenshot: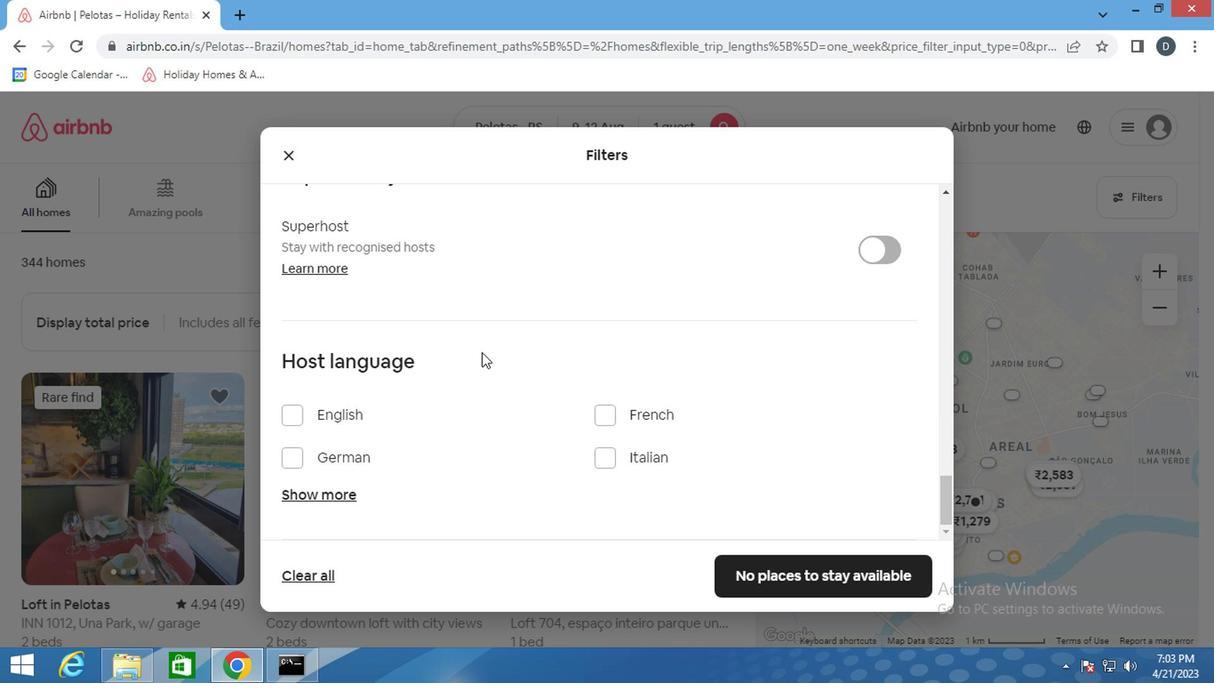 
Action: Mouse moved to (335, 497)
Screenshot: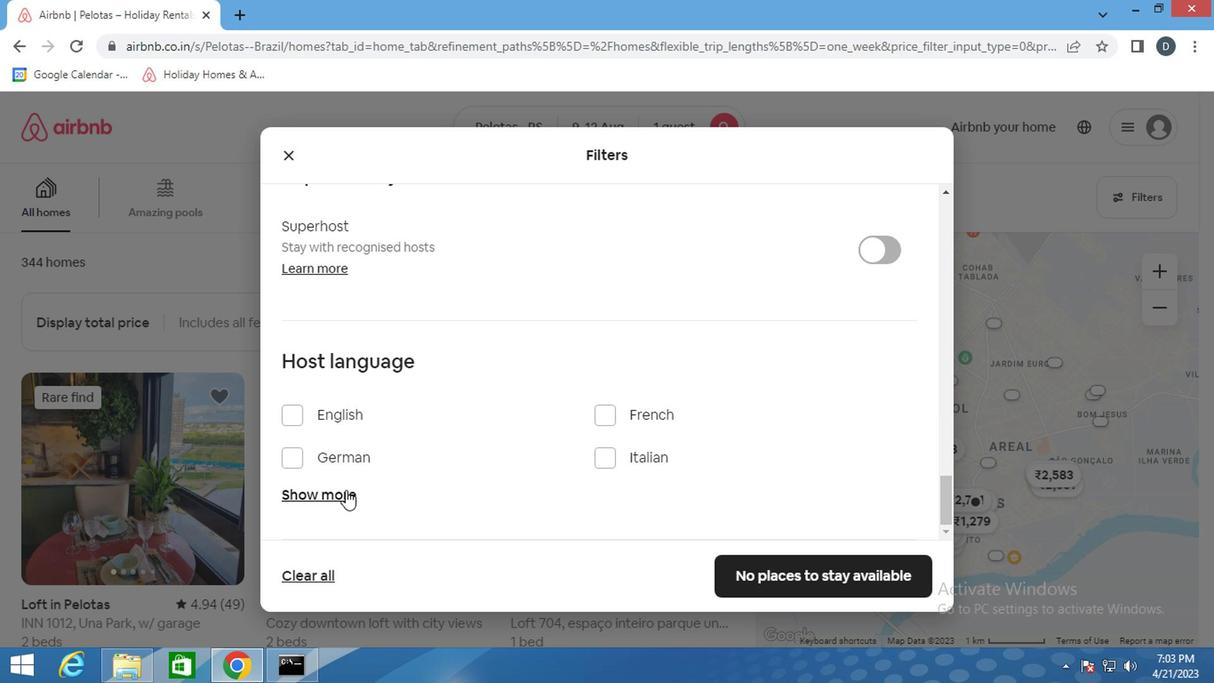 
Action: Mouse pressed left at (335, 497)
Screenshot: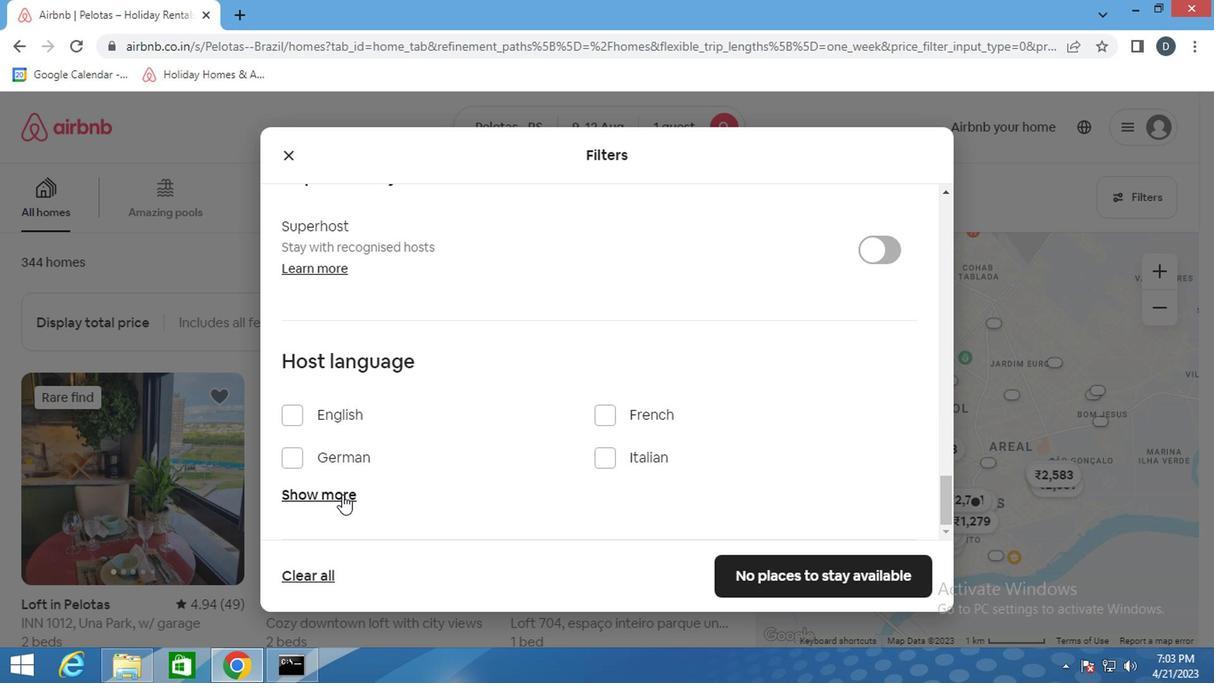
Action: Mouse pressed left at (335, 497)
Screenshot: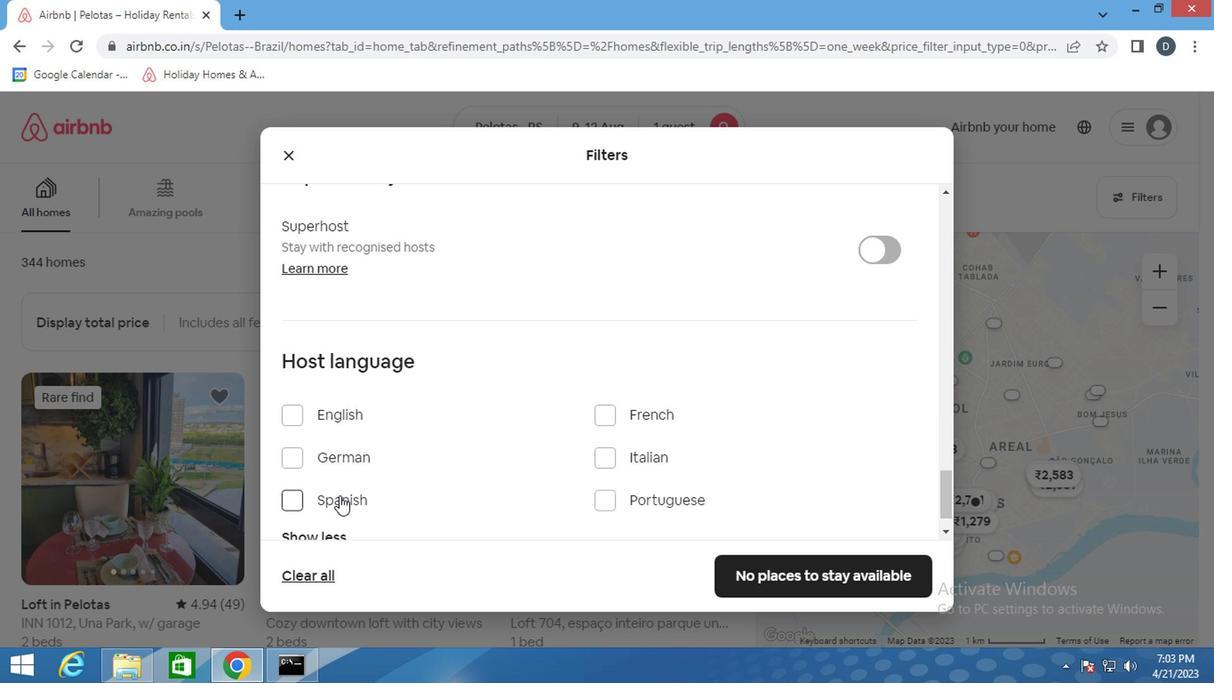 
Action: Mouse moved to (795, 567)
Screenshot: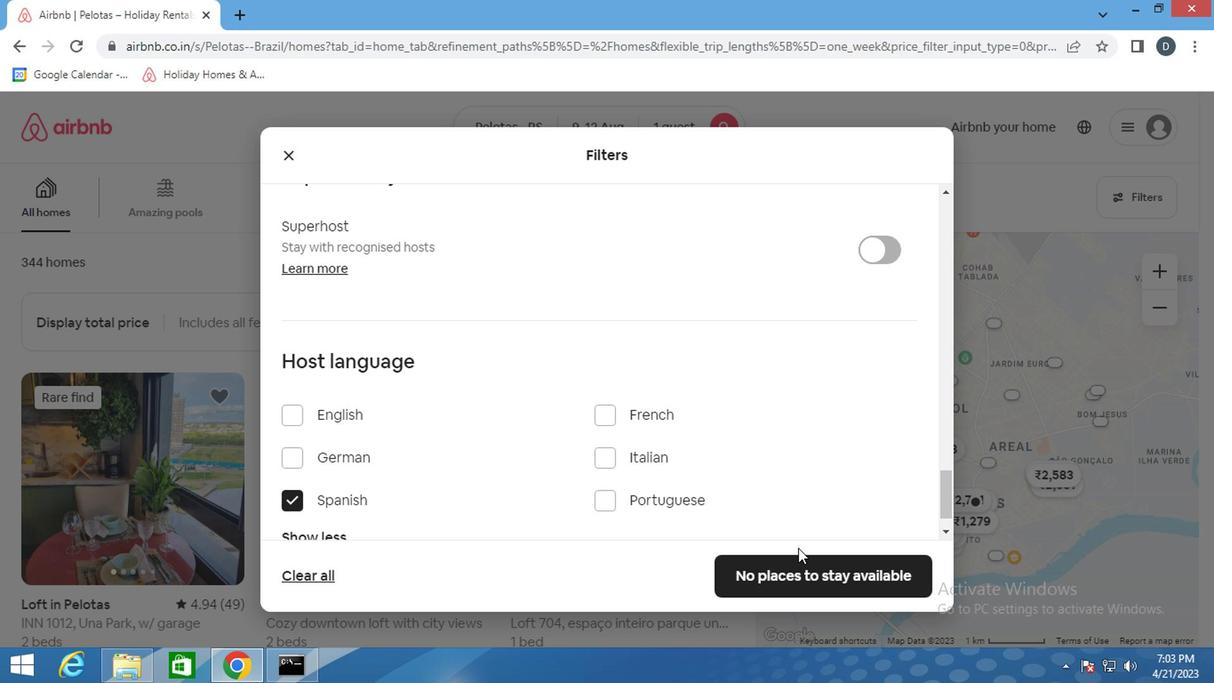 
Action: Mouse pressed left at (795, 567)
Screenshot: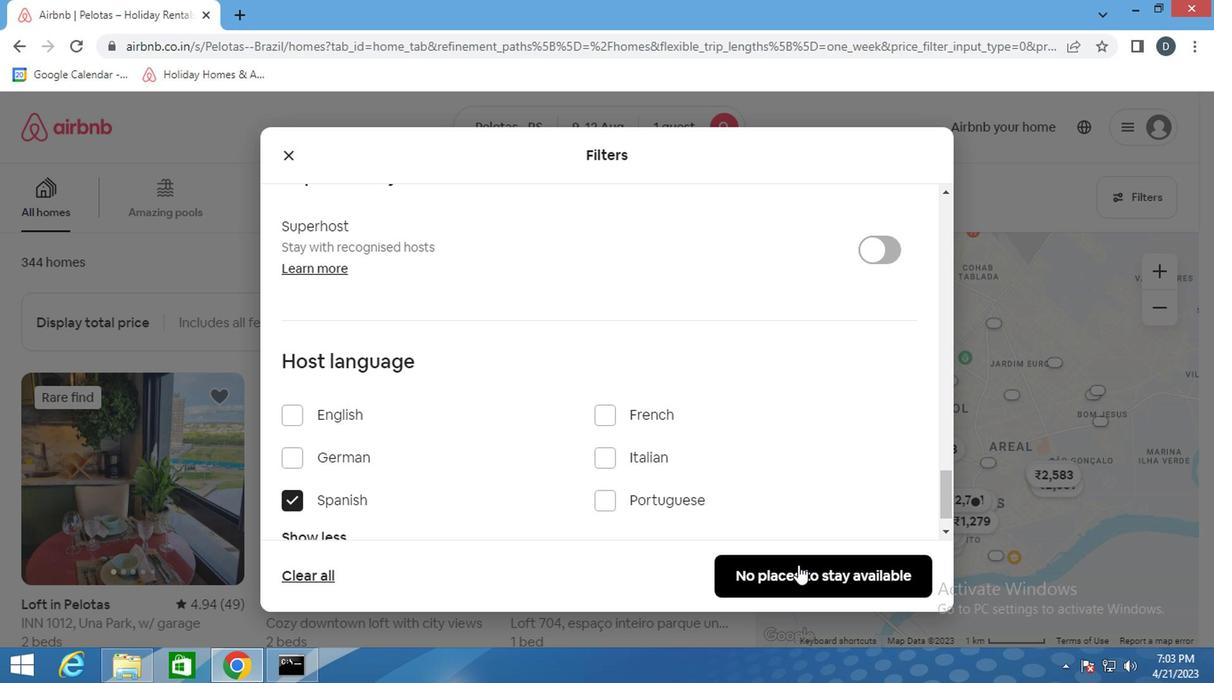 
Action: Mouse moved to (731, 388)
Screenshot: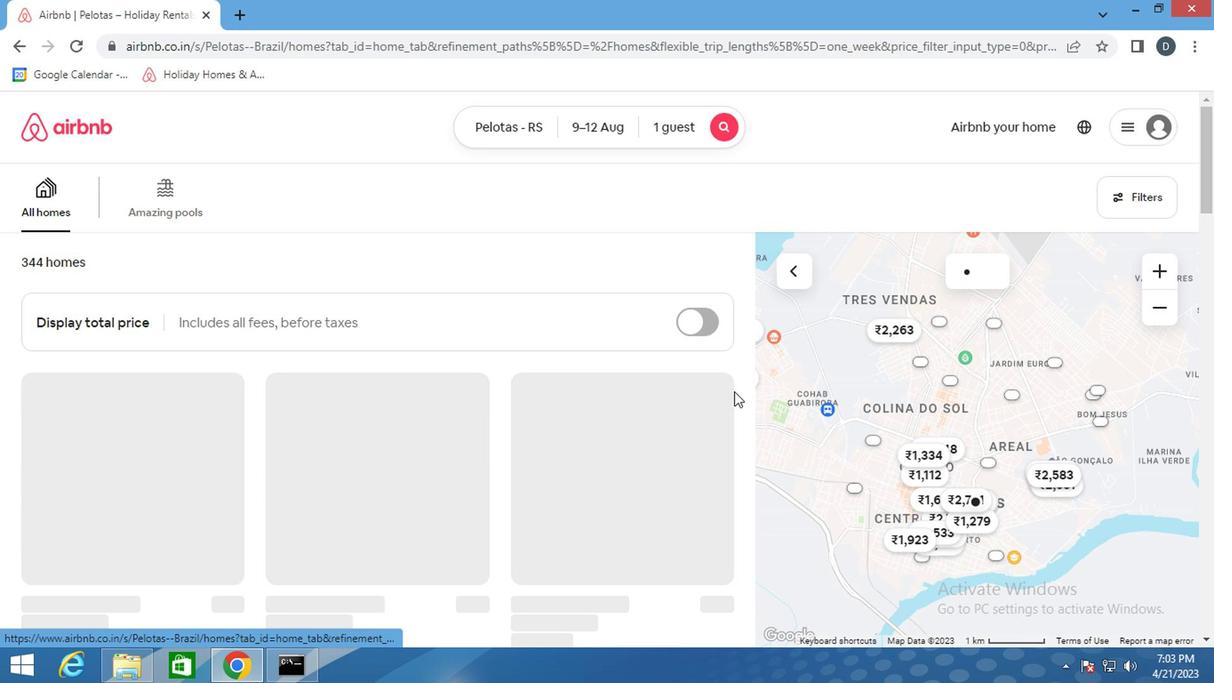 
